 Task: Look for space in Vinh, Vietnam from 12th July, 2023 to 16th July, 2023 for 8 adults in price range Rs.10000 to Rs.16000. Place can be private room with 8 bedrooms having 8 beds and 8 bathrooms. Property type can be house, flat, guest house. Amenities needed are: wifi, TV, free parkinig on premises, gym, breakfast. Booking option can be shelf check-in. Required host language is English.
Action: Mouse moved to (499, 111)
Screenshot: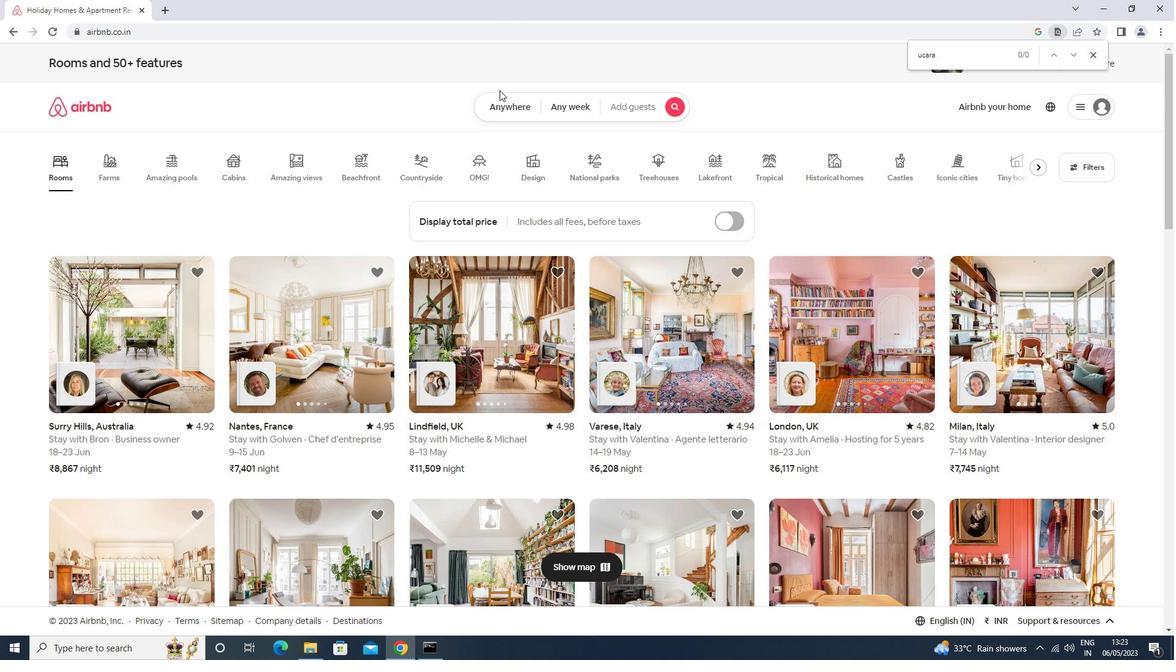 
Action: Mouse pressed left at (499, 111)
Screenshot: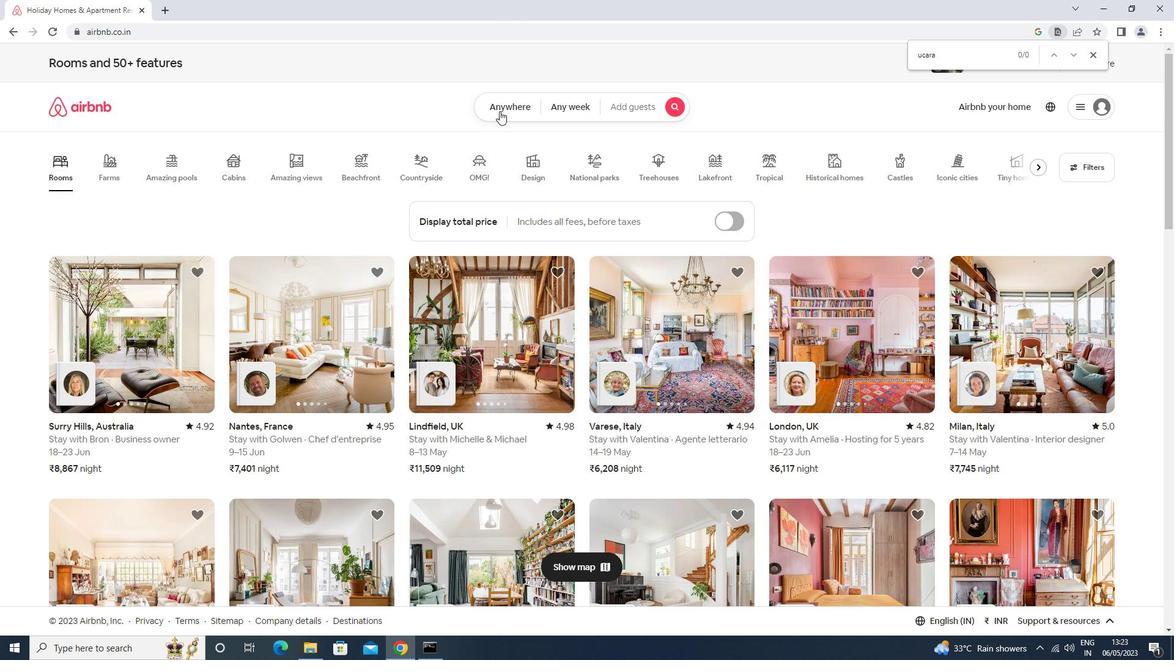 
Action: Mouse moved to (390, 163)
Screenshot: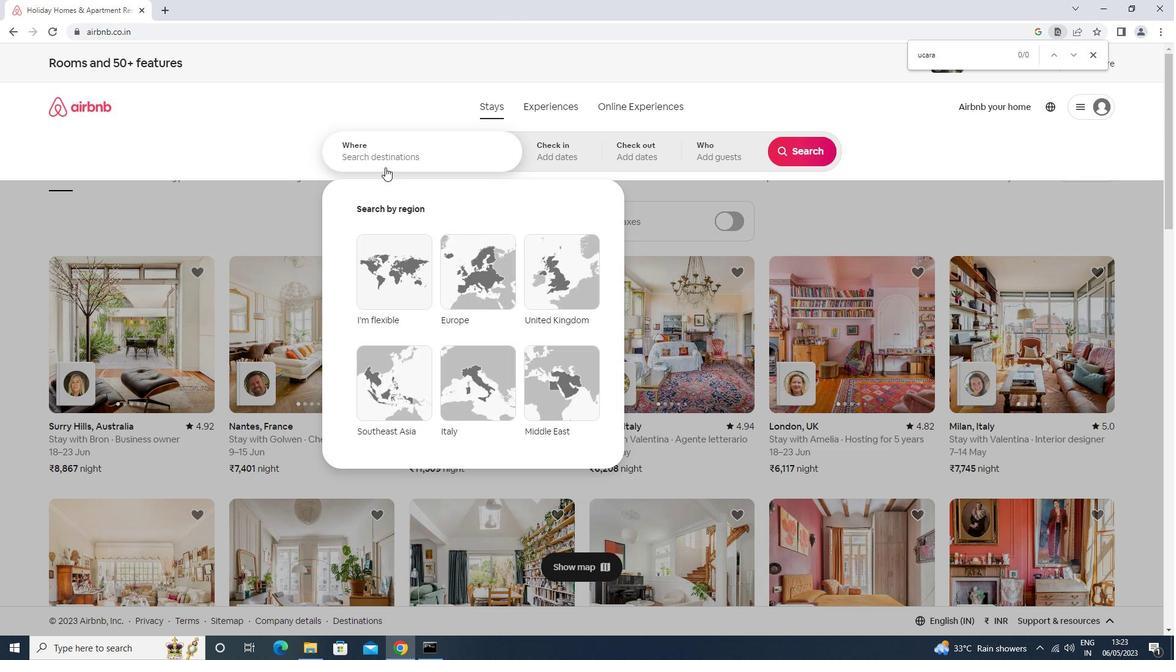 
Action: Mouse pressed left at (390, 163)
Screenshot: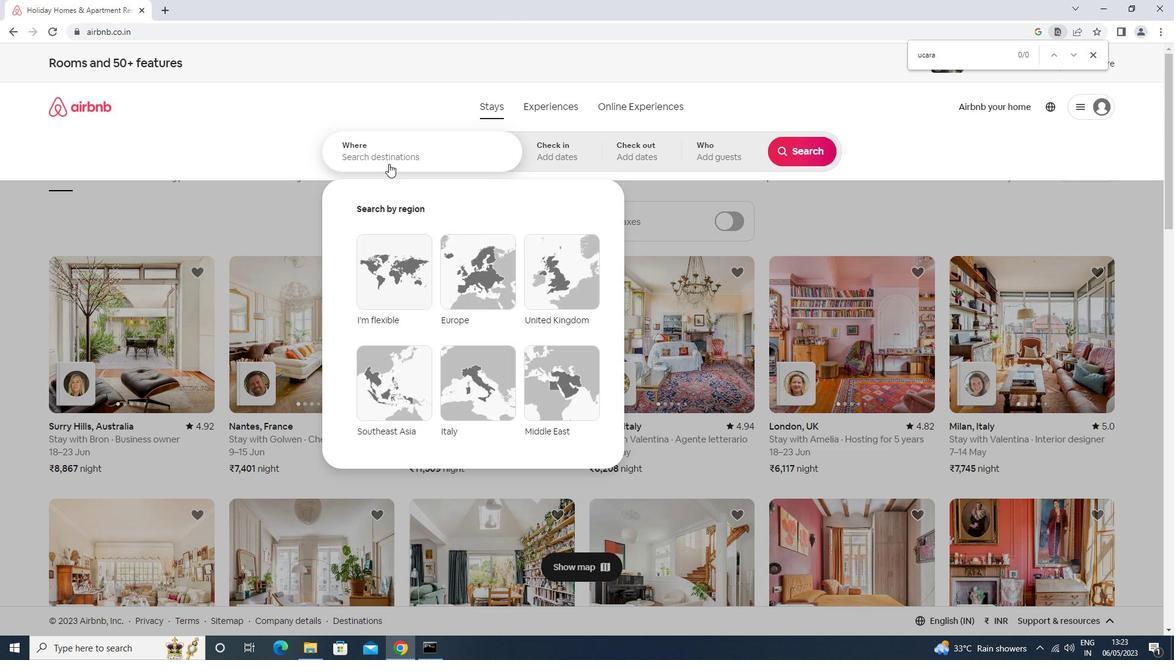 
Action: Key pressed <Key.shift>VINH<Key.space><Key.shift>VINH<Key.down><Key.enter>
Screenshot: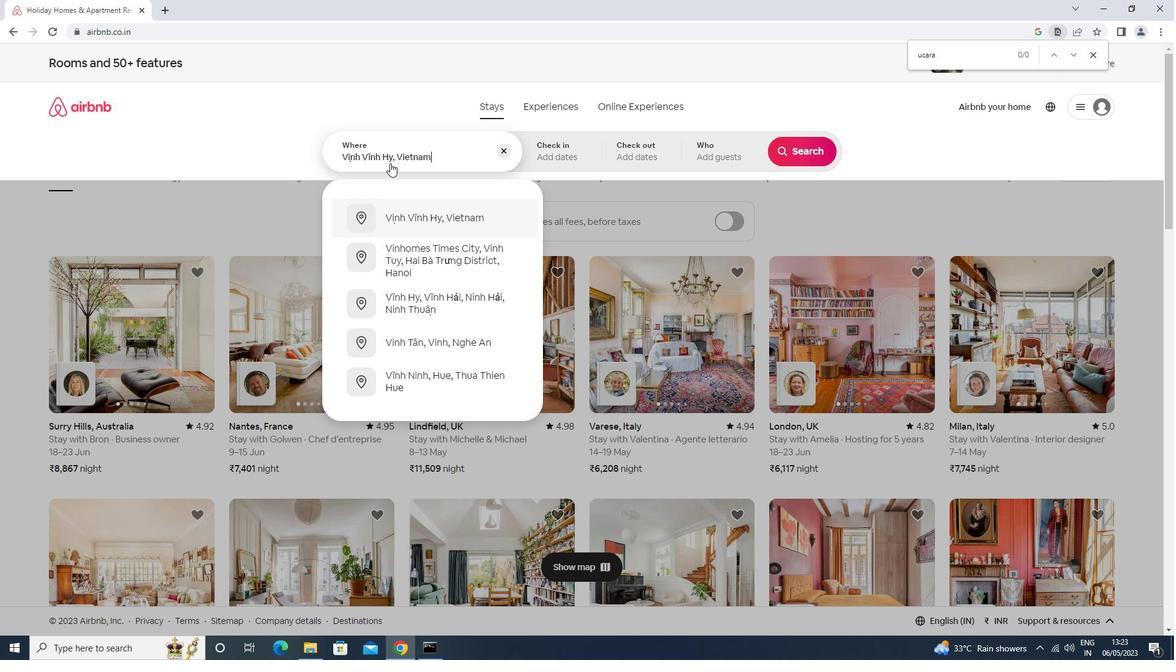 
Action: Mouse moved to (807, 250)
Screenshot: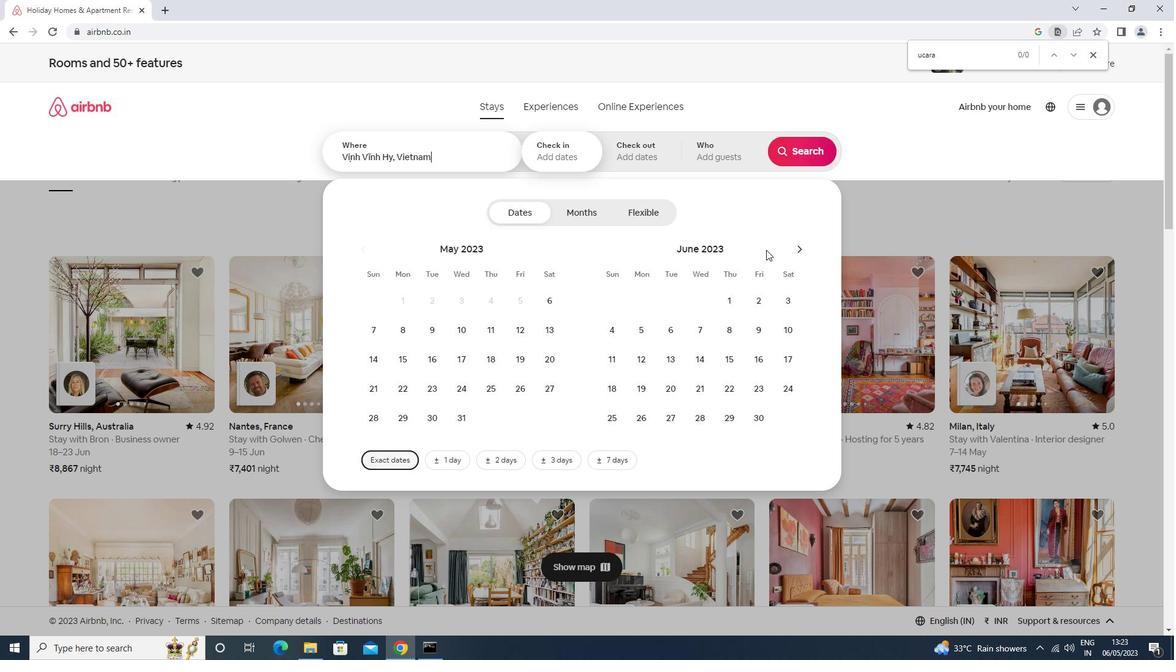 
Action: Mouse pressed left at (807, 250)
Screenshot: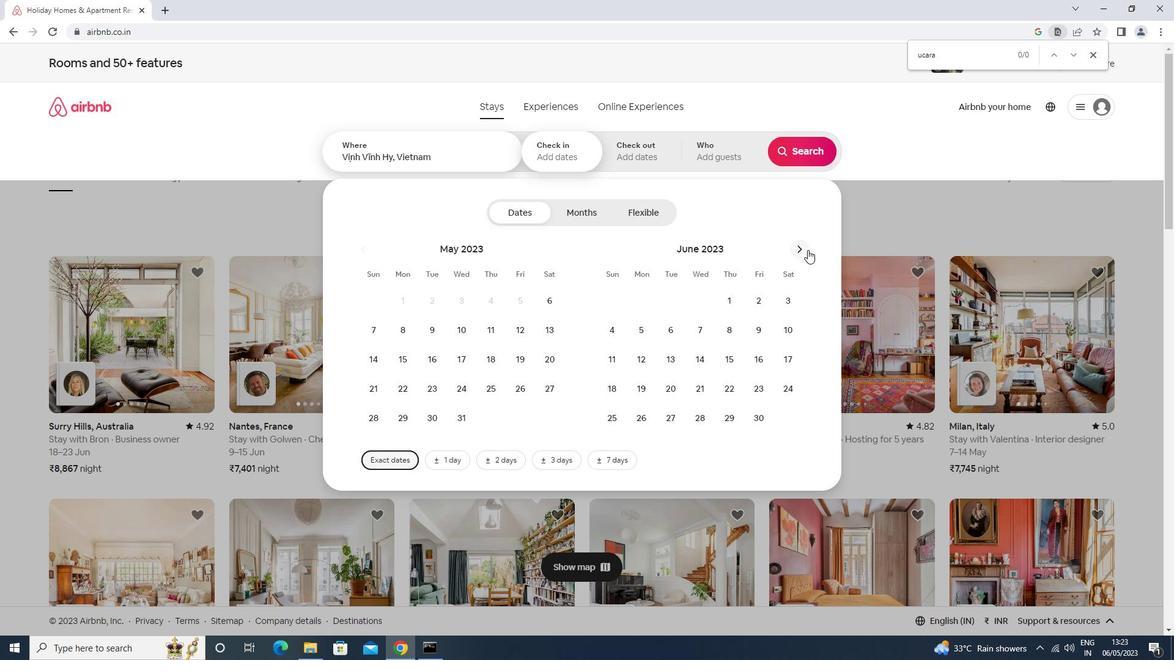 
Action: Mouse moved to (700, 358)
Screenshot: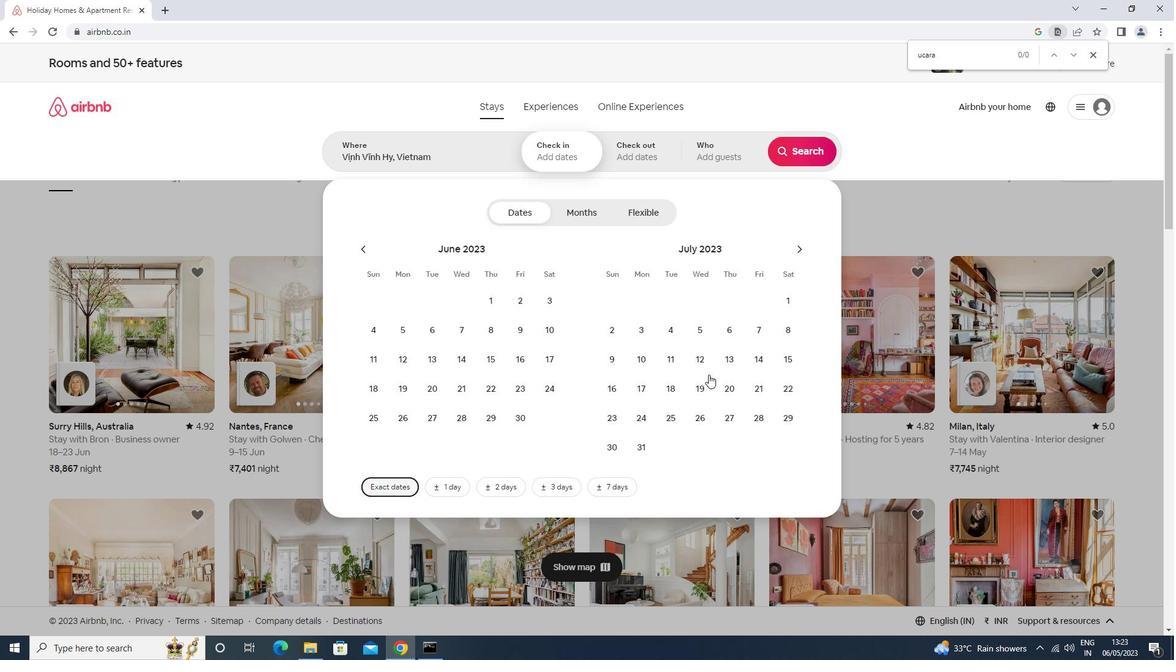 
Action: Mouse pressed left at (700, 358)
Screenshot: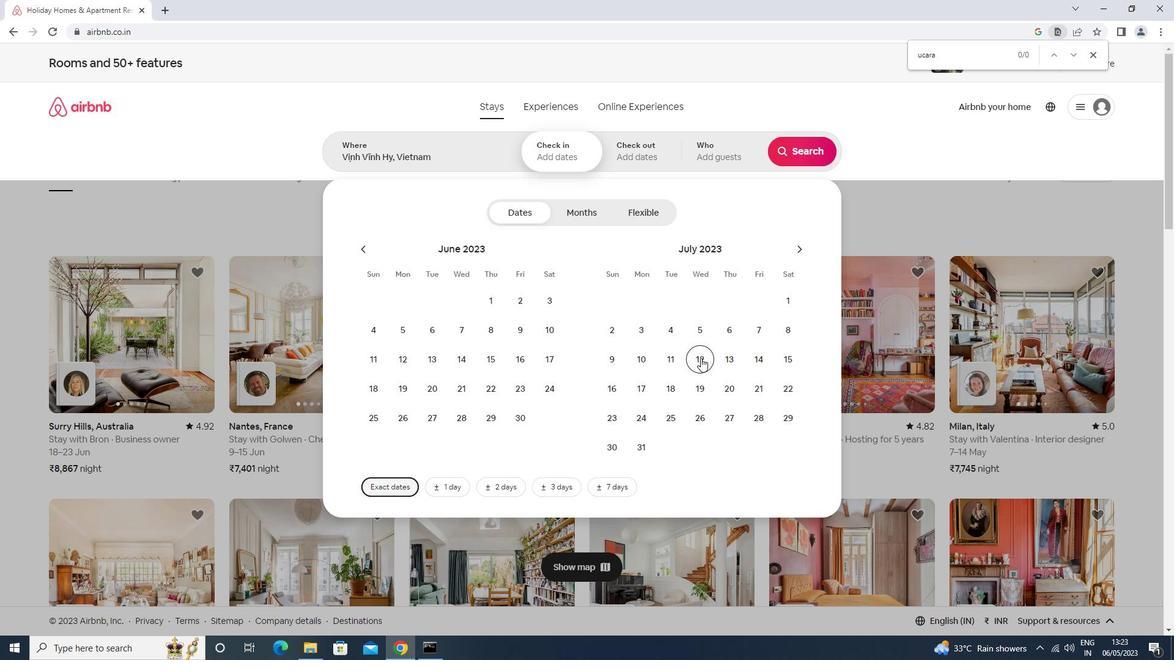 
Action: Mouse moved to (603, 391)
Screenshot: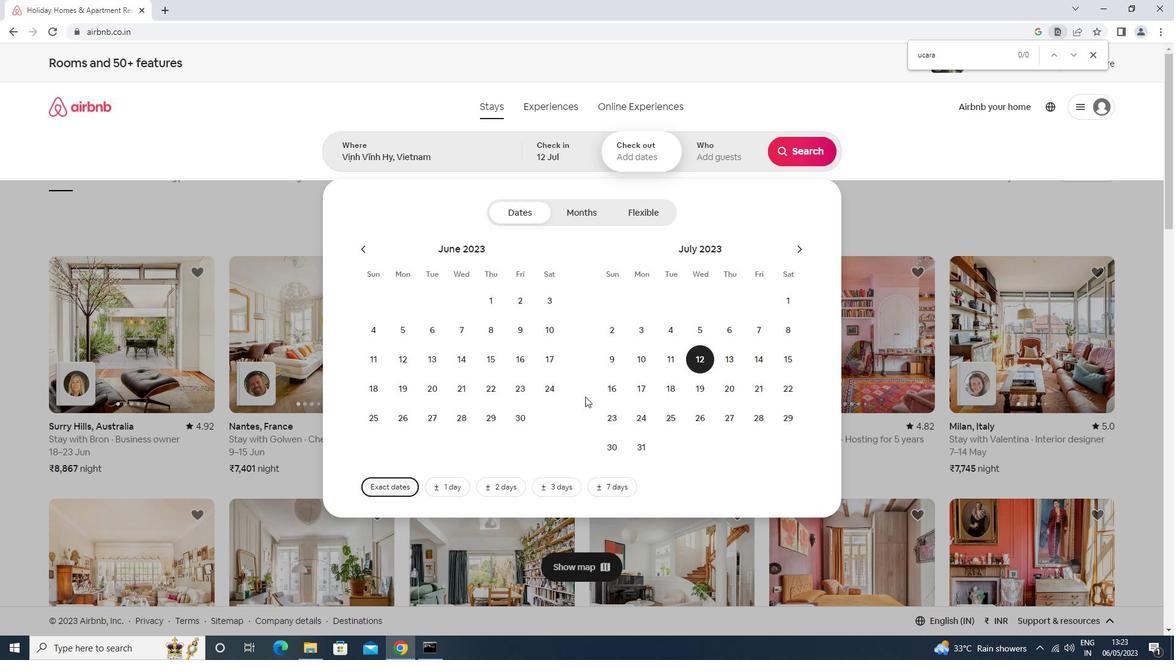 
Action: Mouse pressed left at (603, 391)
Screenshot: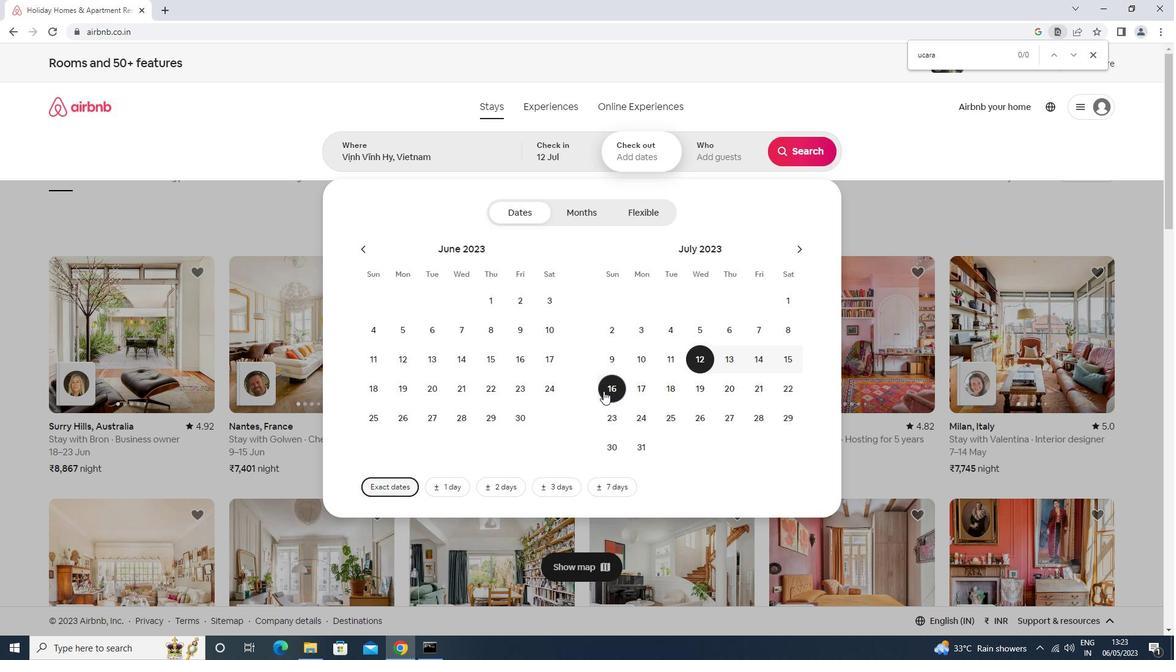 
Action: Mouse moved to (708, 150)
Screenshot: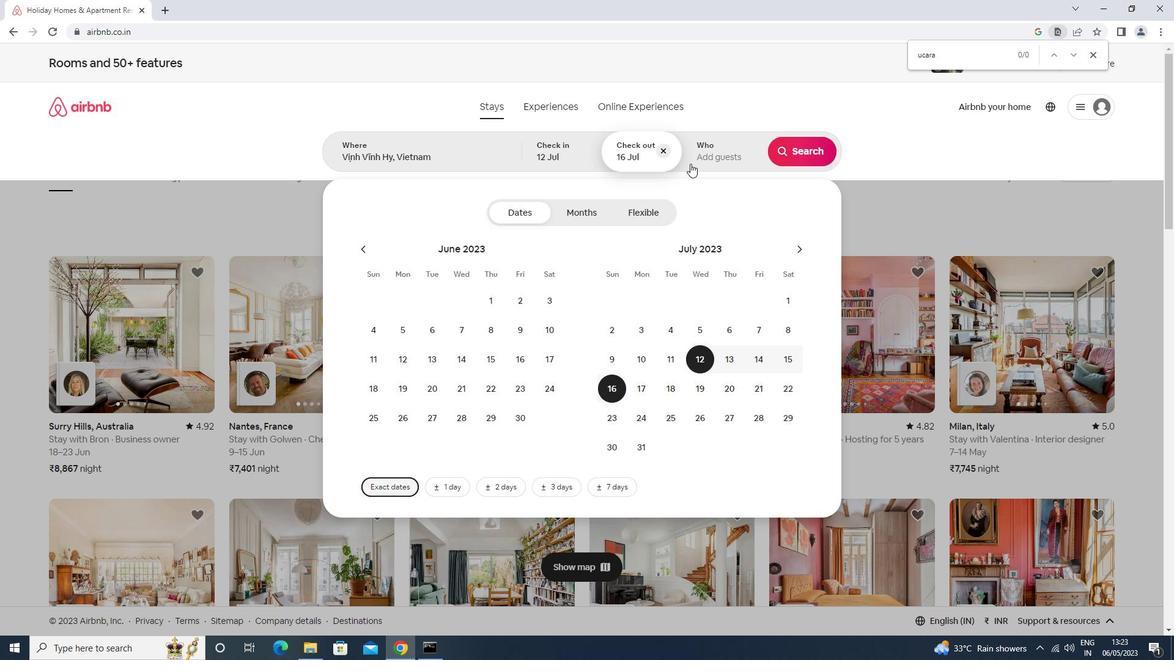 
Action: Mouse pressed left at (708, 150)
Screenshot: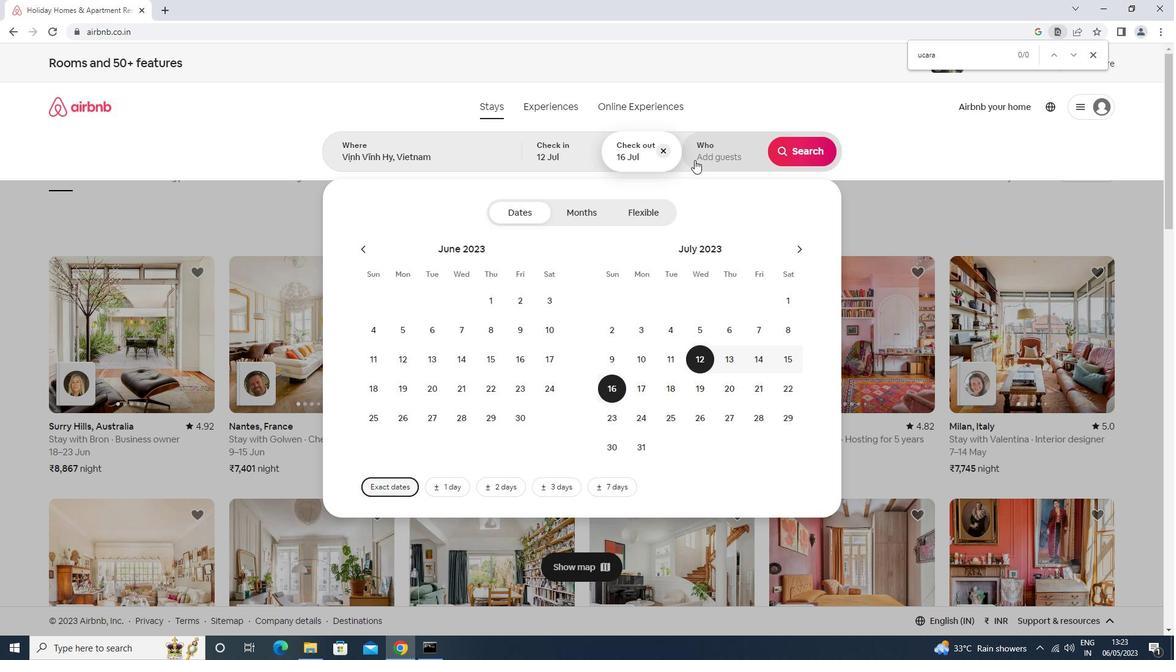 
Action: Mouse moved to (801, 215)
Screenshot: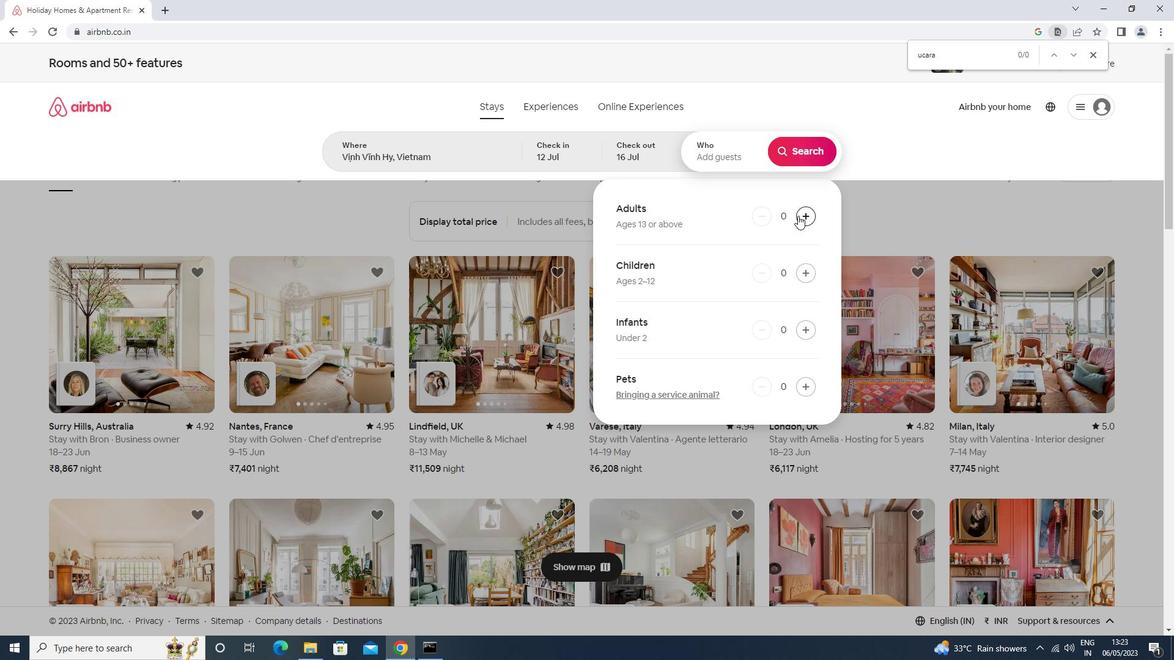 
Action: Mouse pressed left at (801, 215)
Screenshot: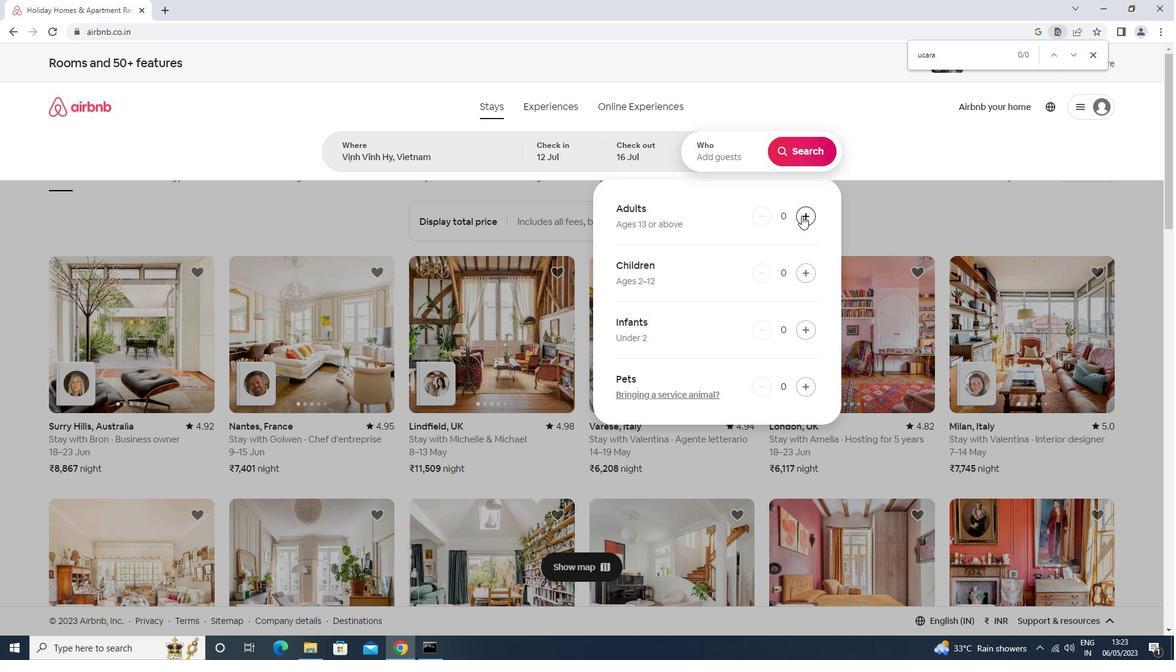 
Action: Mouse pressed left at (801, 215)
Screenshot: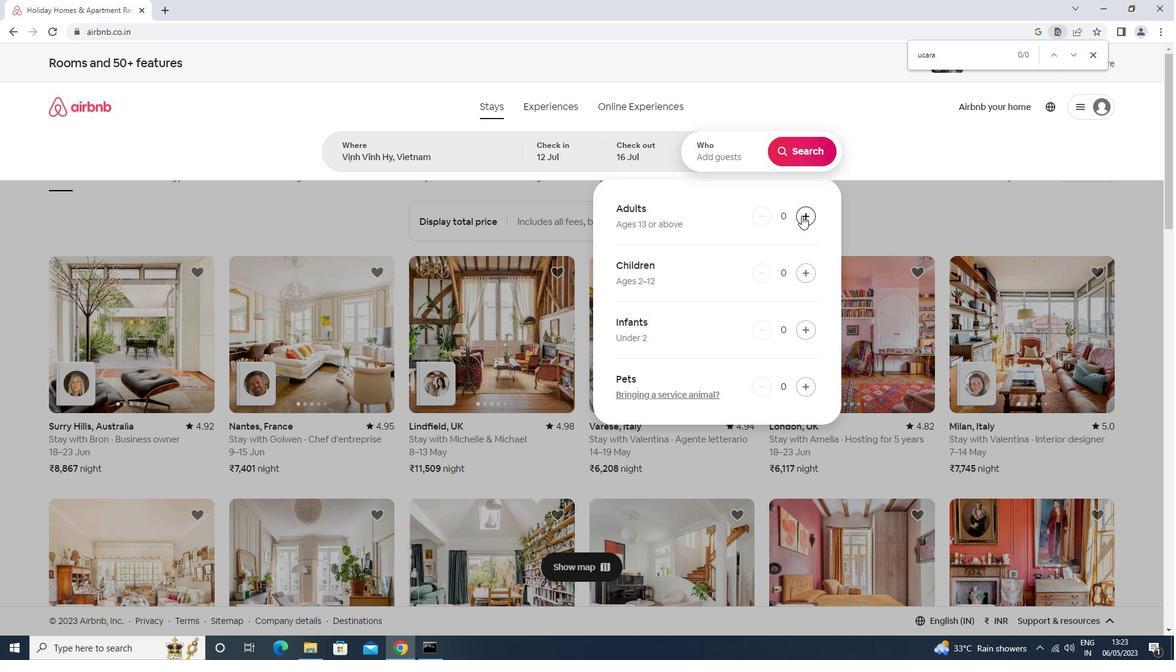 
Action: Mouse pressed left at (801, 215)
Screenshot: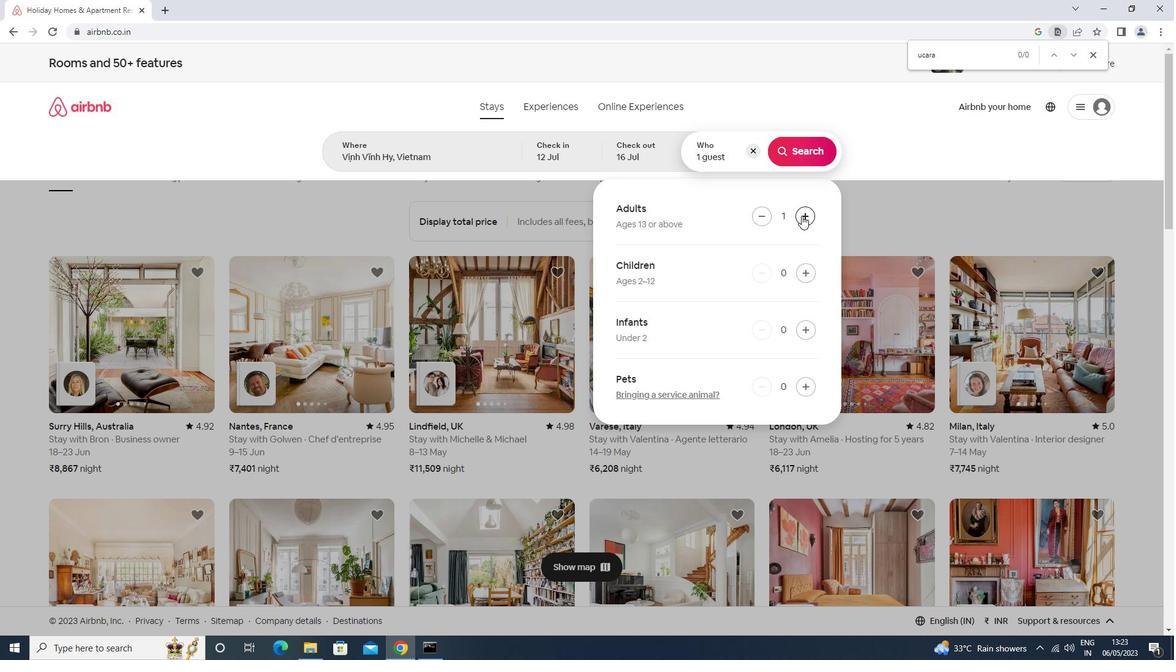 
Action: Mouse pressed left at (801, 215)
Screenshot: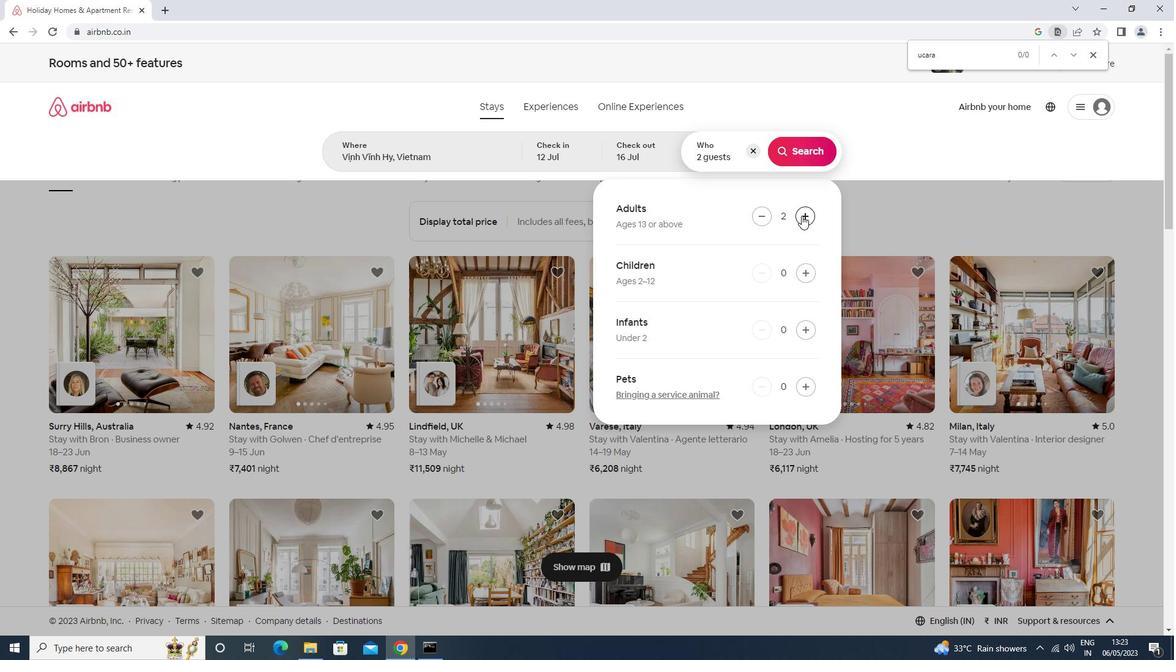 
Action: Mouse pressed left at (801, 215)
Screenshot: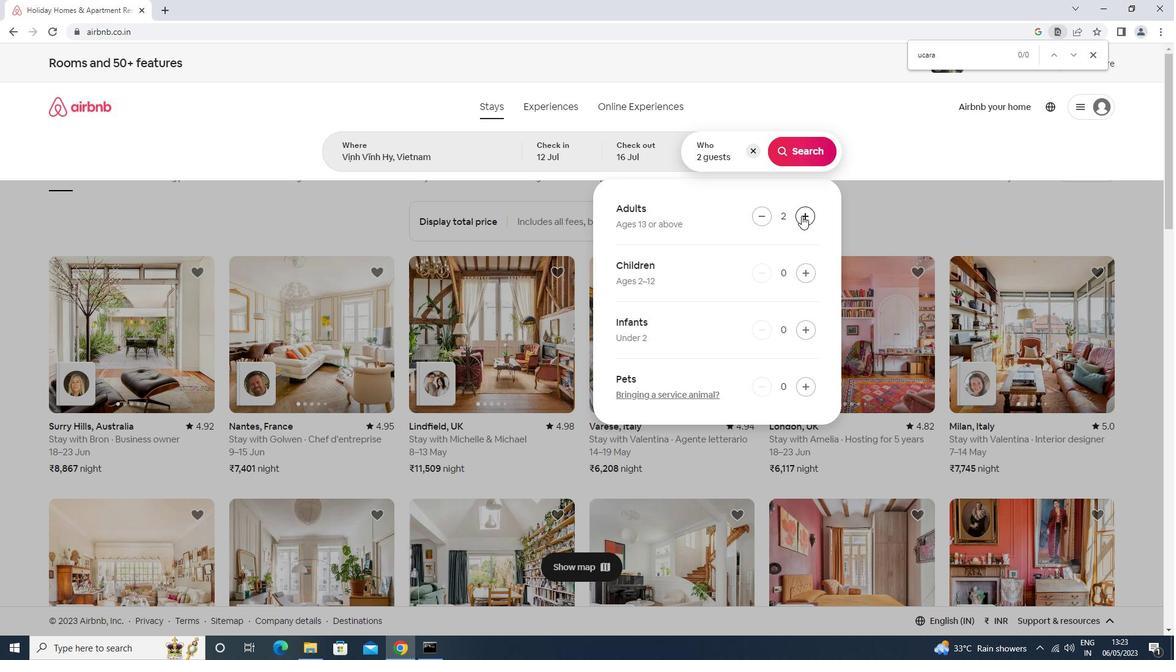 
Action: Mouse pressed left at (801, 215)
Screenshot: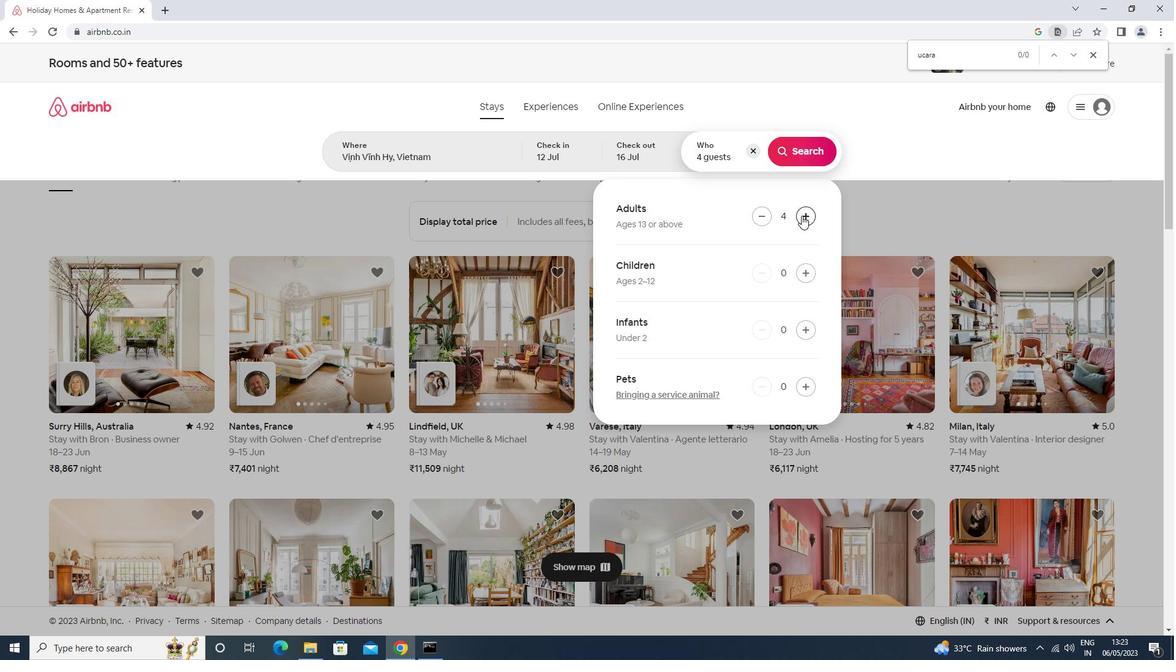 
Action: Mouse pressed left at (801, 215)
Screenshot: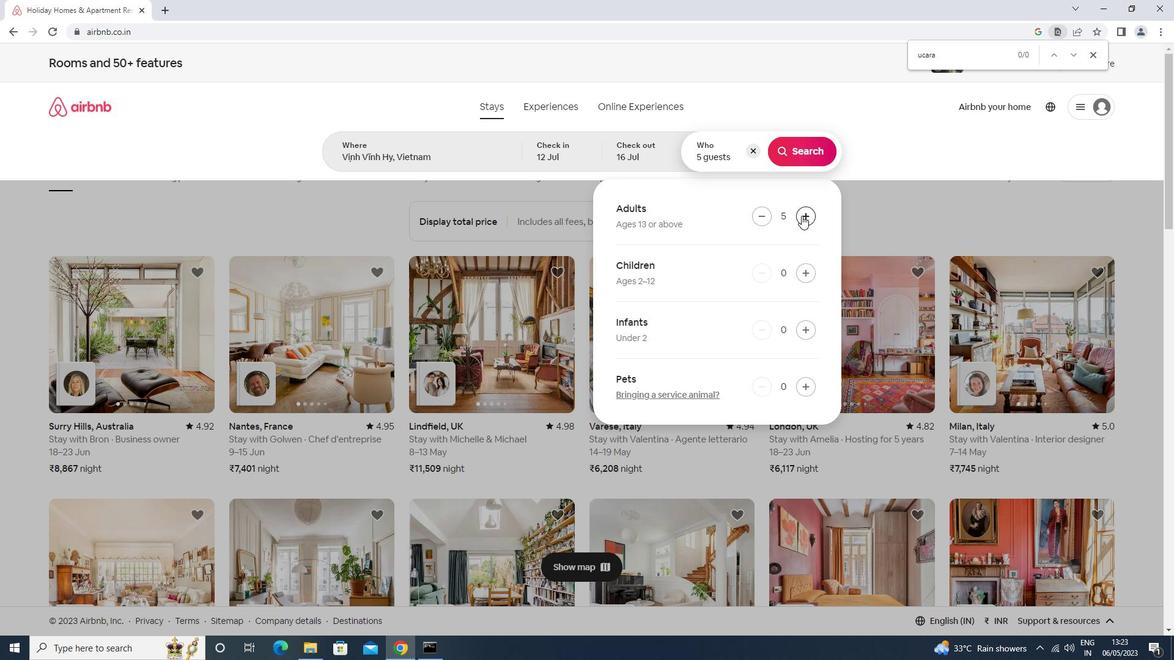
Action: Mouse pressed left at (801, 215)
Screenshot: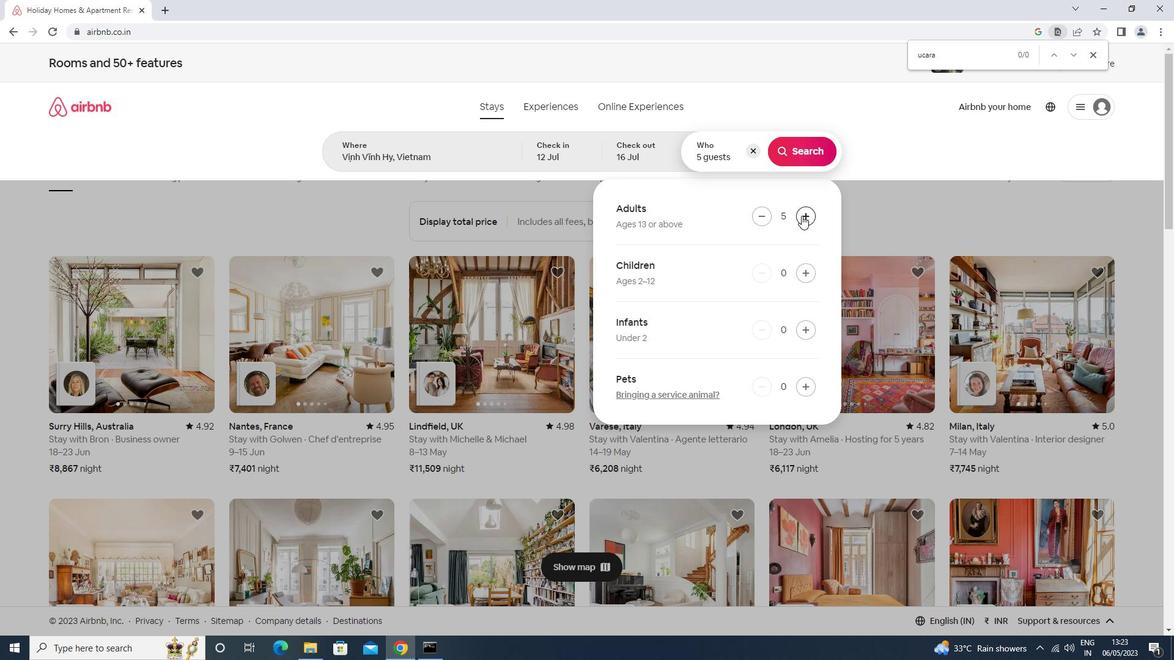 
Action: Mouse moved to (801, 143)
Screenshot: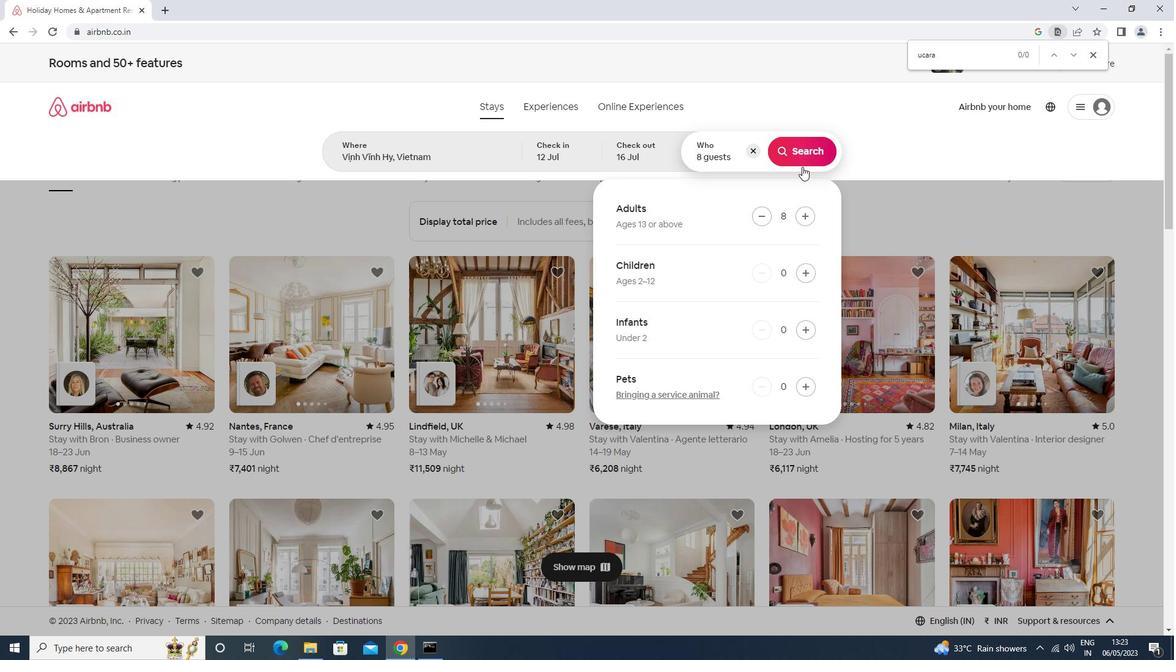 
Action: Mouse pressed left at (801, 143)
Screenshot: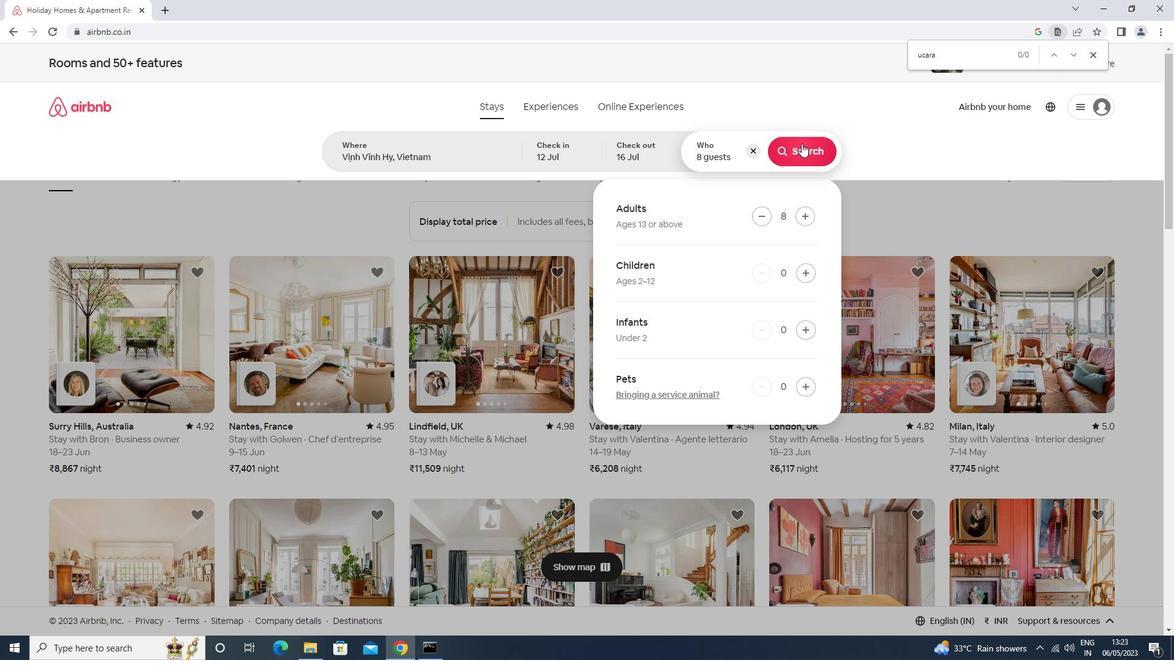 
Action: Mouse moved to (1121, 119)
Screenshot: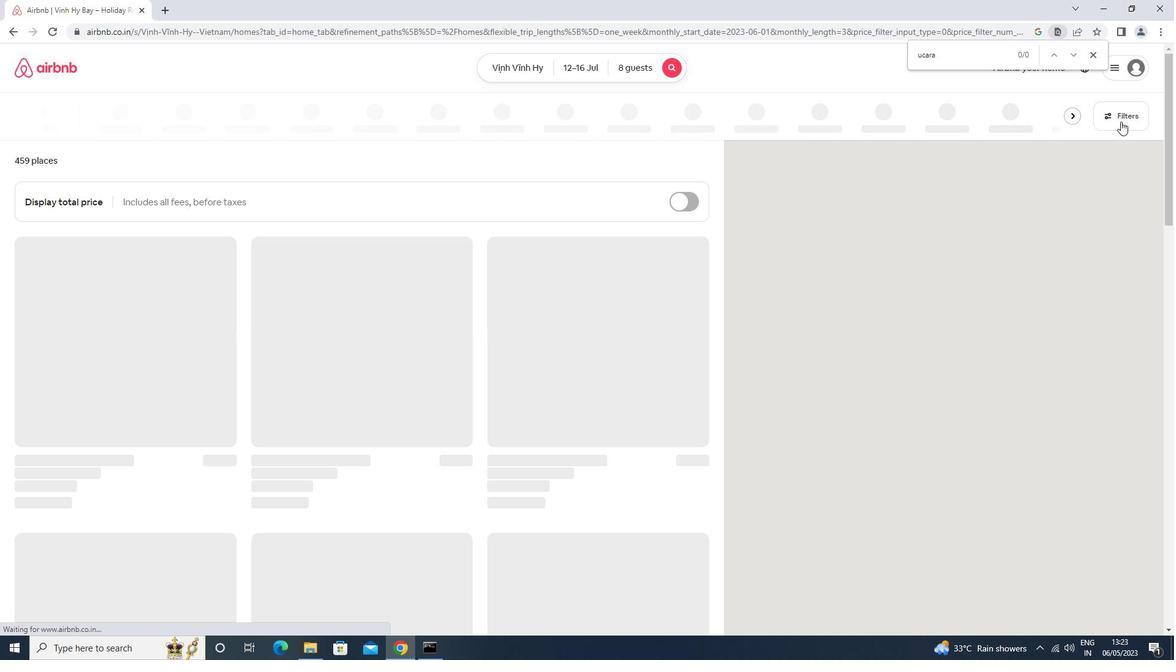 
Action: Mouse pressed left at (1121, 119)
Screenshot: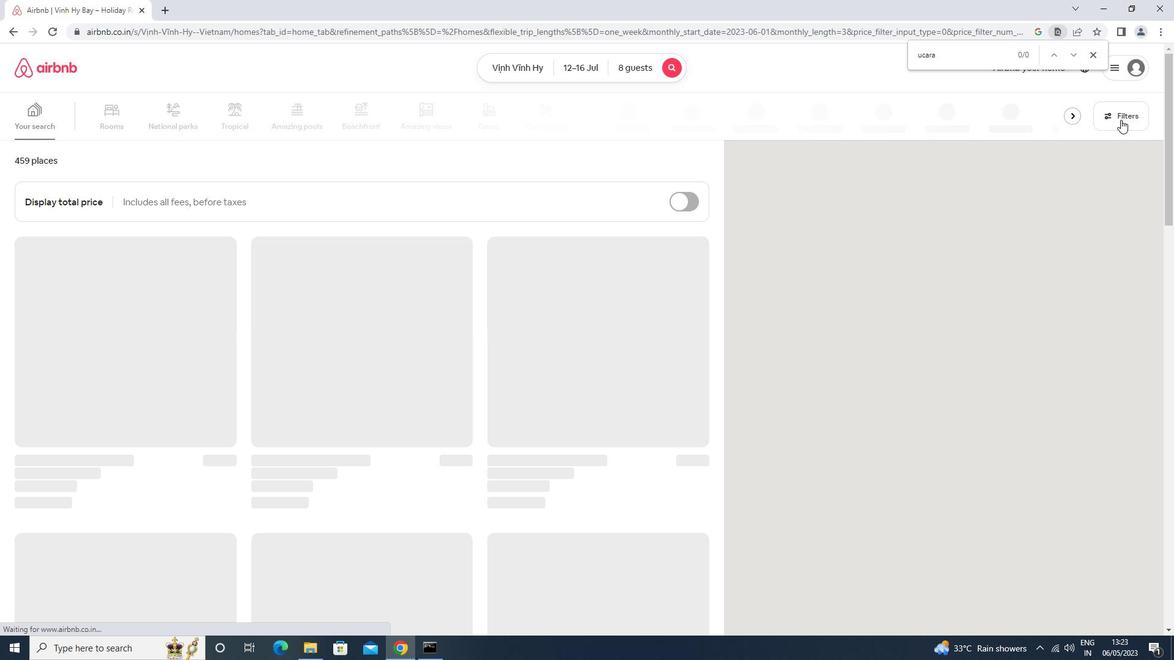
Action: Mouse moved to (473, 422)
Screenshot: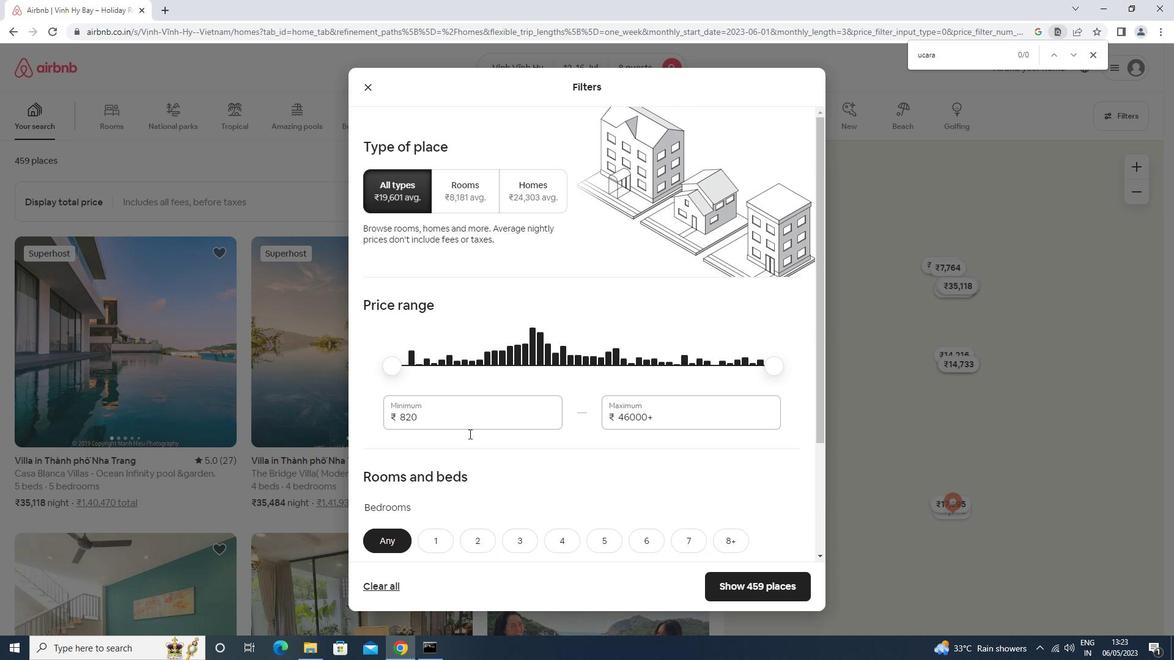 
Action: Mouse pressed left at (473, 422)
Screenshot: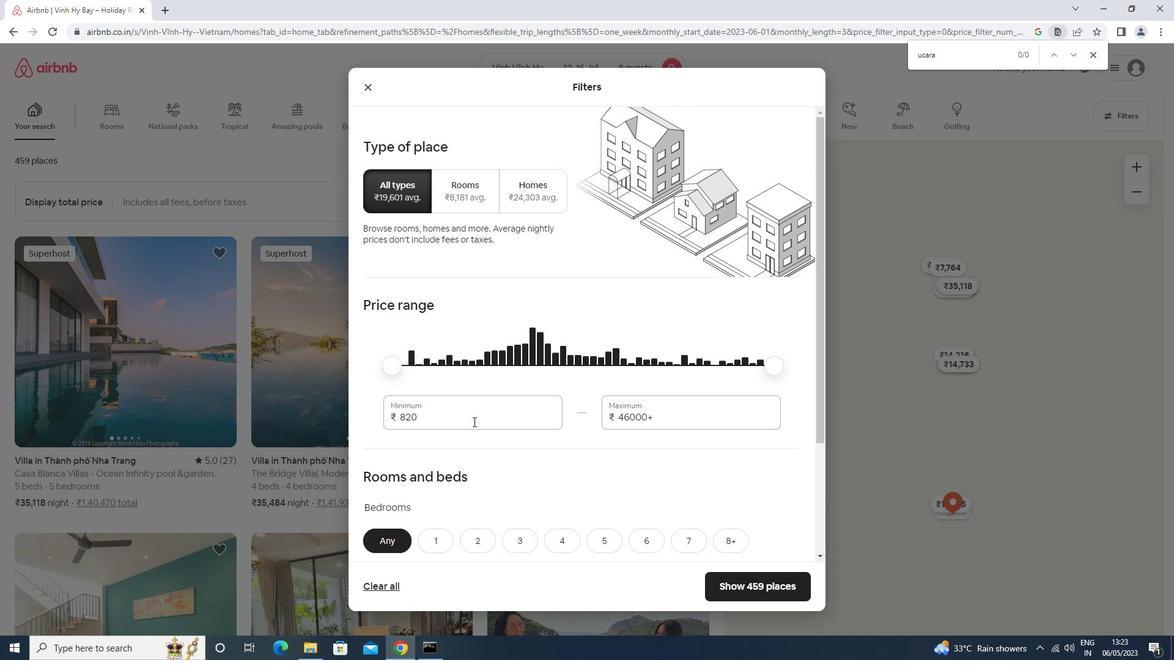 
Action: Key pressed <Key.backspace><Key.backspace><Key.backspace>10000<Key.tab>16000
Screenshot: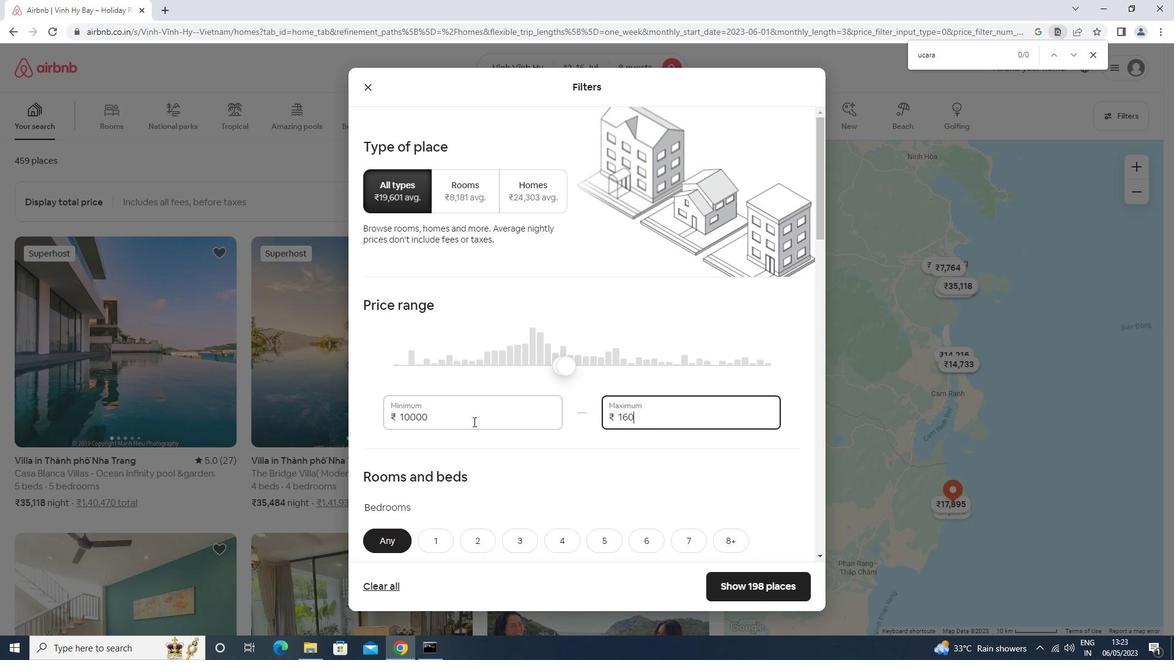 
Action: Mouse scrolled (473, 421) with delta (0, 0)
Screenshot: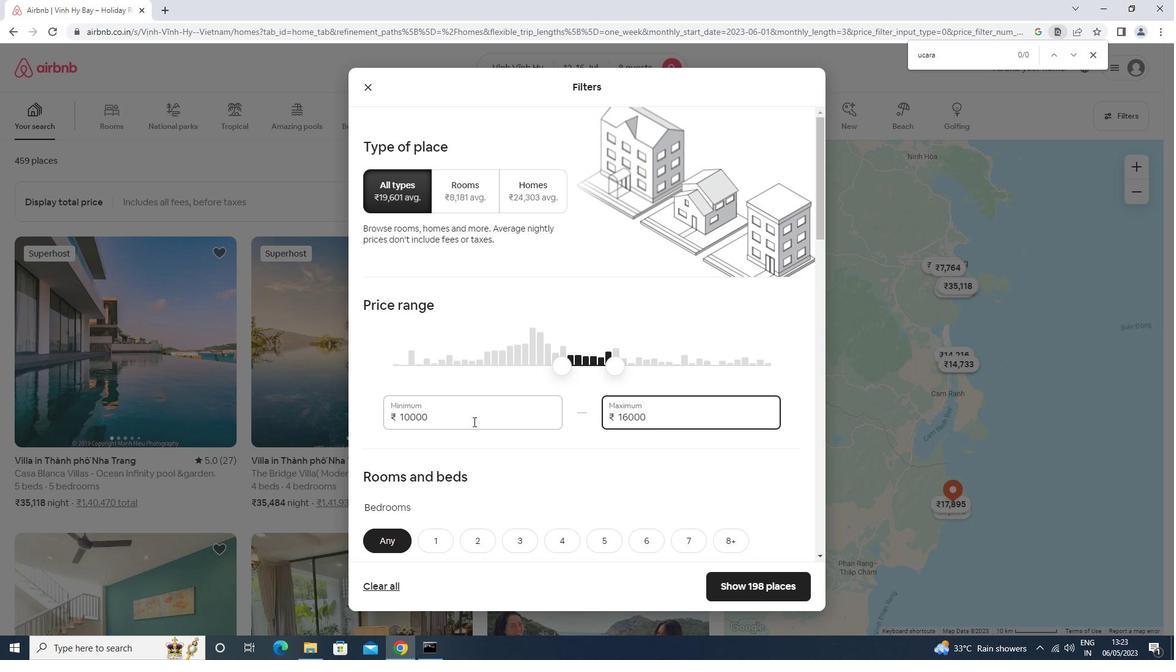 
Action: Mouse scrolled (473, 421) with delta (0, 0)
Screenshot: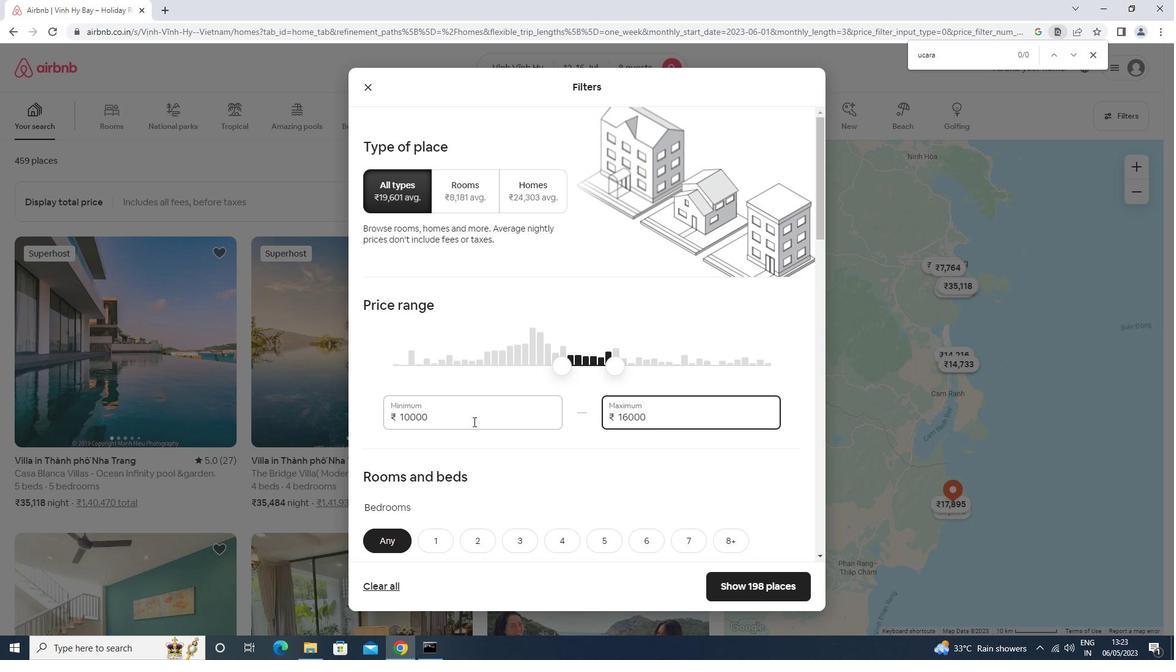 
Action: Mouse scrolled (473, 421) with delta (0, 0)
Screenshot: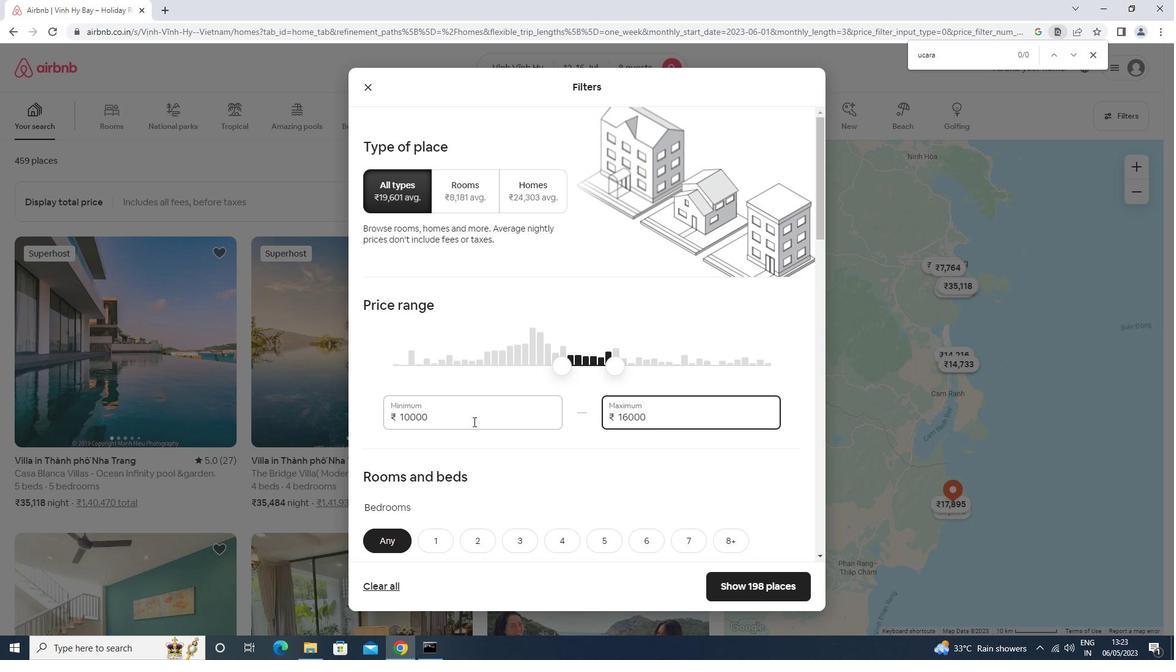 
Action: Mouse scrolled (473, 421) with delta (0, 0)
Screenshot: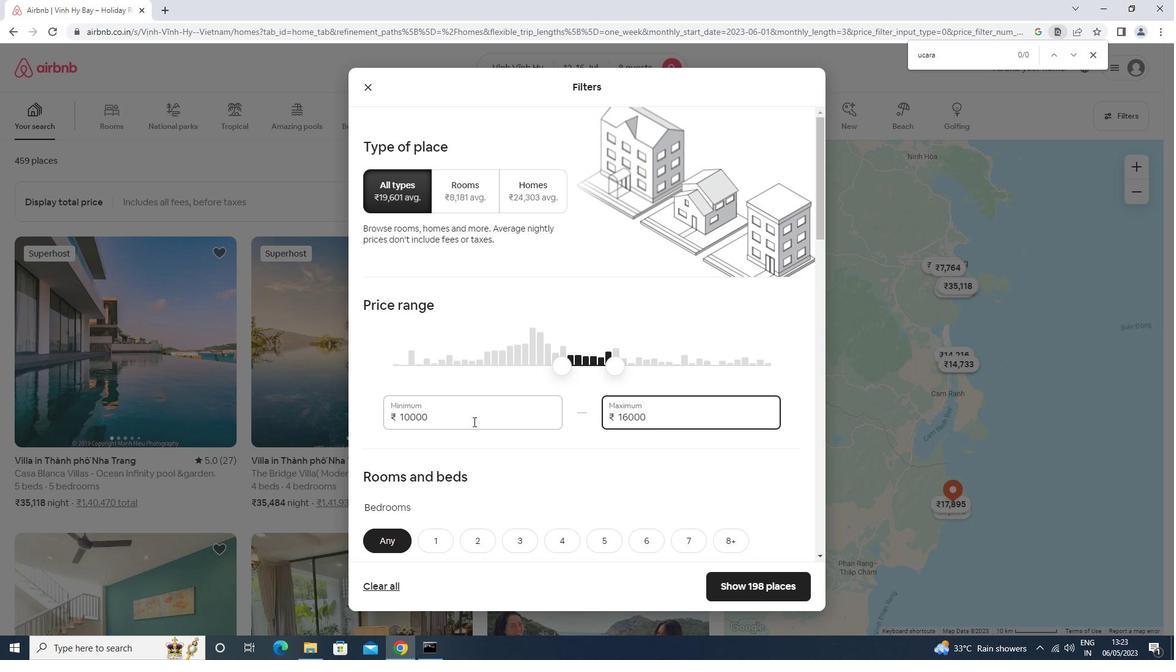 
Action: Mouse scrolled (473, 421) with delta (0, 0)
Screenshot: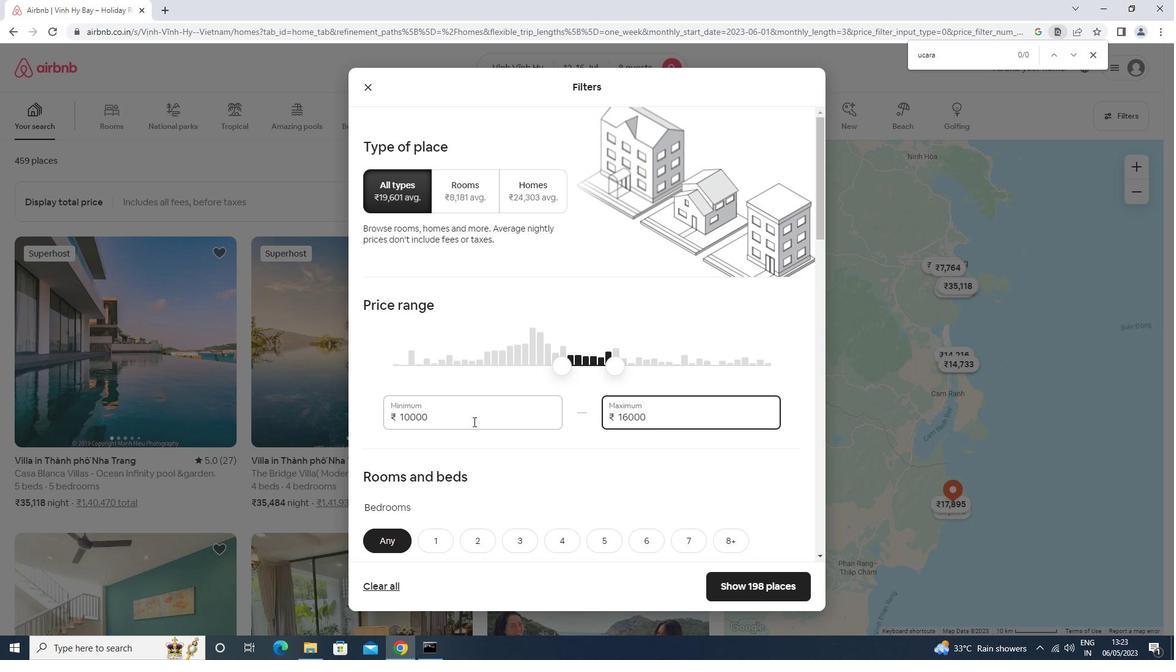 
Action: Mouse moved to (728, 236)
Screenshot: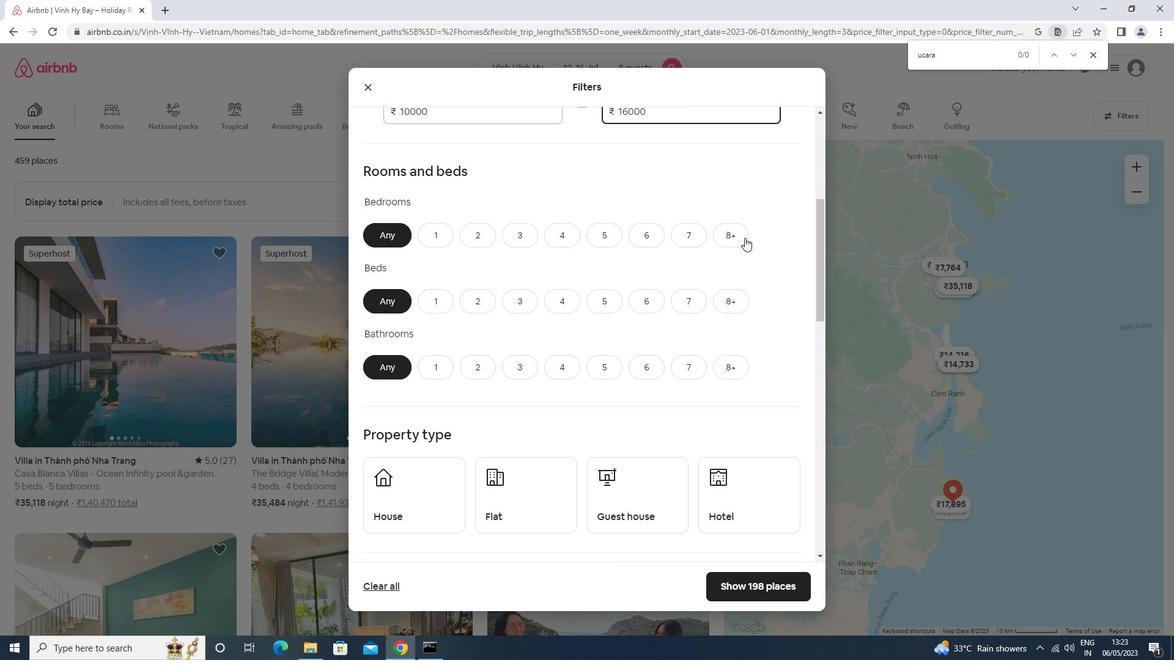 
Action: Mouse pressed left at (728, 236)
Screenshot: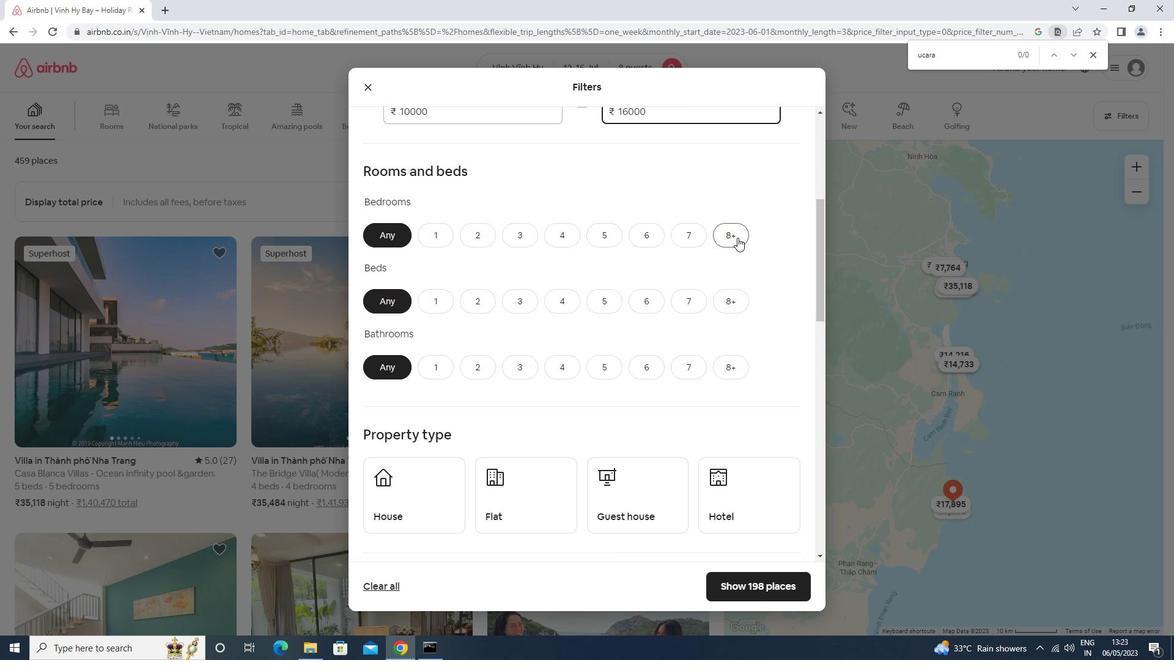 
Action: Mouse moved to (724, 300)
Screenshot: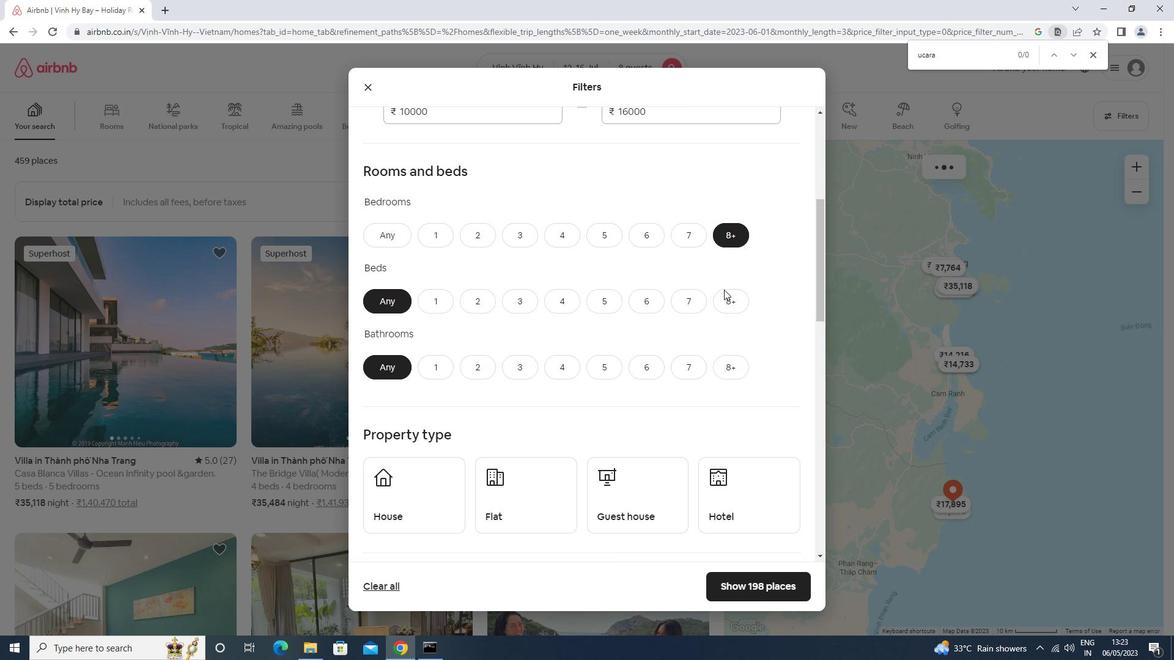 
Action: Mouse pressed left at (724, 300)
Screenshot: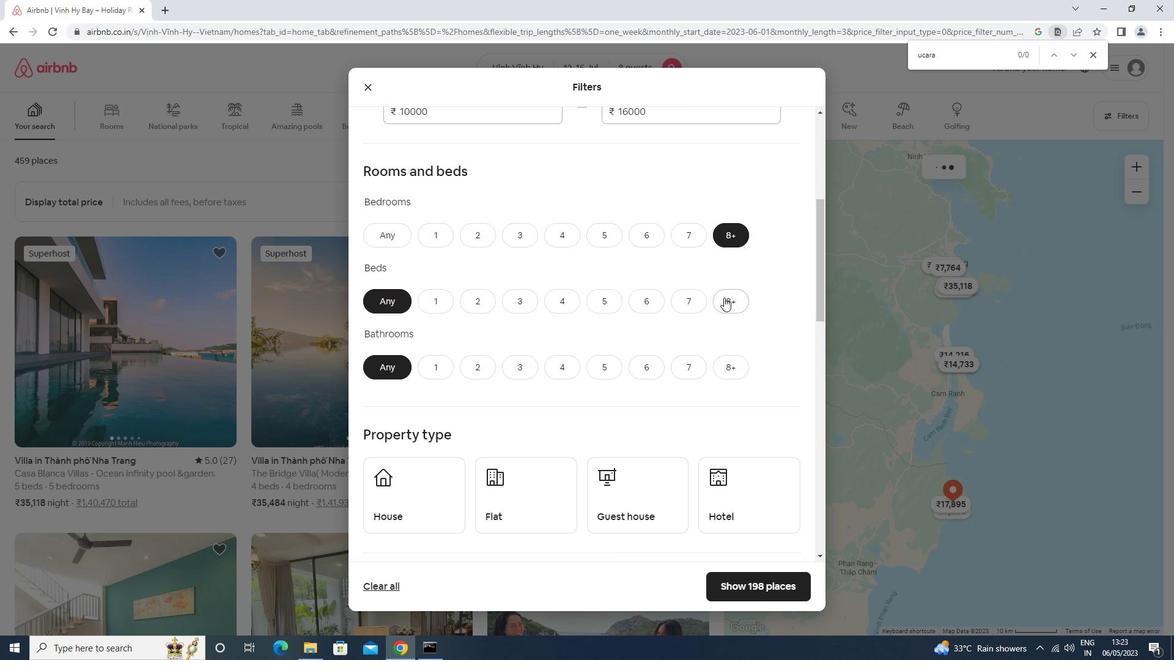 
Action: Mouse moved to (730, 373)
Screenshot: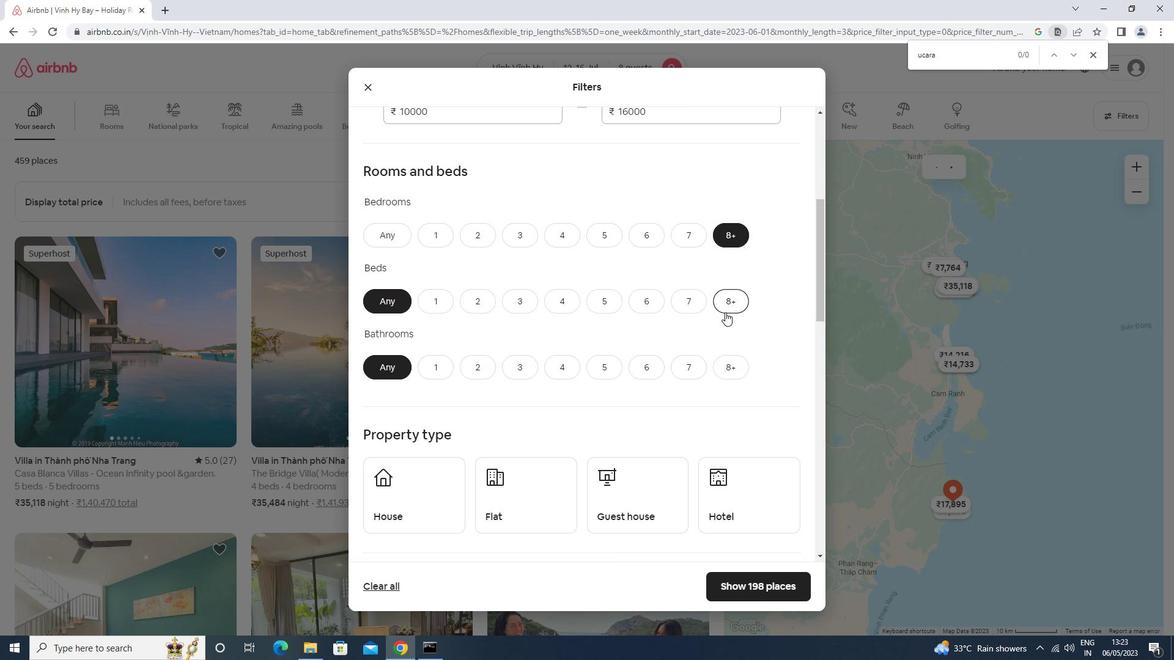 
Action: Mouse pressed left at (730, 373)
Screenshot: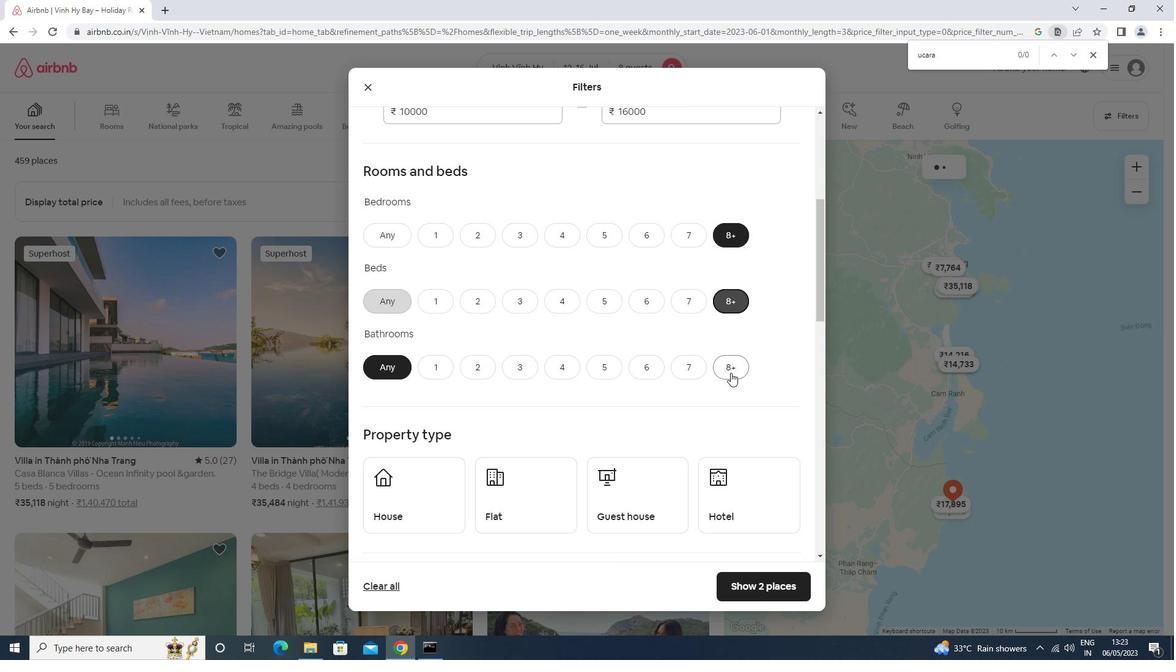 
Action: Mouse scrolled (730, 372) with delta (0, 0)
Screenshot: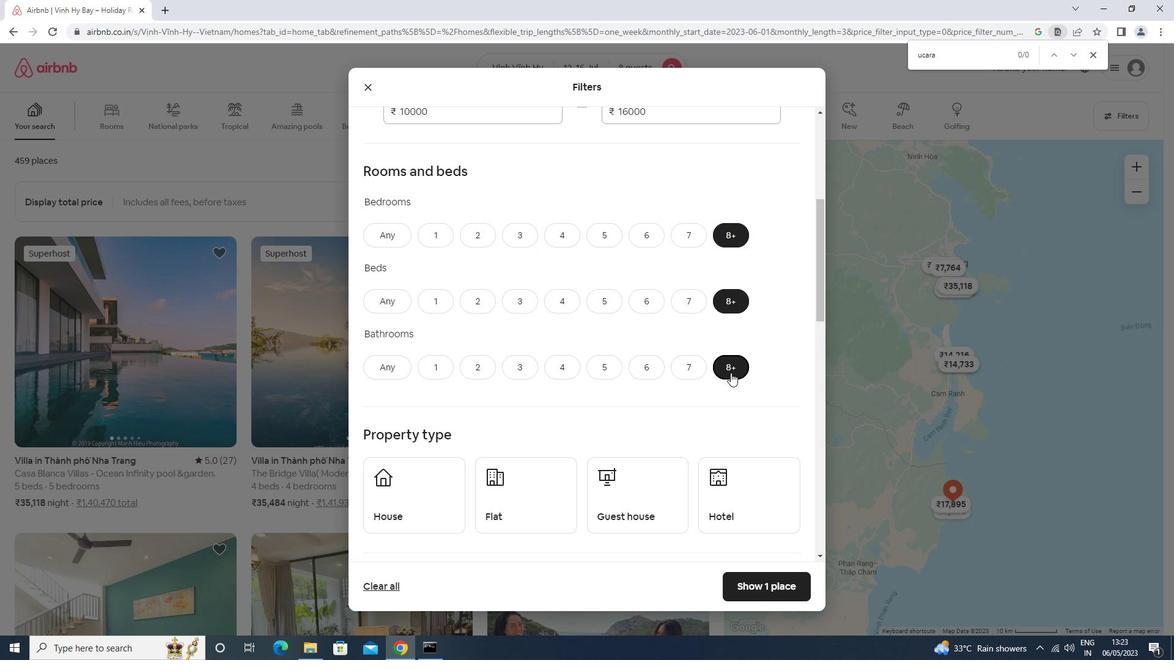 
Action: Mouse scrolled (730, 372) with delta (0, 0)
Screenshot: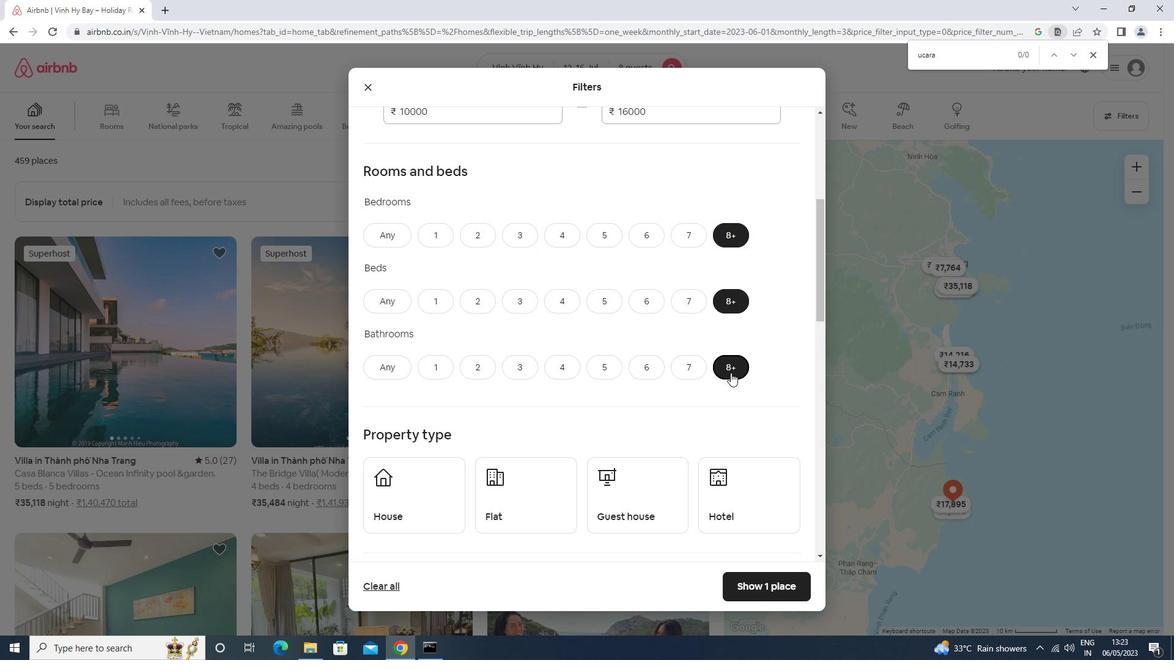 
Action: Mouse moved to (422, 386)
Screenshot: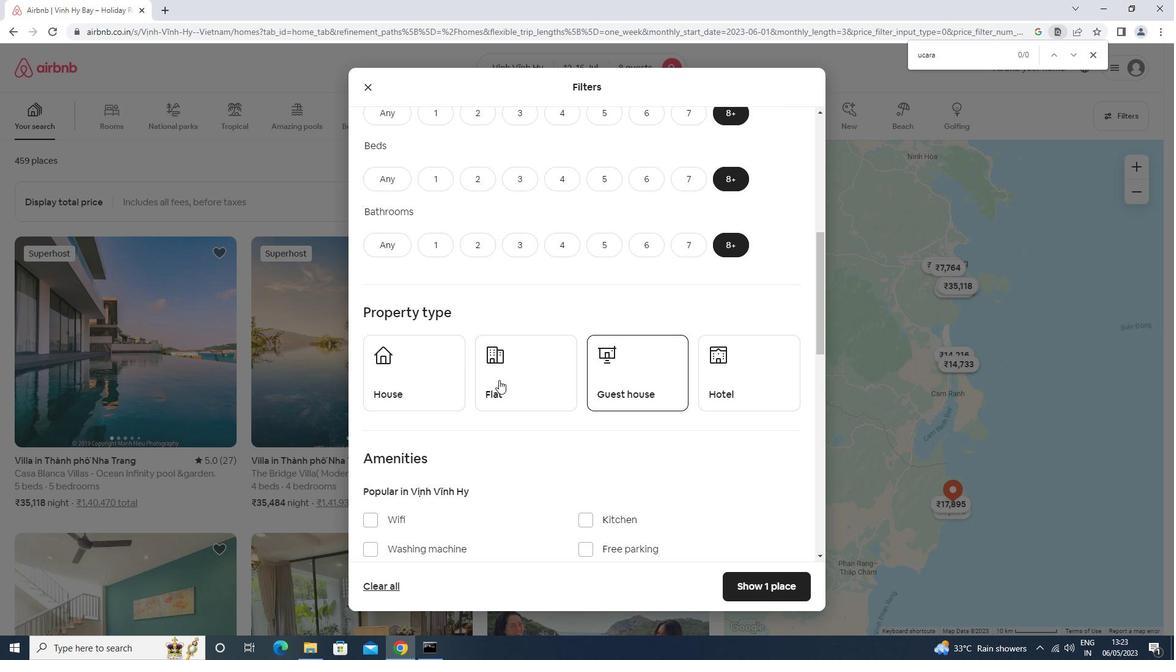 
Action: Mouse pressed left at (422, 386)
Screenshot: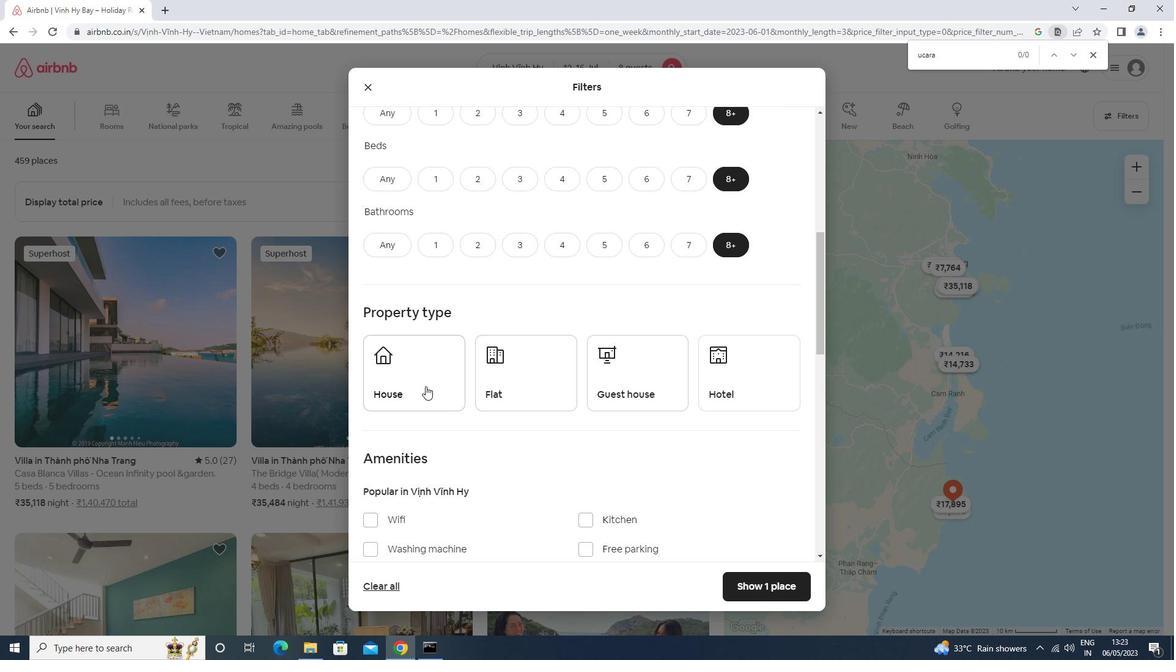 
Action: Mouse moved to (495, 379)
Screenshot: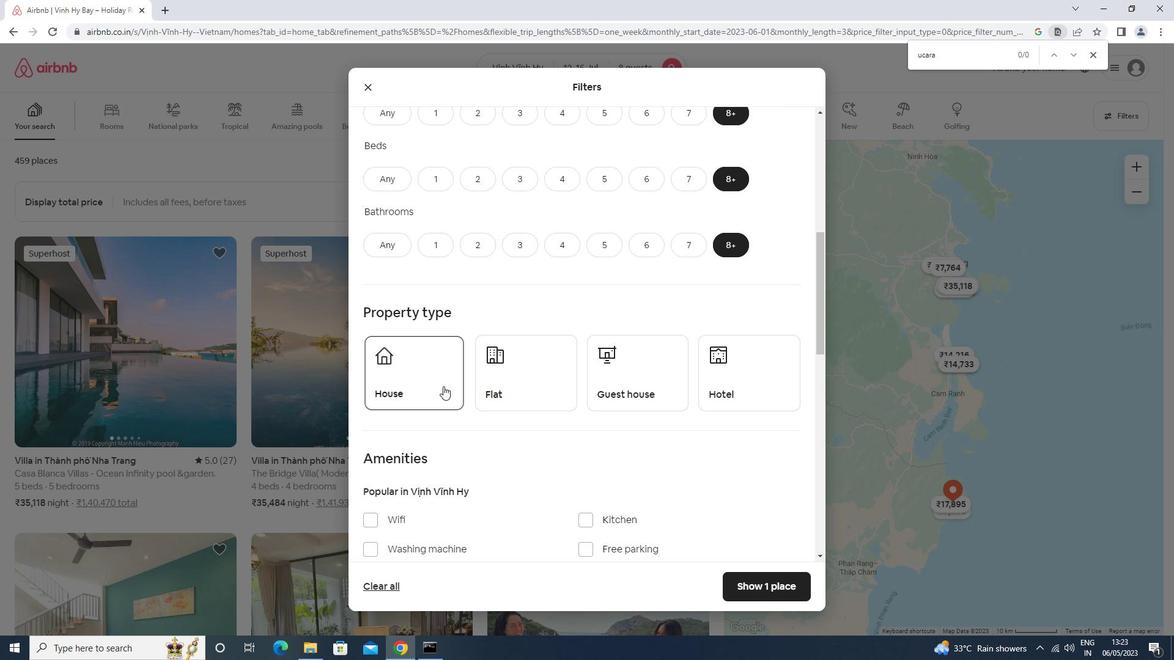 
Action: Mouse pressed left at (495, 379)
Screenshot: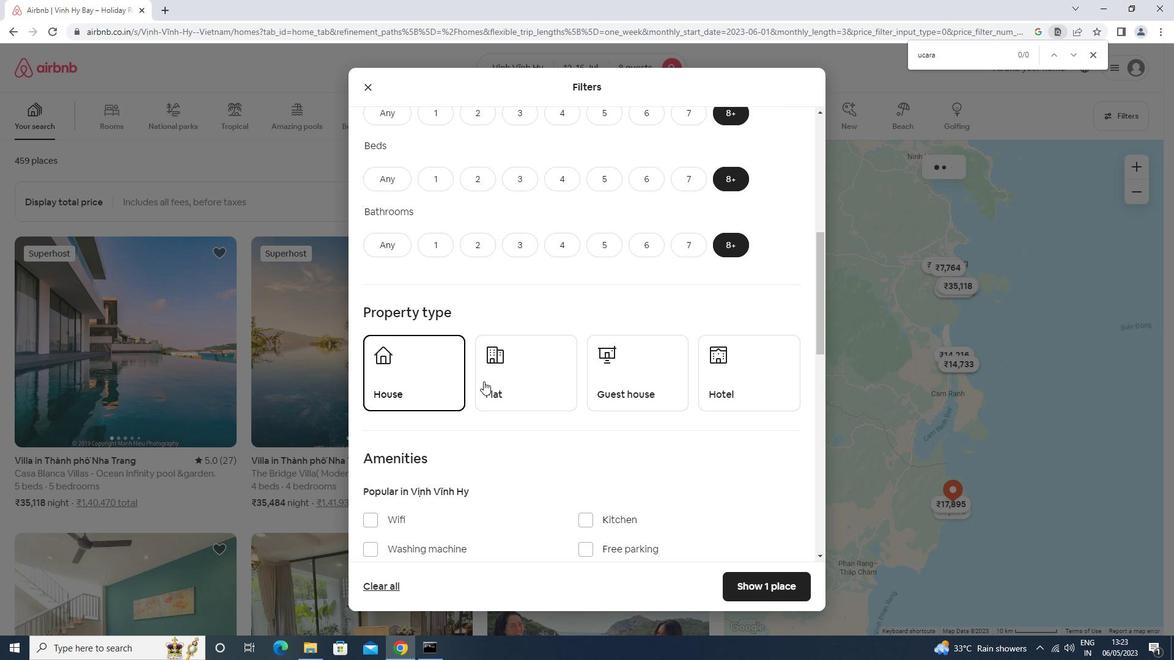 
Action: Mouse moved to (634, 378)
Screenshot: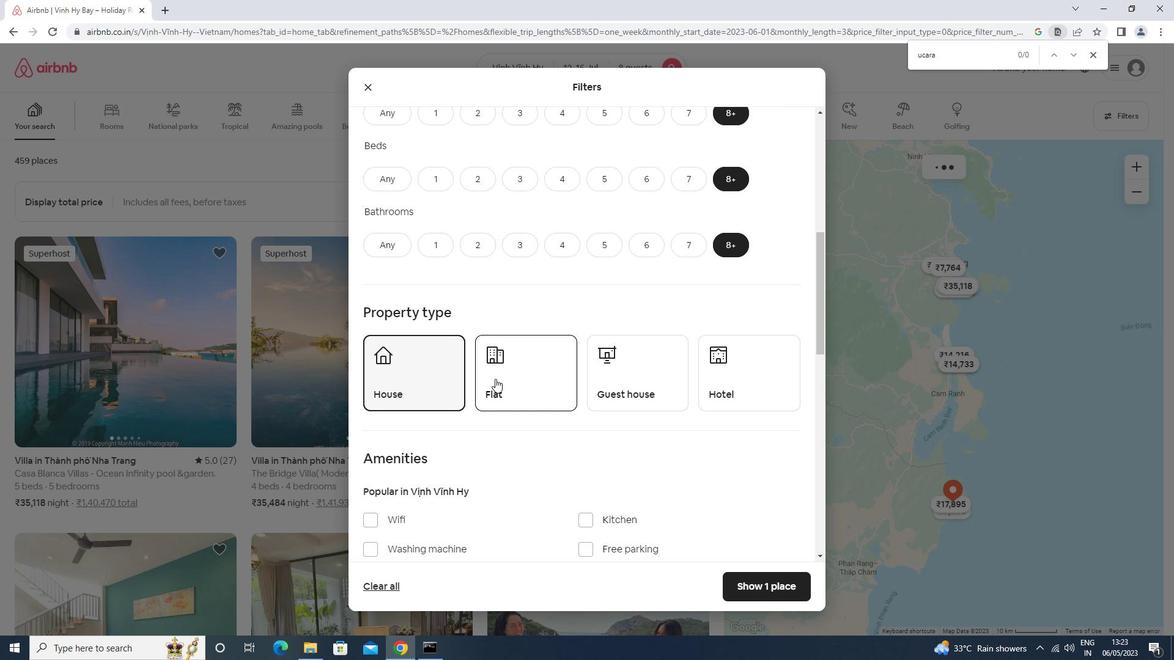 
Action: Mouse pressed left at (634, 378)
Screenshot: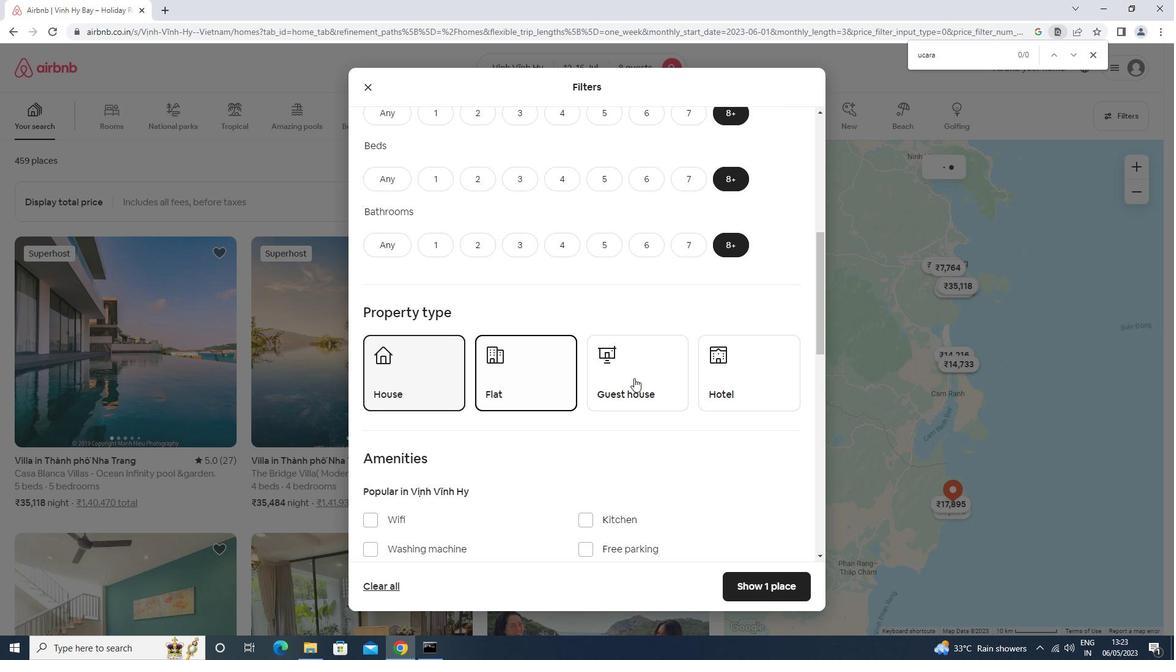 
Action: Mouse scrolled (634, 377) with delta (0, 0)
Screenshot: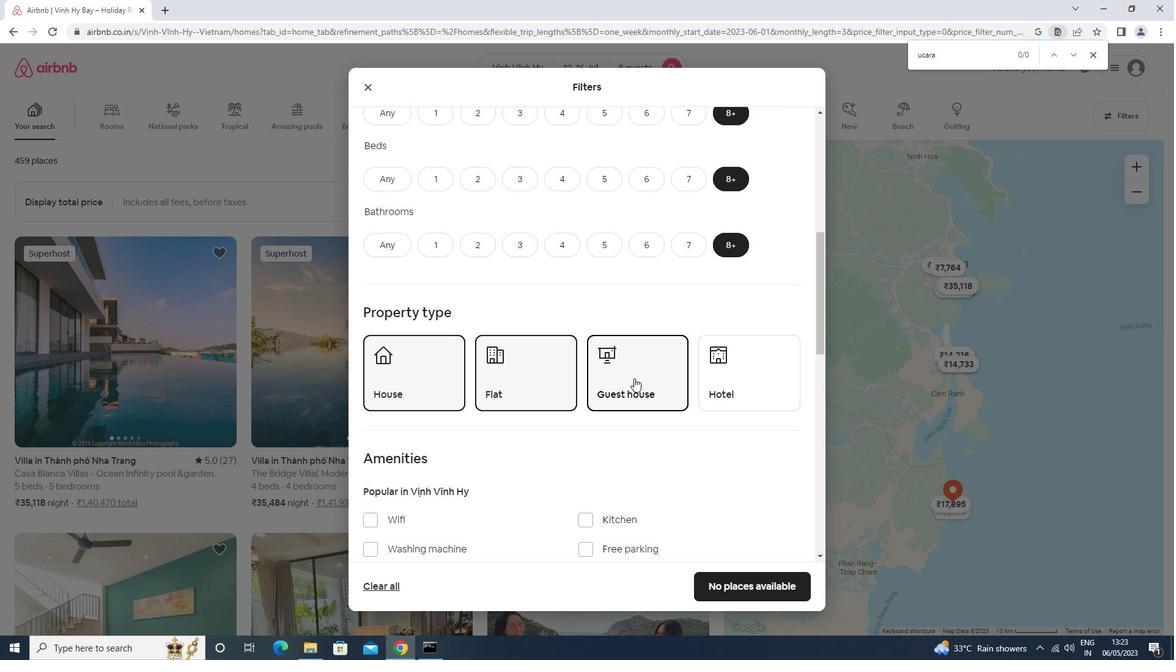 
Action: Mouse scrolled (634, 377) with delta (0, 0)
Screenshot: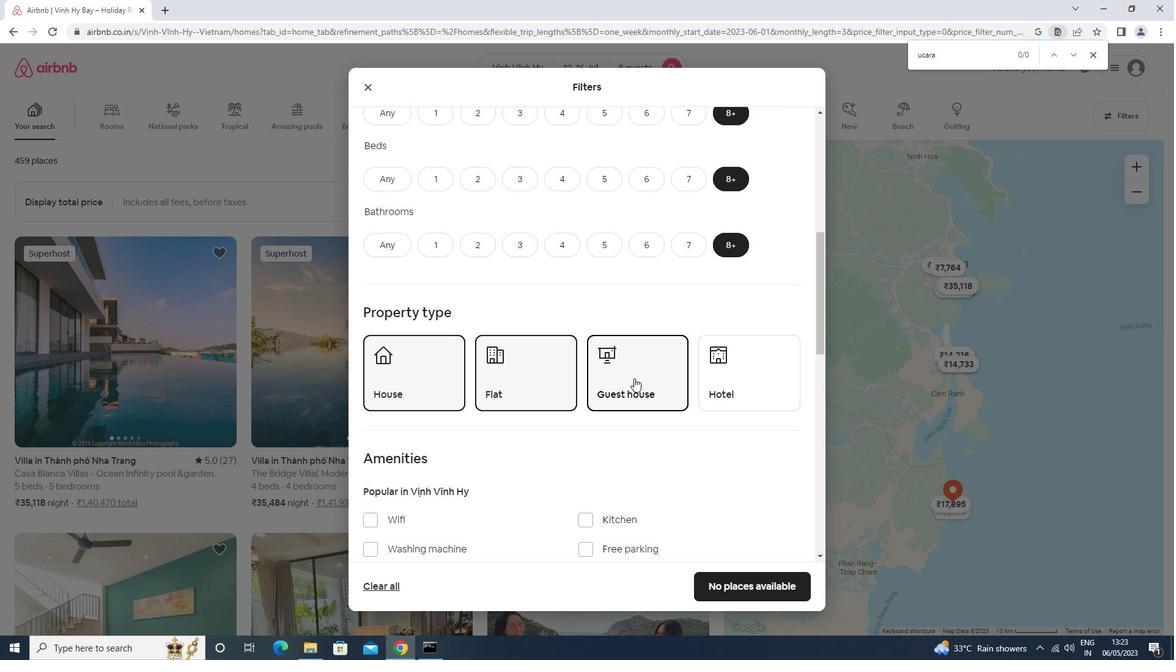 
Action: Mouse moved to (410, 392)
Screenshot: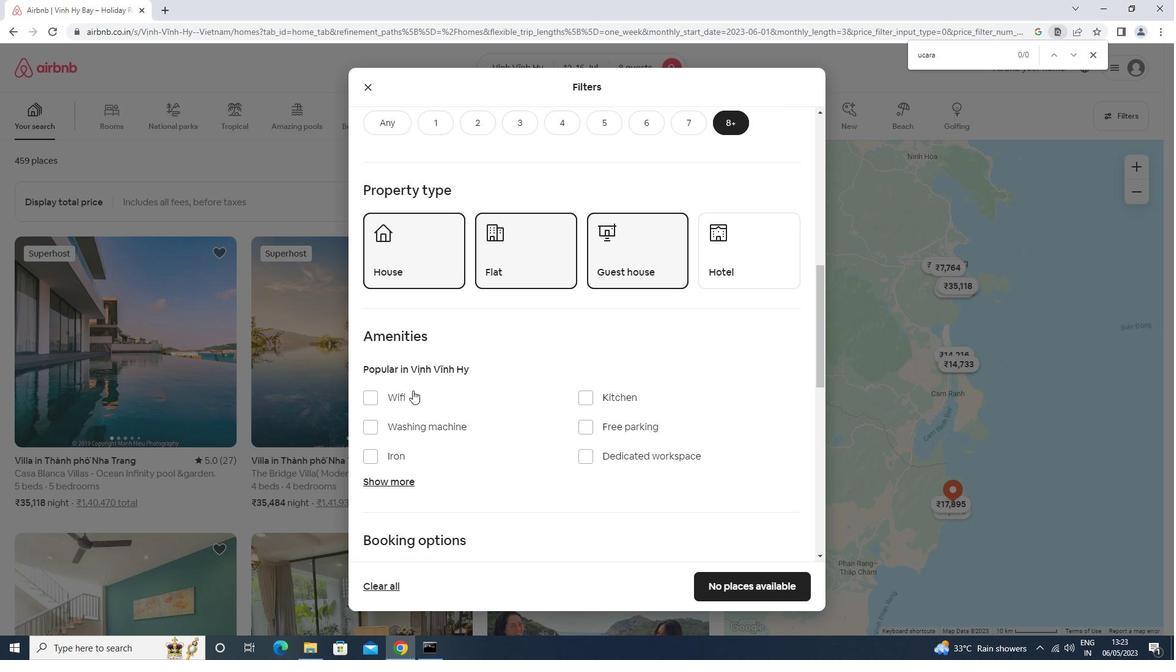 
Action: Mouse pressed left at (410, 392)
Screenshot: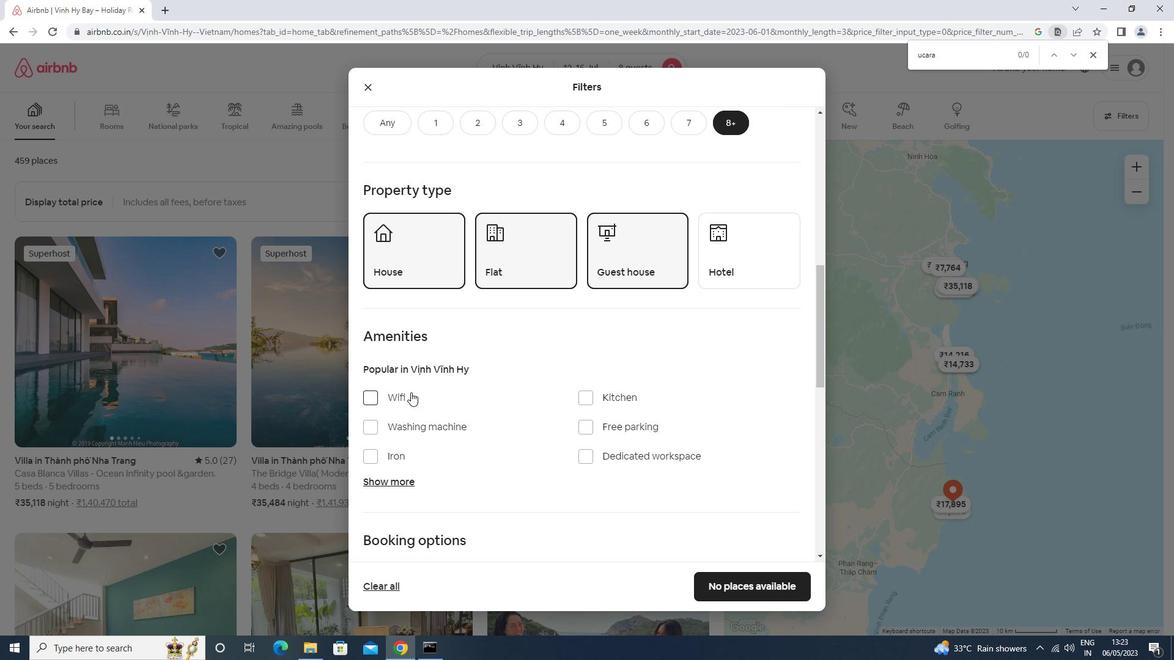 
Action: Mouse scrolled (410, 392) with delta (0, 0)
Screenshot: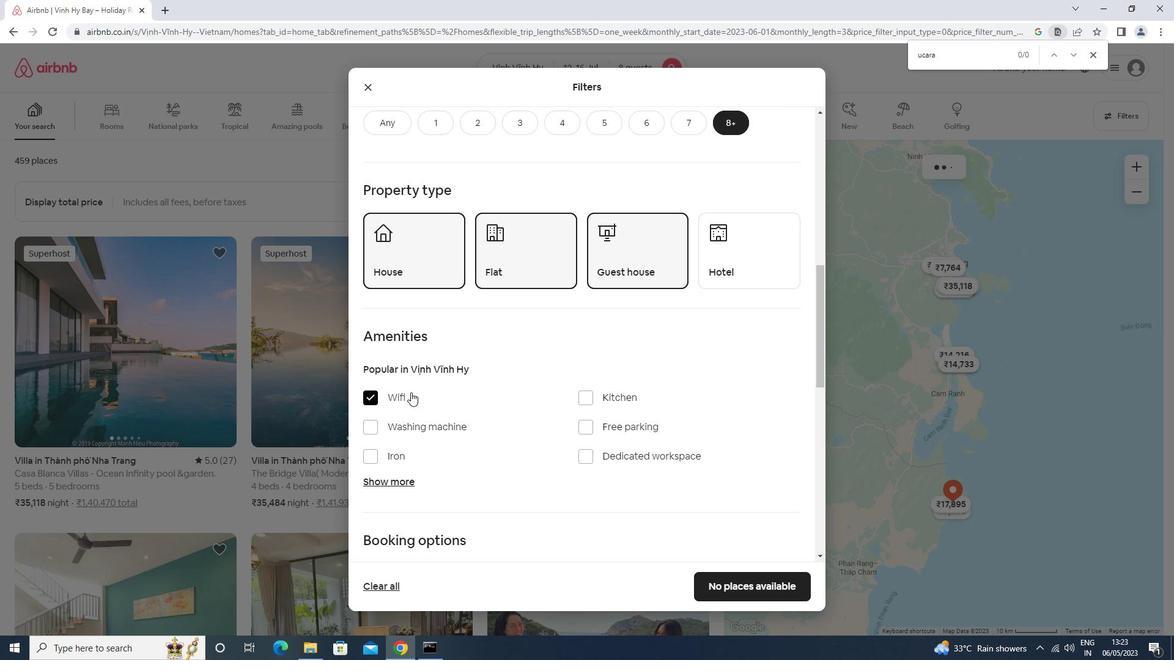 
Action: Mouse scrolled (410, 392) with delta (0, 0)
Screenshot: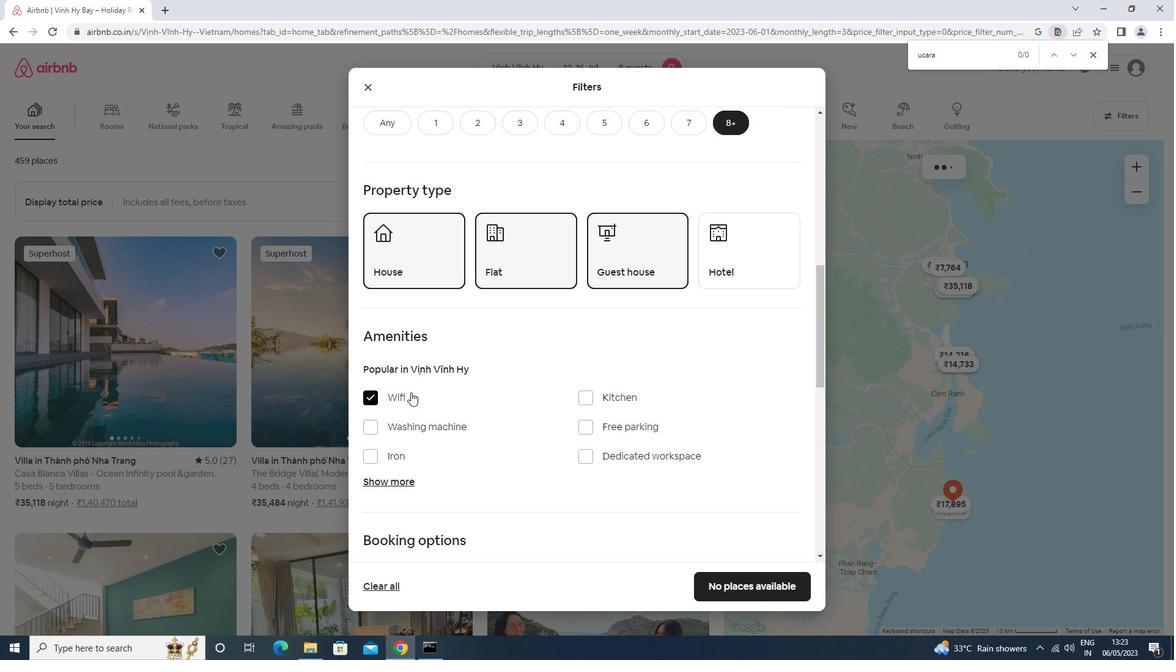 
Action: Mouse moved to (586, 304)
Screenshot: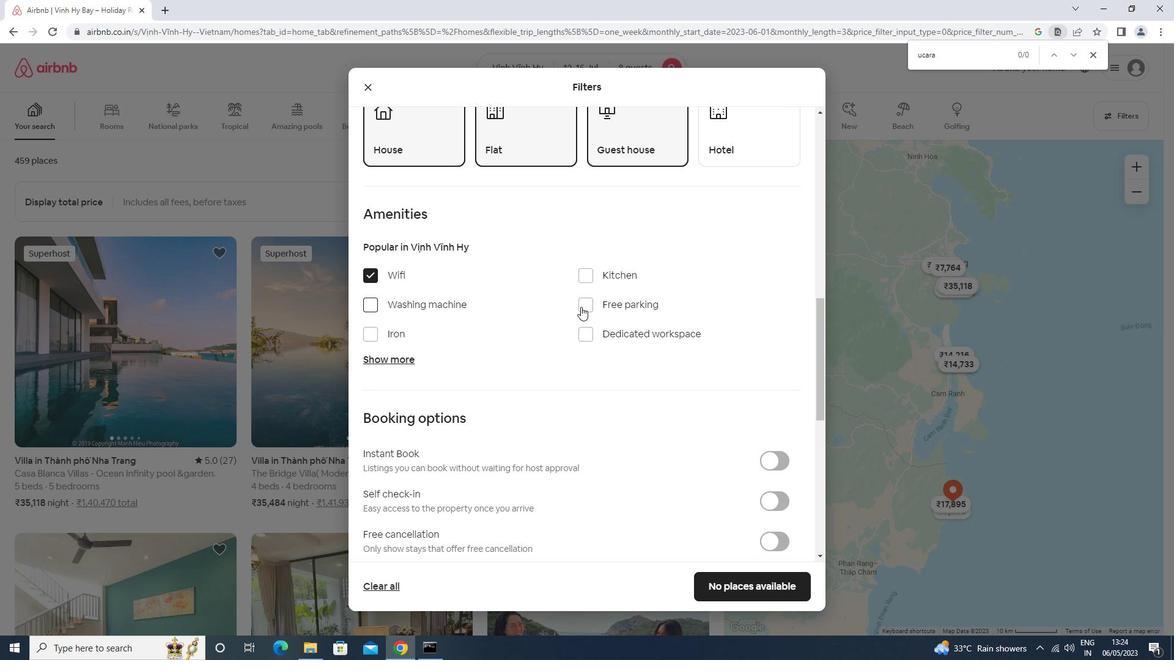 
Action: Mouse pressed left at (586, 304)
Screenshot: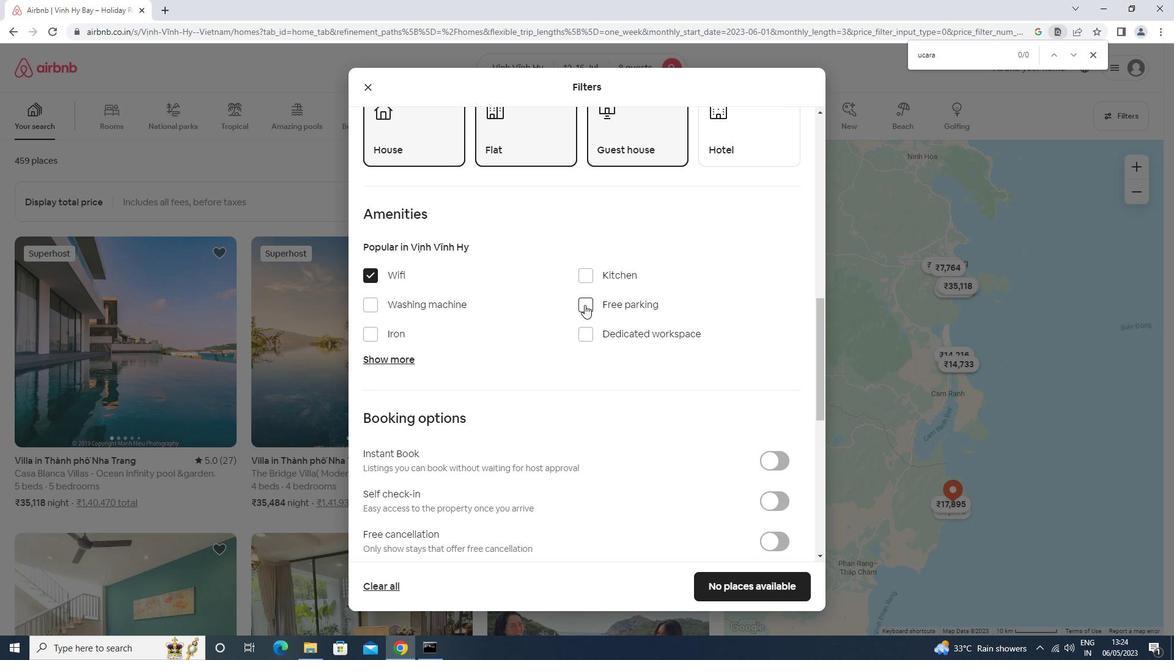 
Action: Mouse moved to (409, 355)
Screenshot: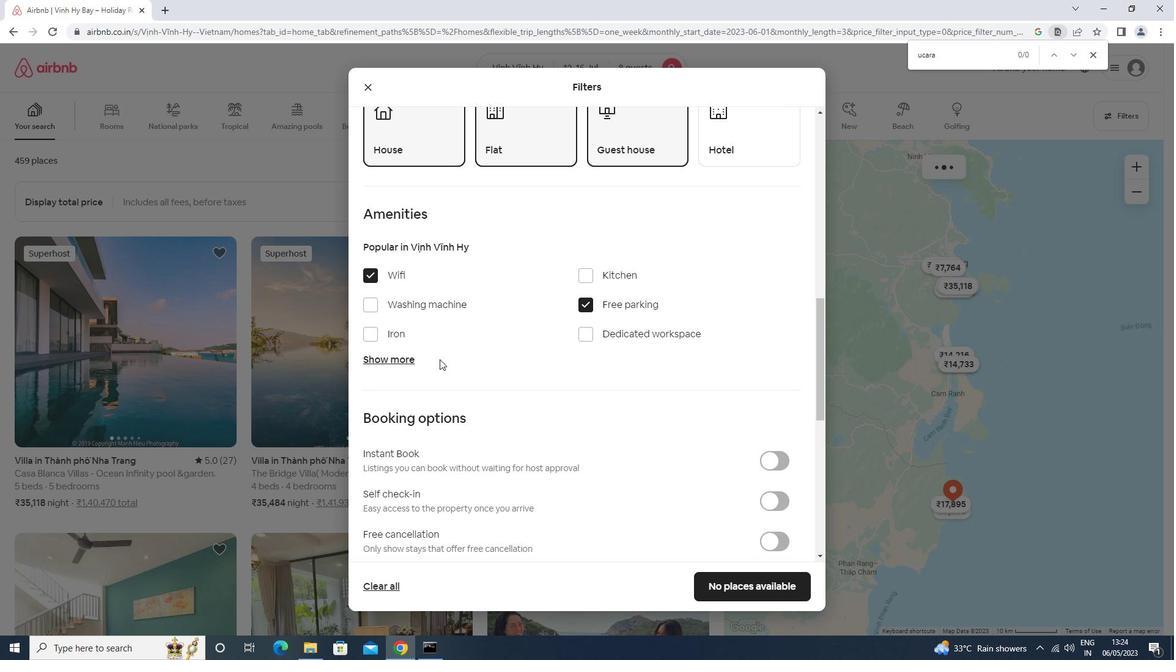 
Action: Mouse pressed left at (409, 355)
Screenshot: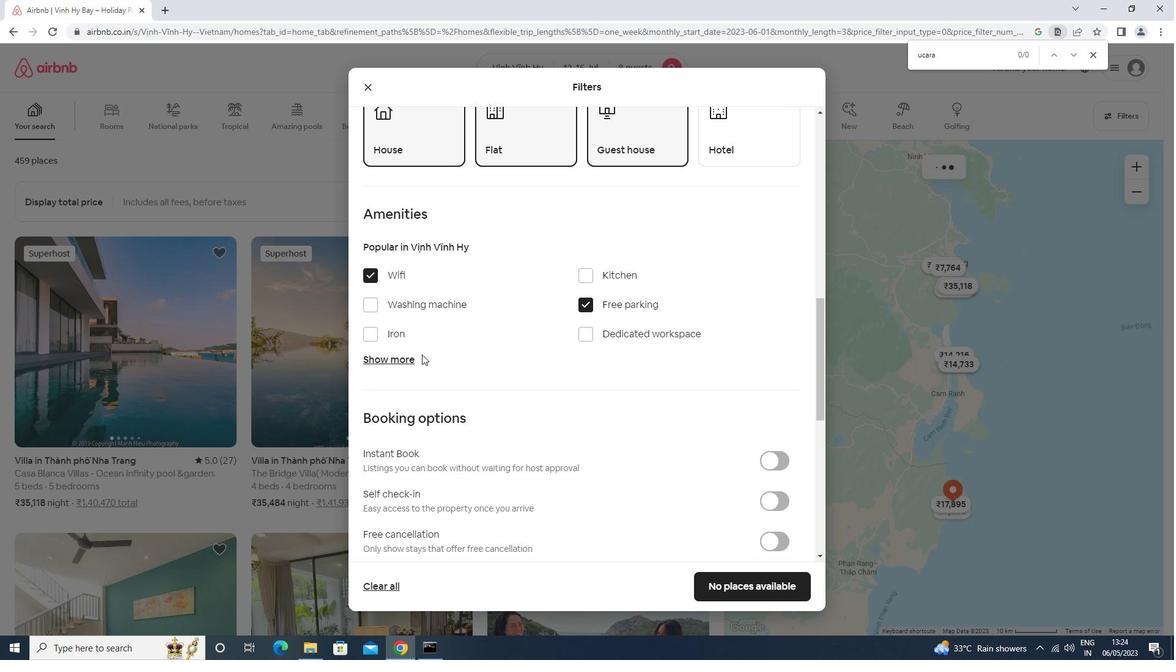 
Action: Mouse moved to (411, 351)
Screenshot: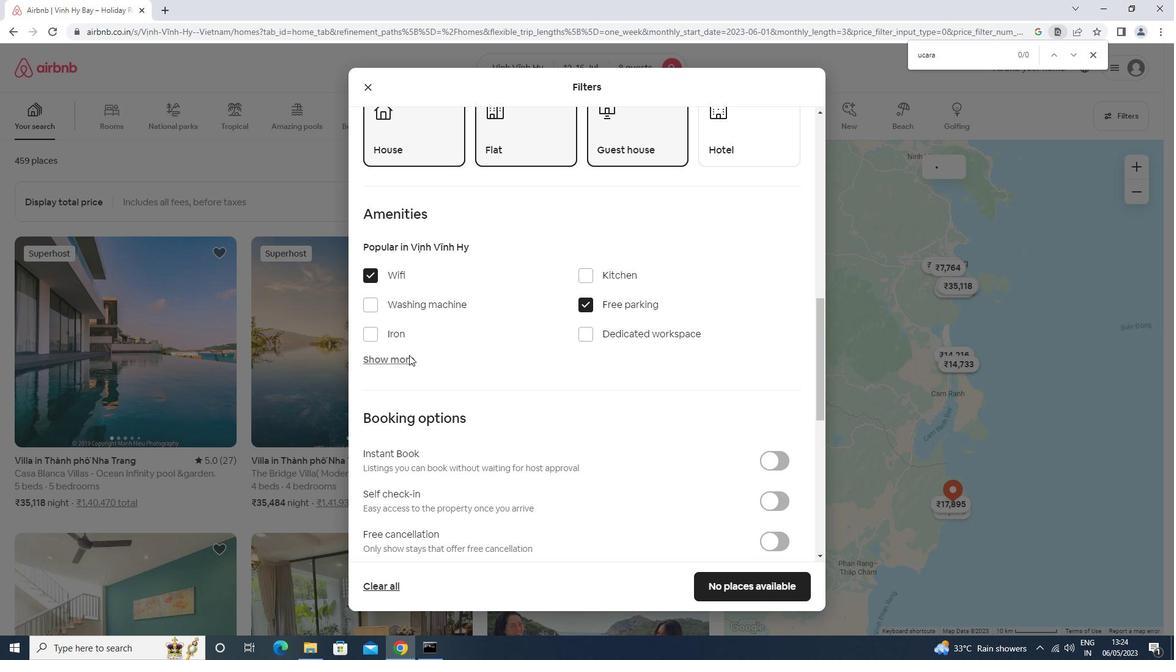 
Action: Mouse scrolled (411, 351) with delta (0, 0)
Screenshot: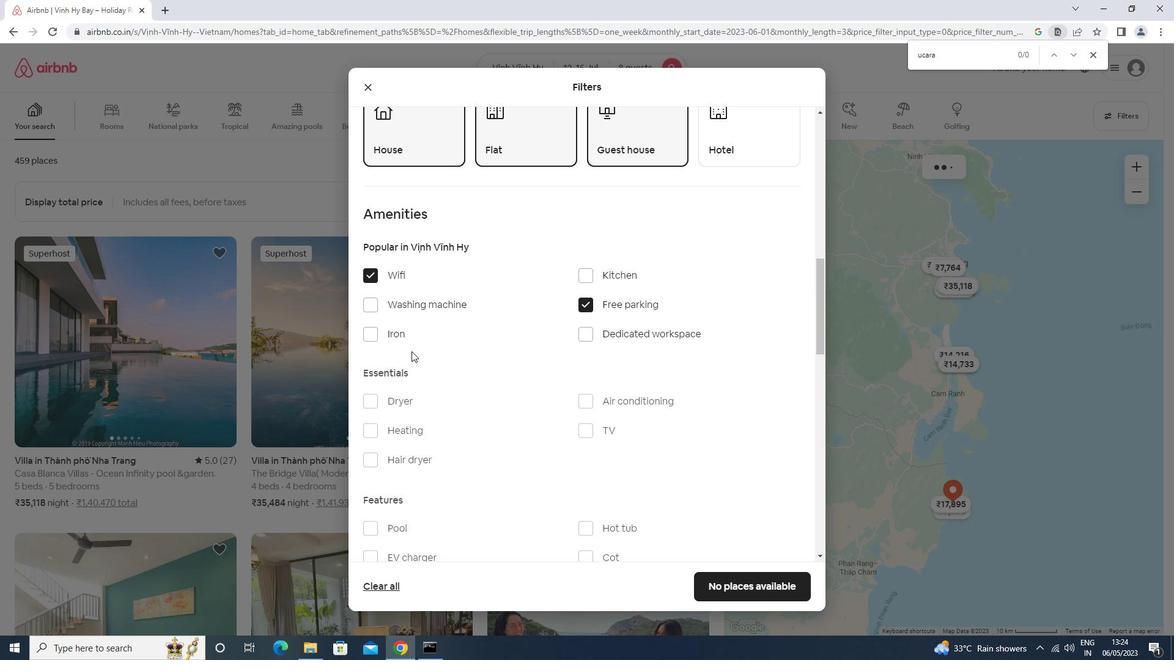 
Action: Mouse scrolled (411, 351) with delta (0, 0)
Screenshot: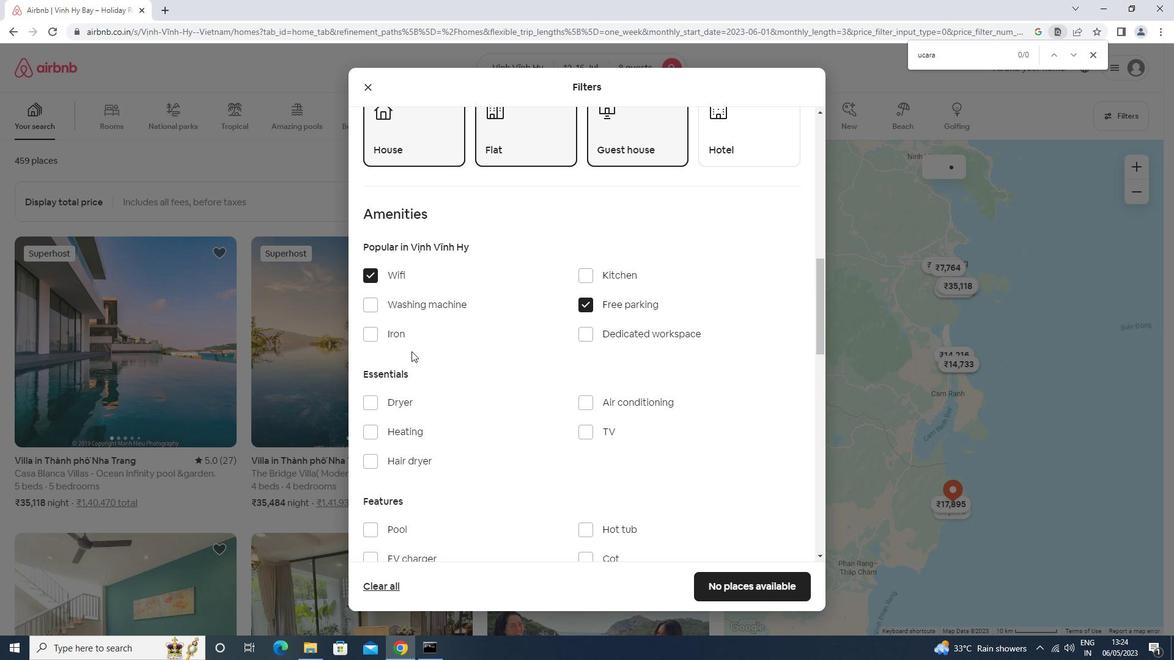 
Action: Mouse scrolled (411, 351) with delta (0, 0)
Screenshot: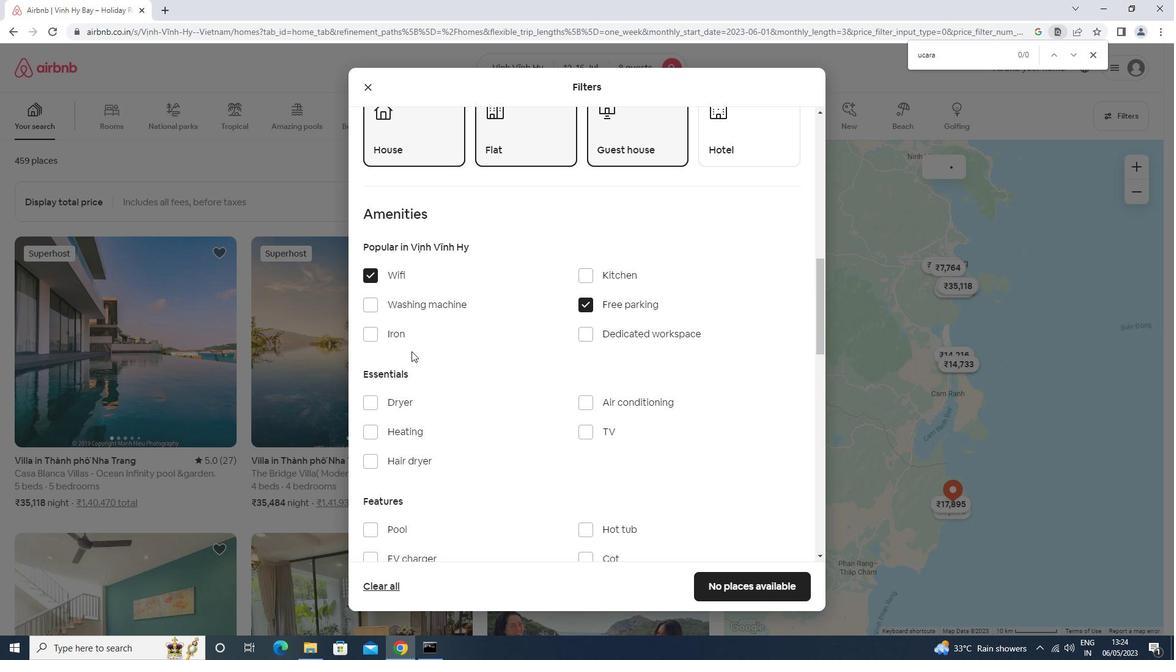 
Action: Mouse moved to (598, 251)
Screenshot: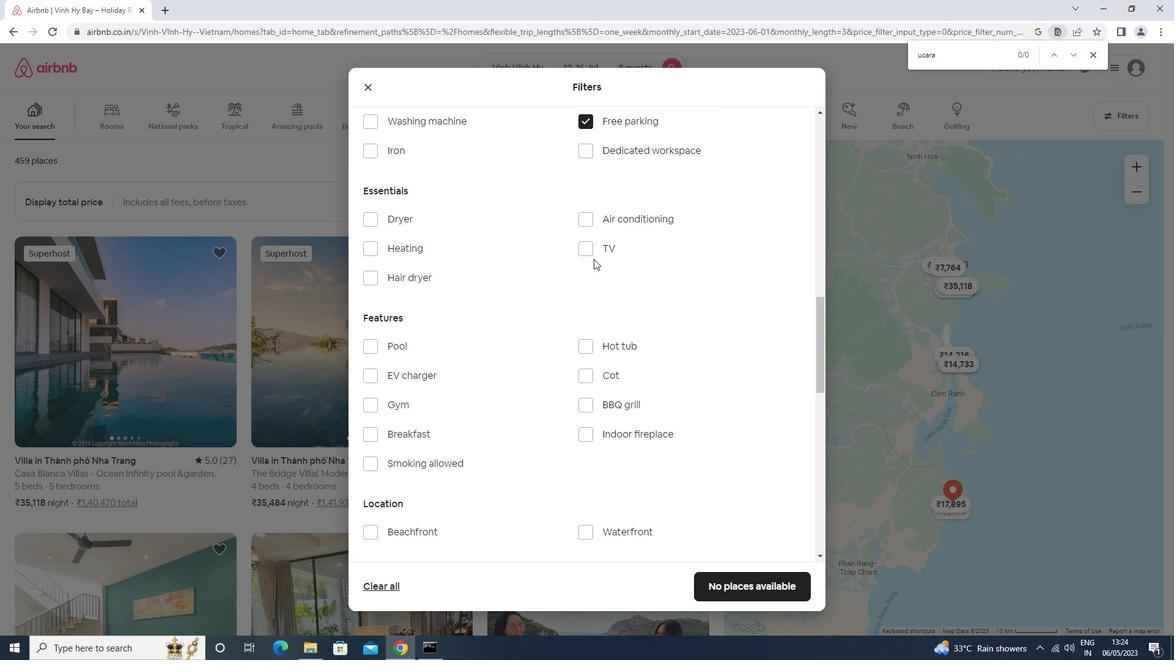 
Action: Mouse pressed left at (598, 251)
Screenshot: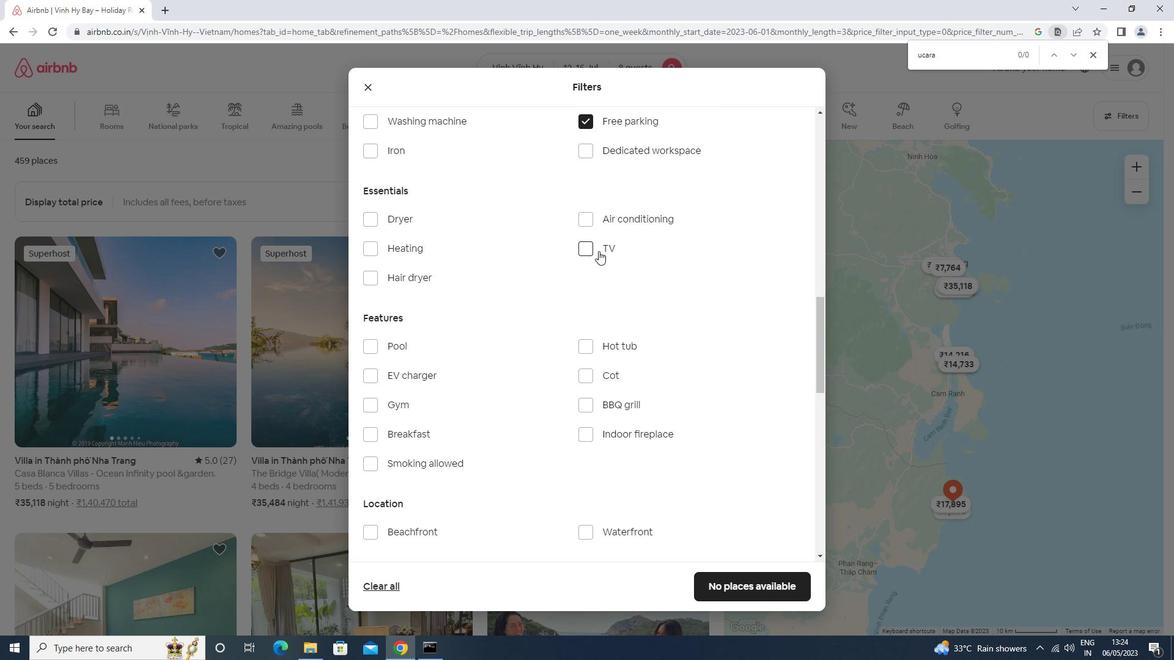 
Action: Mouse moved to (510, 319)
Screenshot: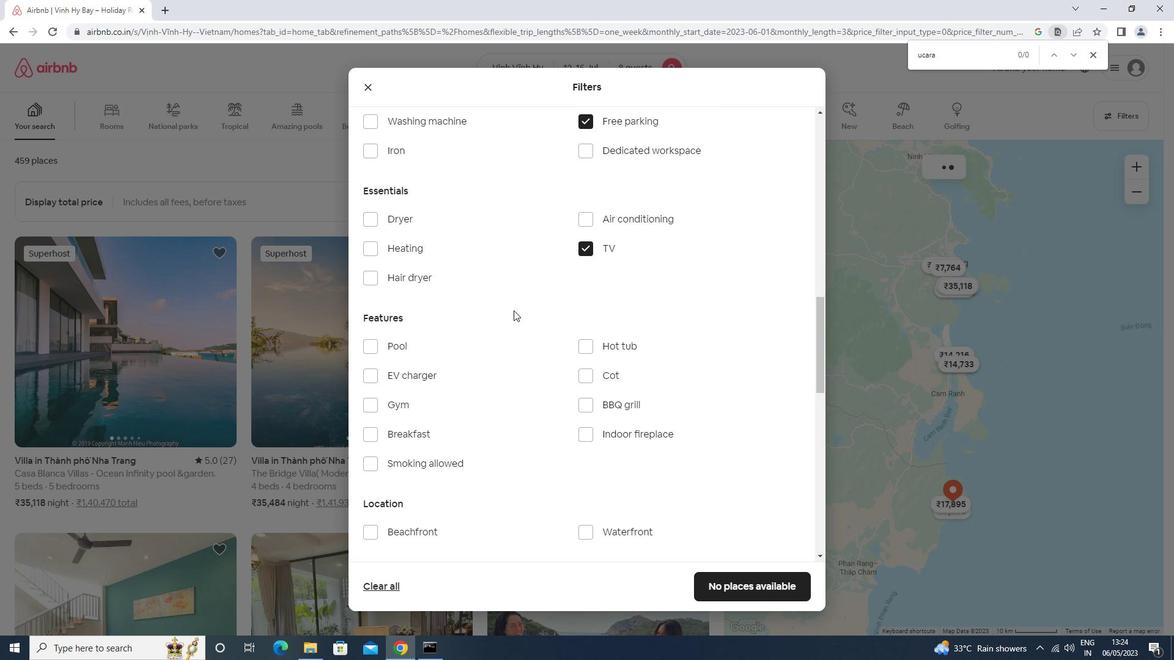 
Action: Mouse scrolled (510, 318) with delta (0, 0)
Screenshot: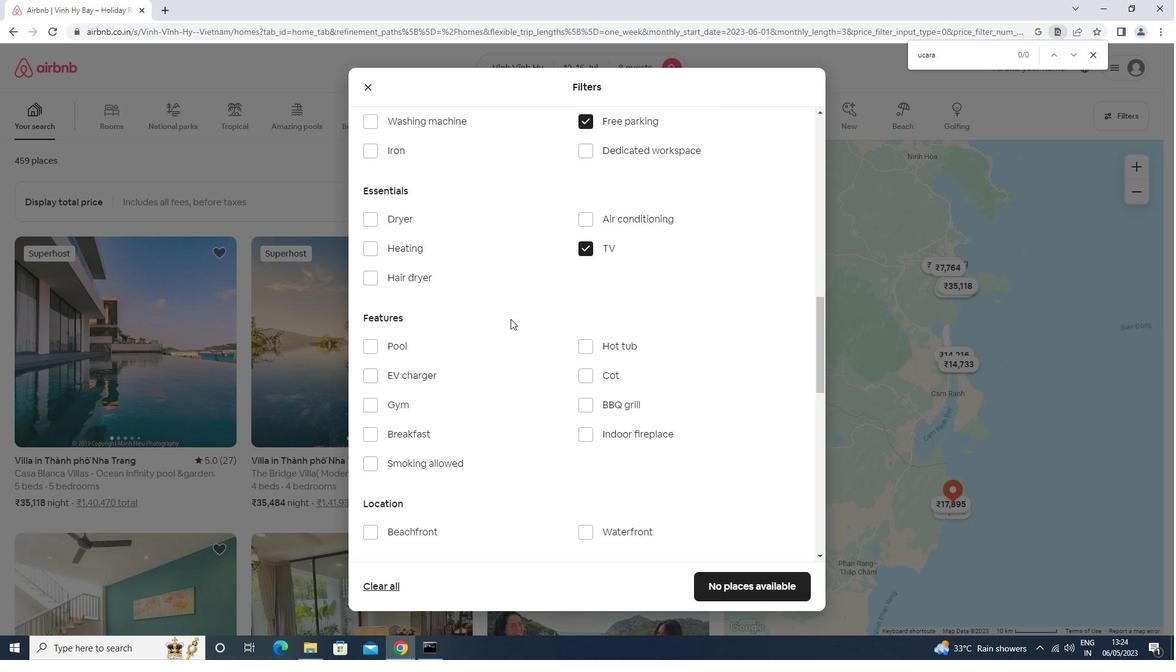
Action: Mouse scrolled (510, 318) with delta (0, 0)
Screenshot: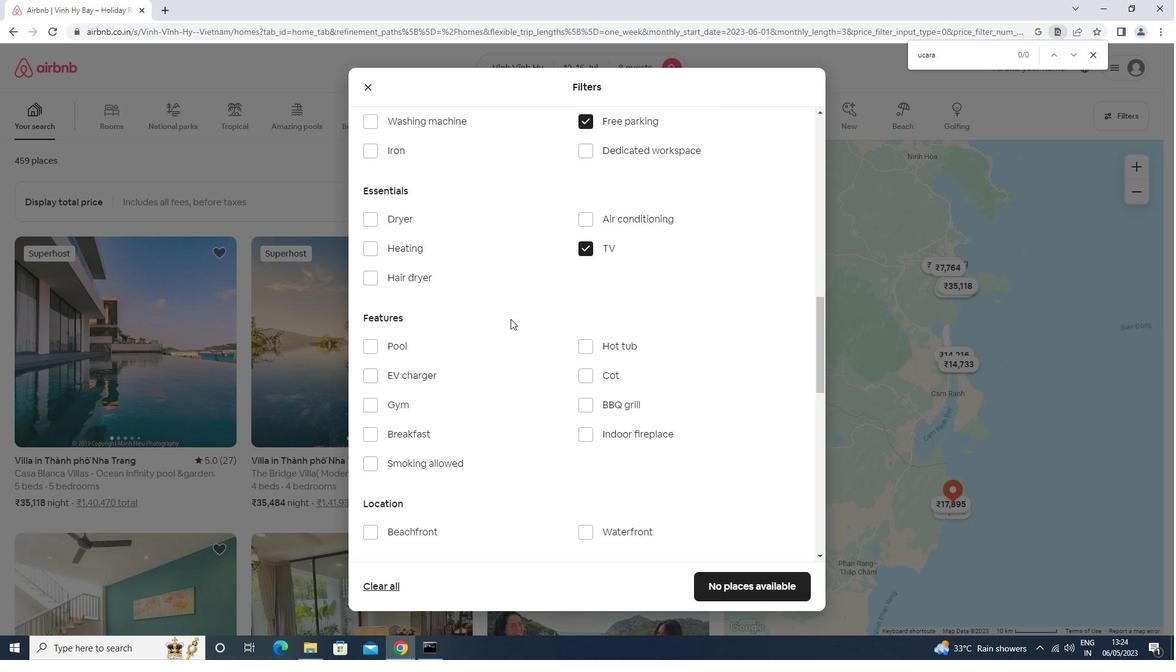 
Action: Mouse scrolled (510, 318) with delta (0, 0)
Screenshot: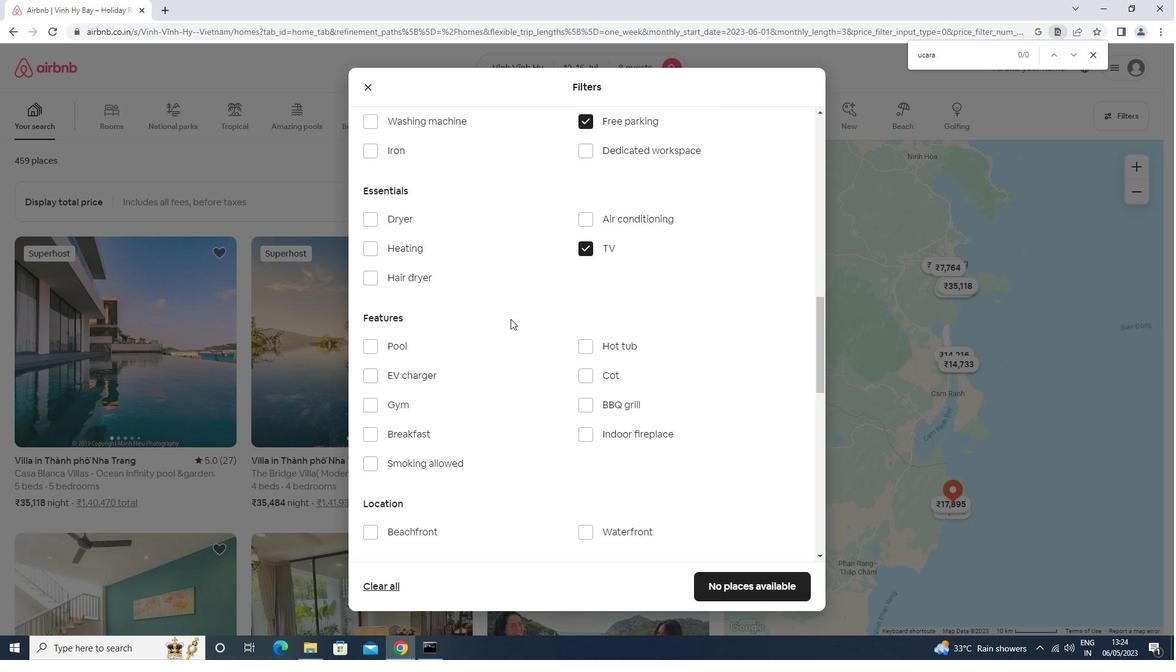 
Action: Mouse moved to (410, 217)
Screenshot: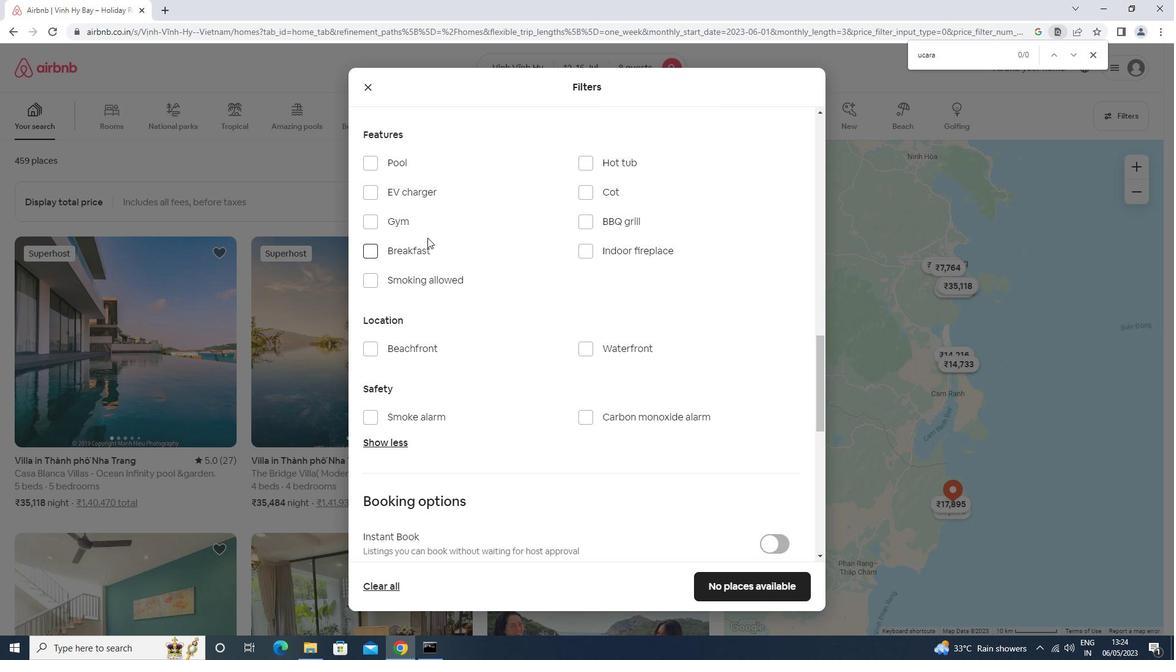 
Action: Mouse pressed left at (410, 217)
Screenshot: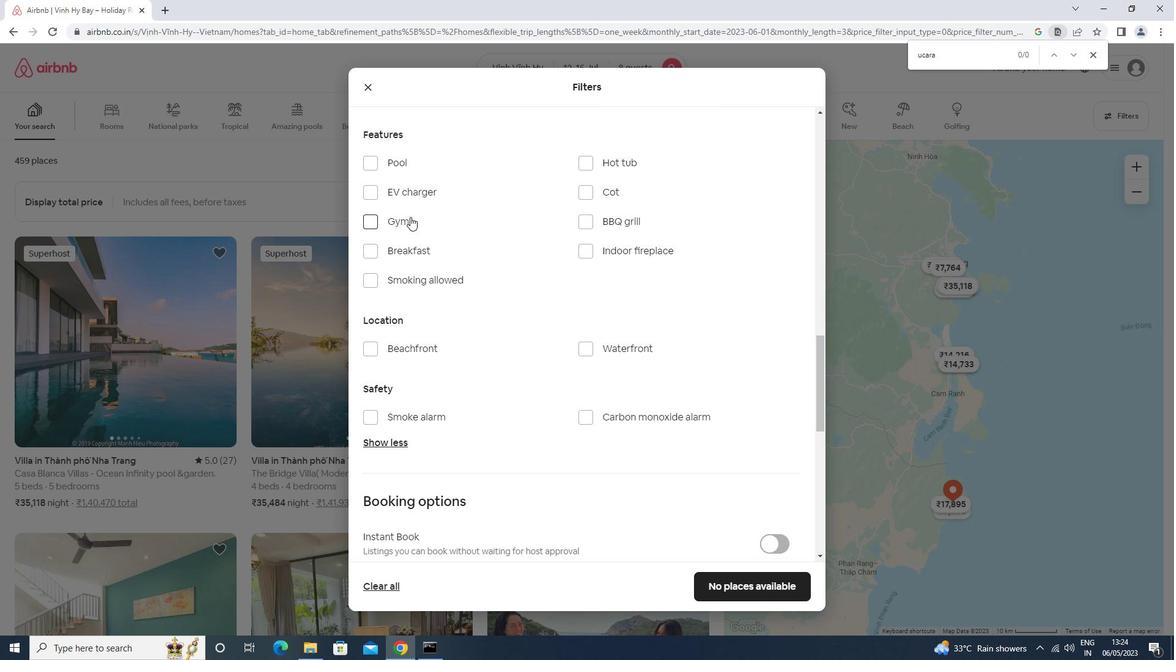 
Action: Mouse moved to (417, 251)
Screenshot: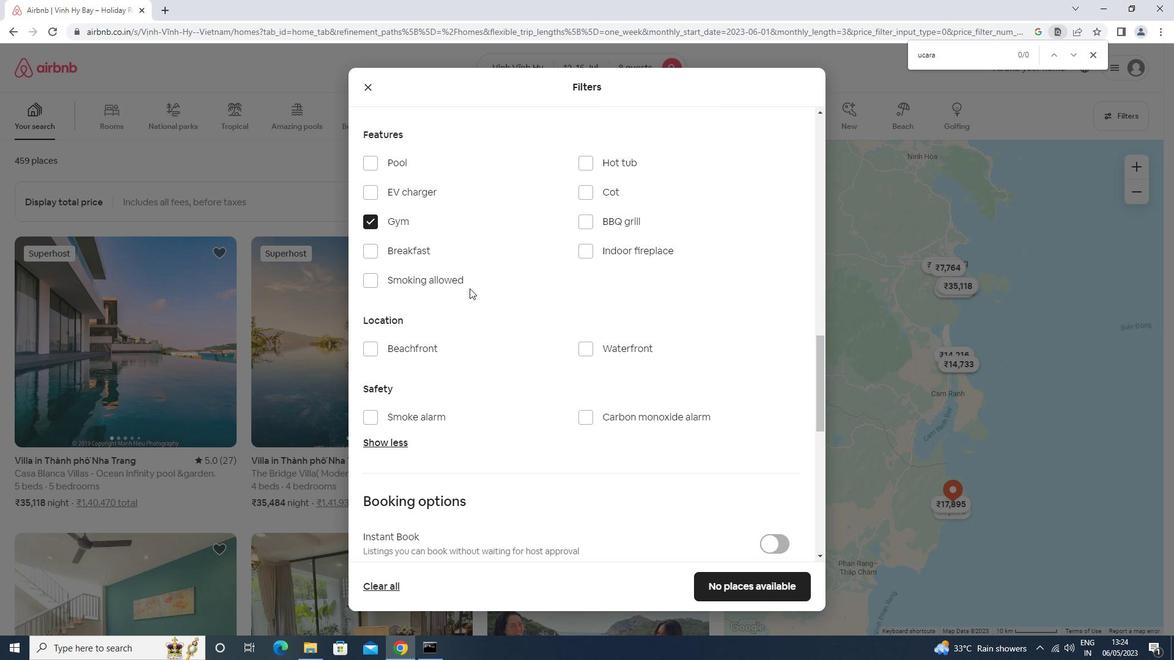 
Action: Mouse pressed left at (417, 251)
Screenshot: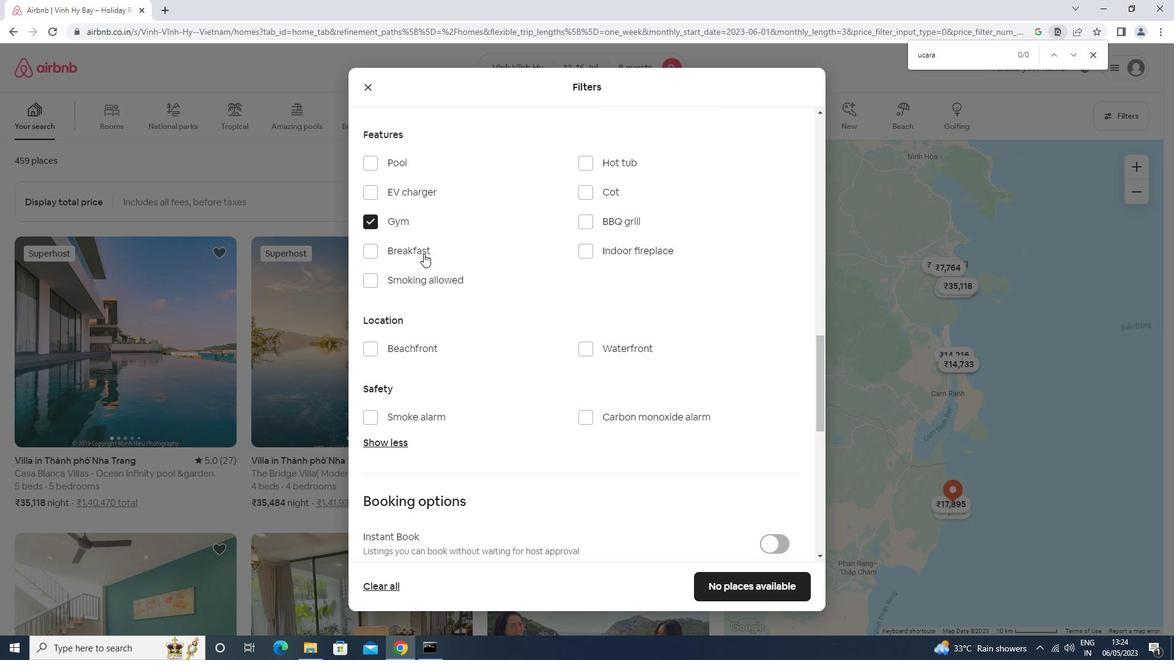 
Action: Mouse moved to (524, 414)
Screenshot: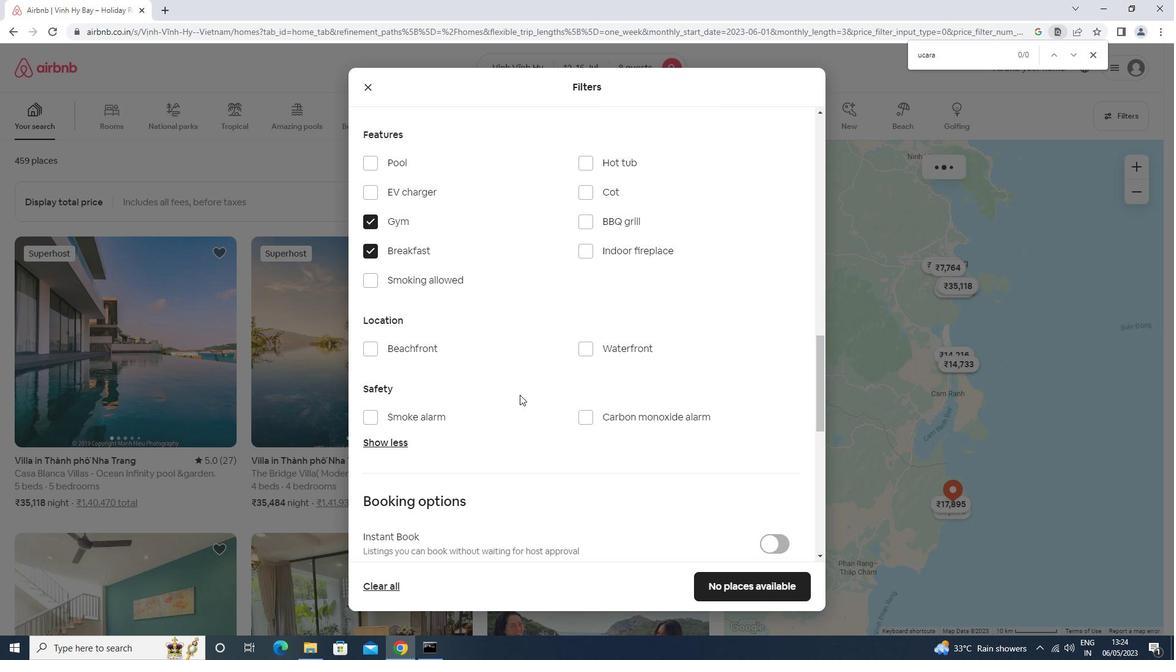 
Action: Mouse scrolled (524, 414) with delta (0, 0)
Screenshot: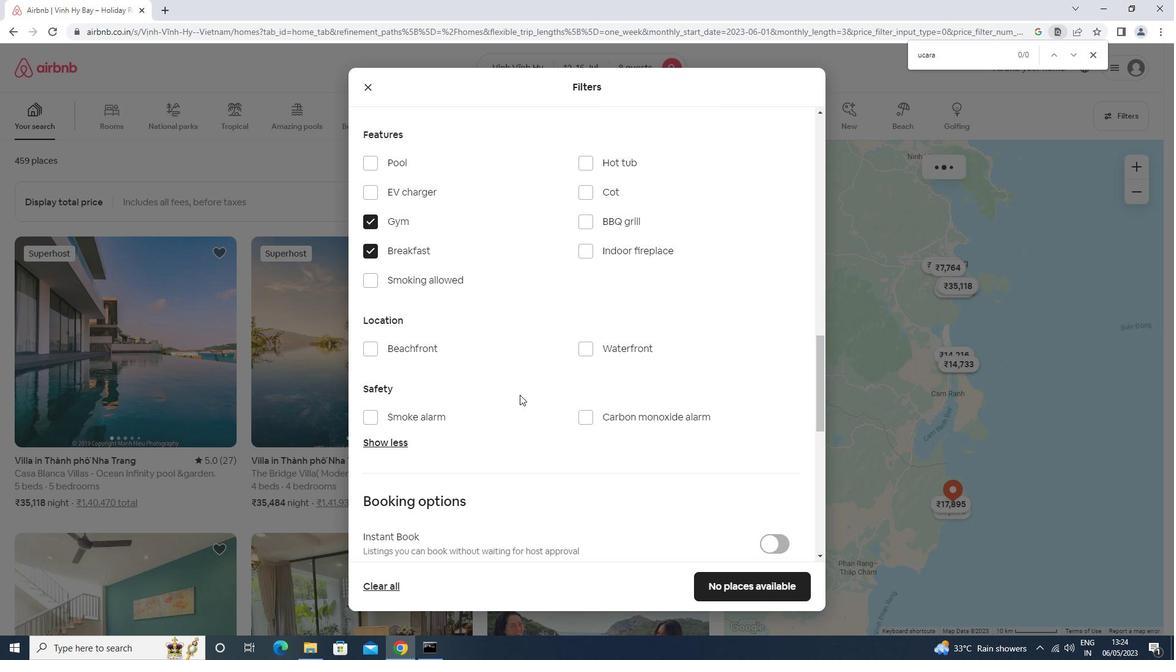 
Action: Mouse moved to (526, 417)
Screenshot: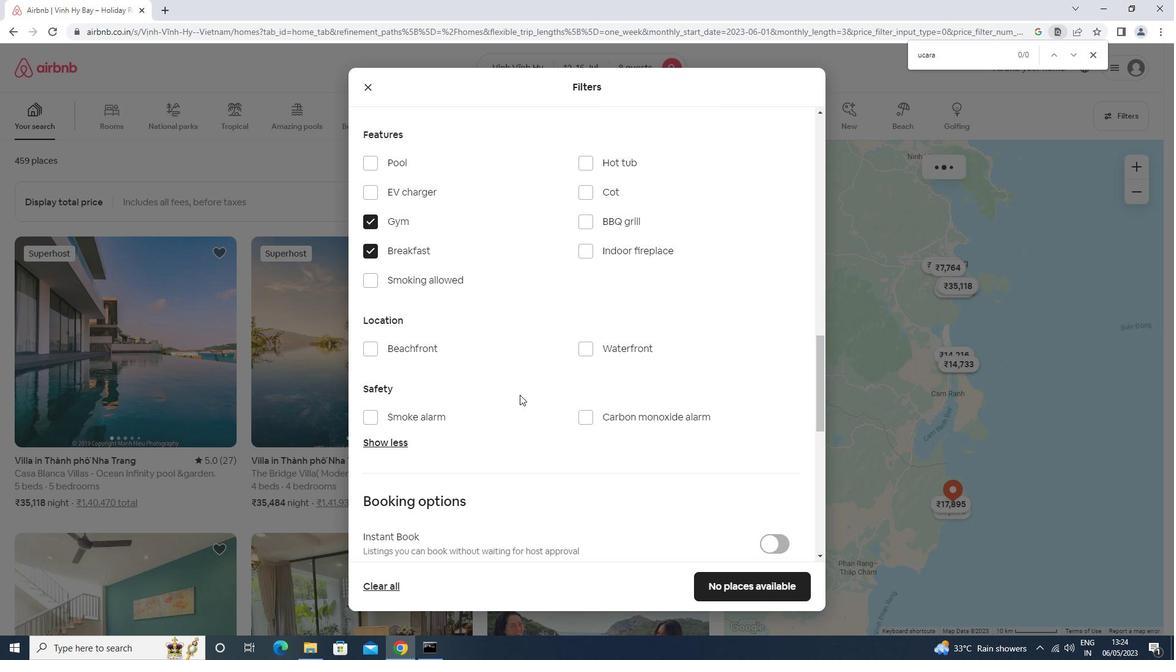 
Action: Mouse scrolled (526, 417) with delta (0, 0)
Screenshot: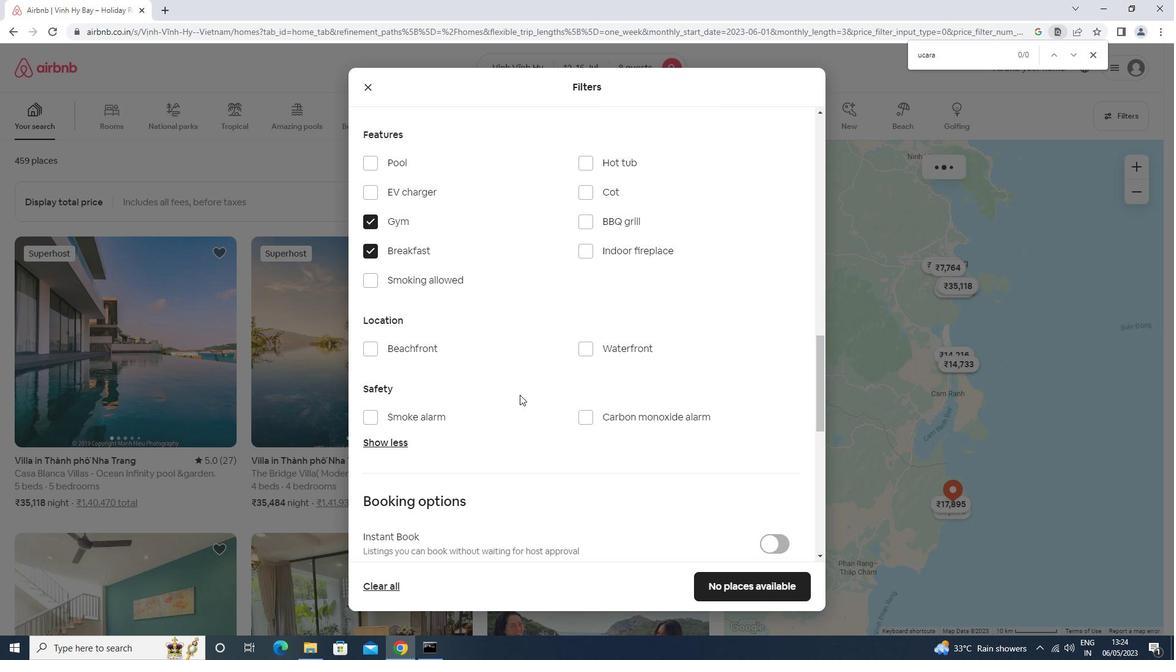 
Action: Mouse moved to (526, 418)
Screenshot: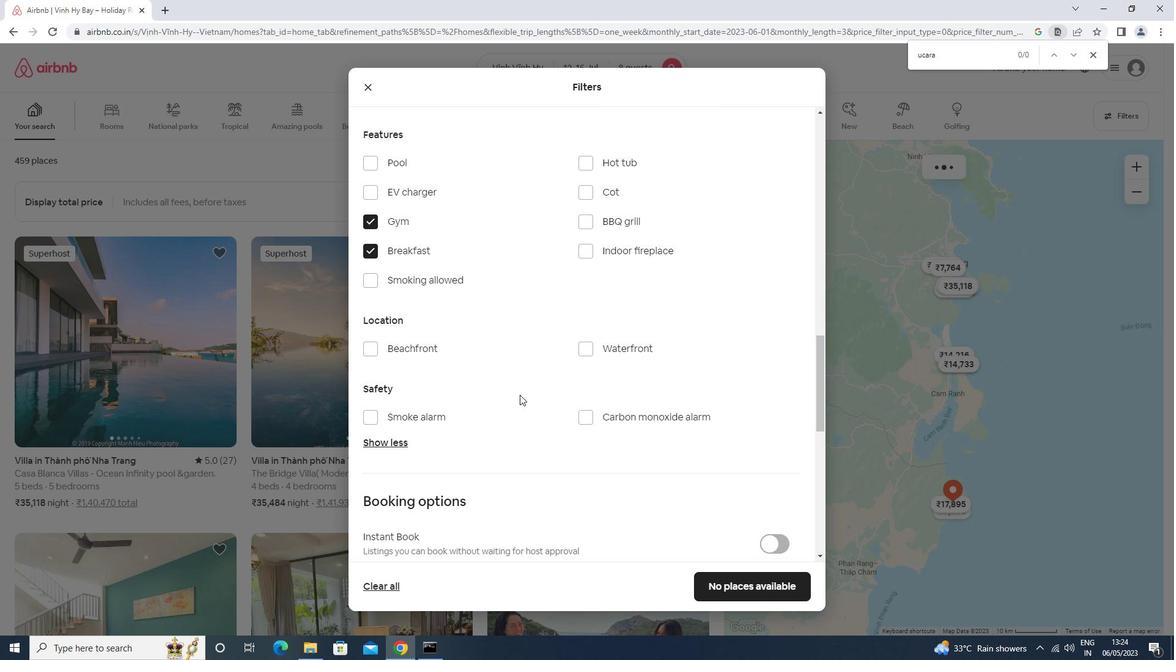 
Action: Mouse scrolled (526, 417) with delta (0, 0)
Screenshot: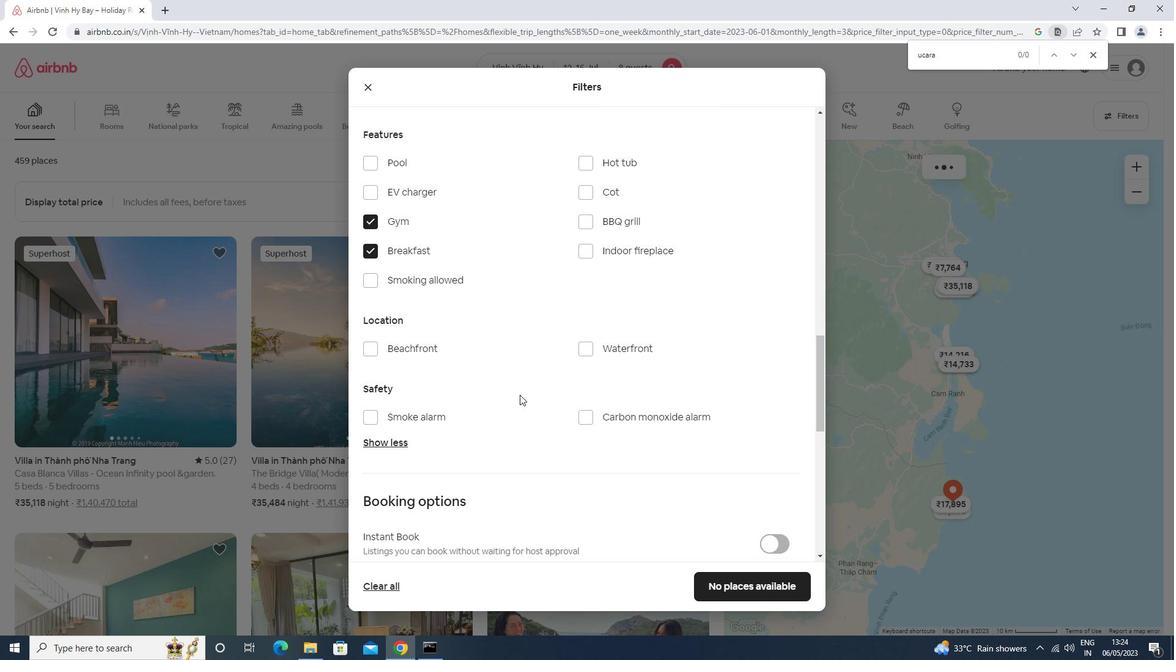 
Action: Mouse scrolled (526, 417) with delta (0, 0)
Screenshot: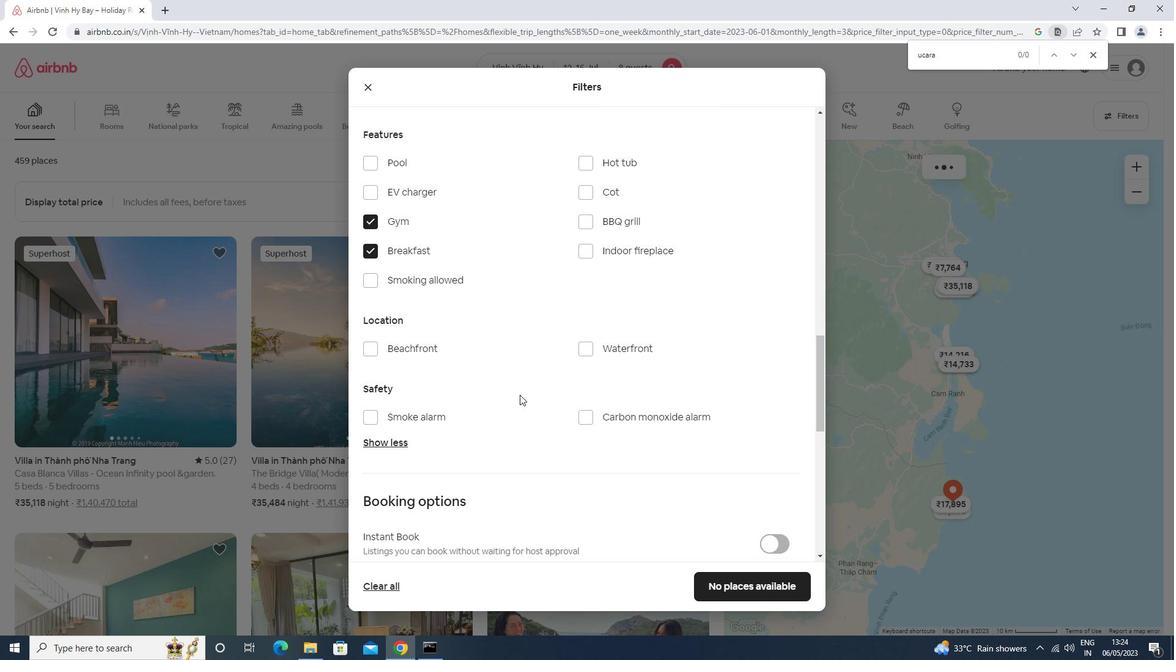 
Action: Mouse scrolled (526, 417) with delta (0, 0)
Screenshot: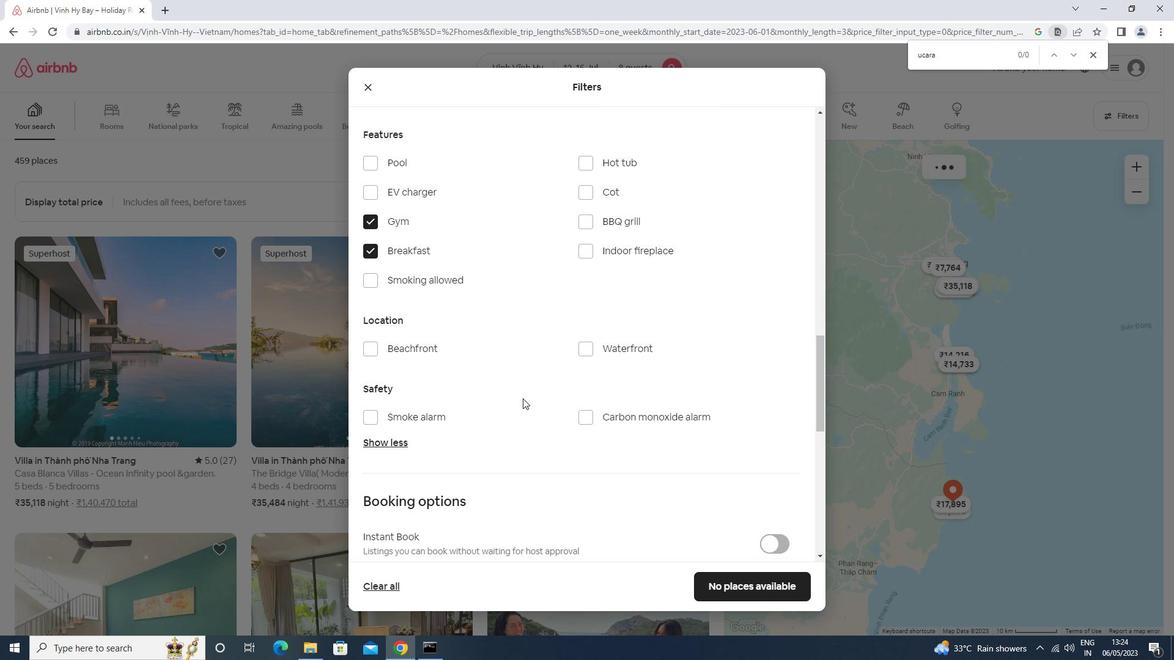 
Action: Mouse moved to (773, 279)
Screenshot: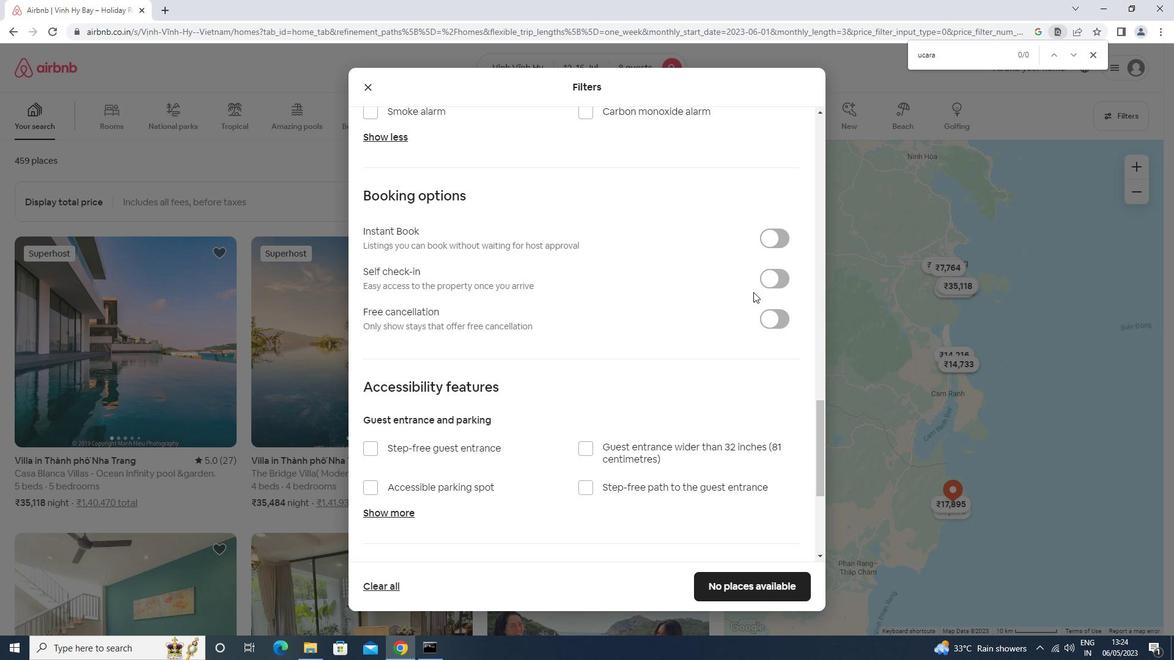 
Action: Mouse pressed left at (773, 279)
Screenshot: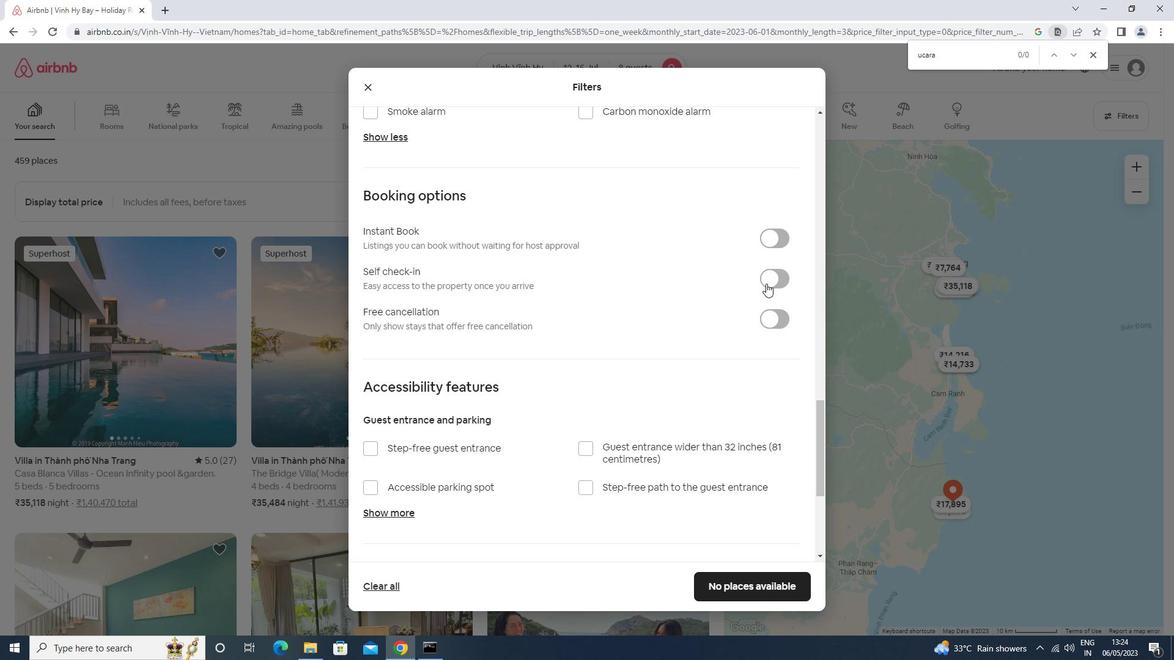 
Action: Mouse moved to (508, 447)
Screenshot: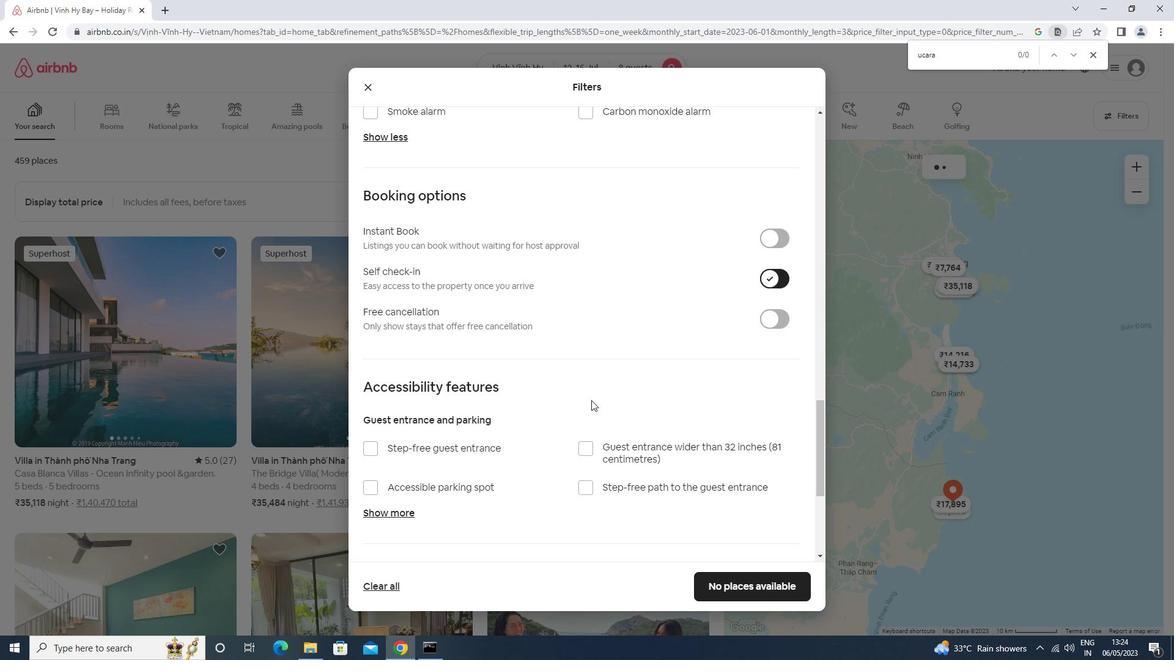 
Action: Mouse scrolled (508, 447) with delta (0, 0)
Screenshot: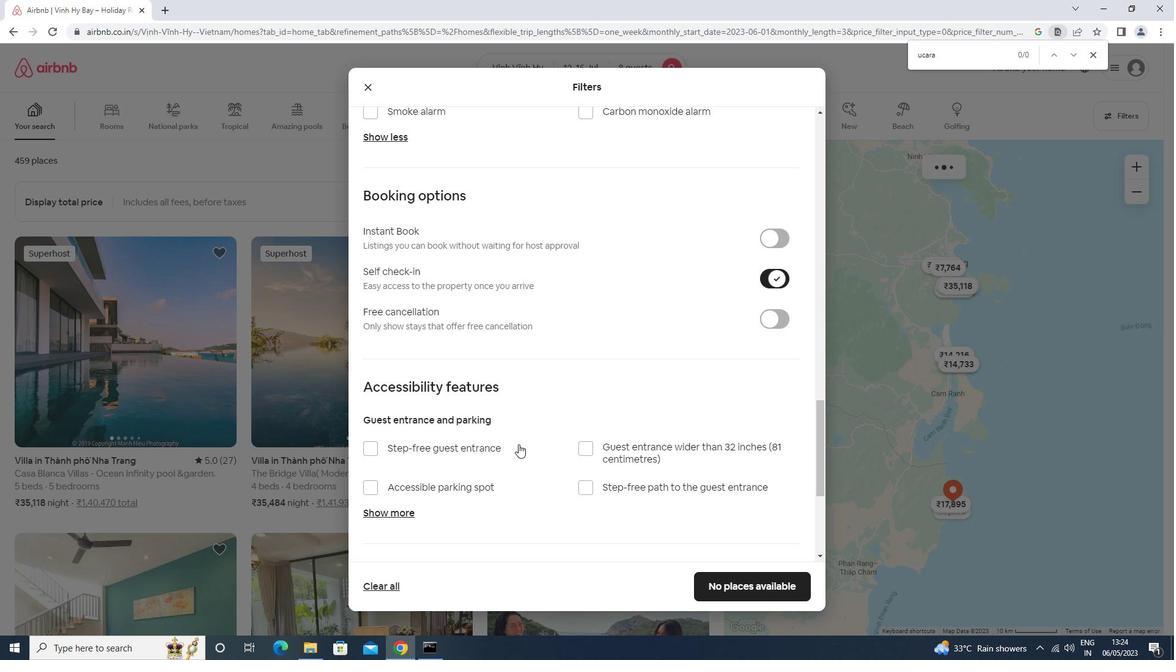 
Action: Mouse moved to (508, 448)
Screenshot: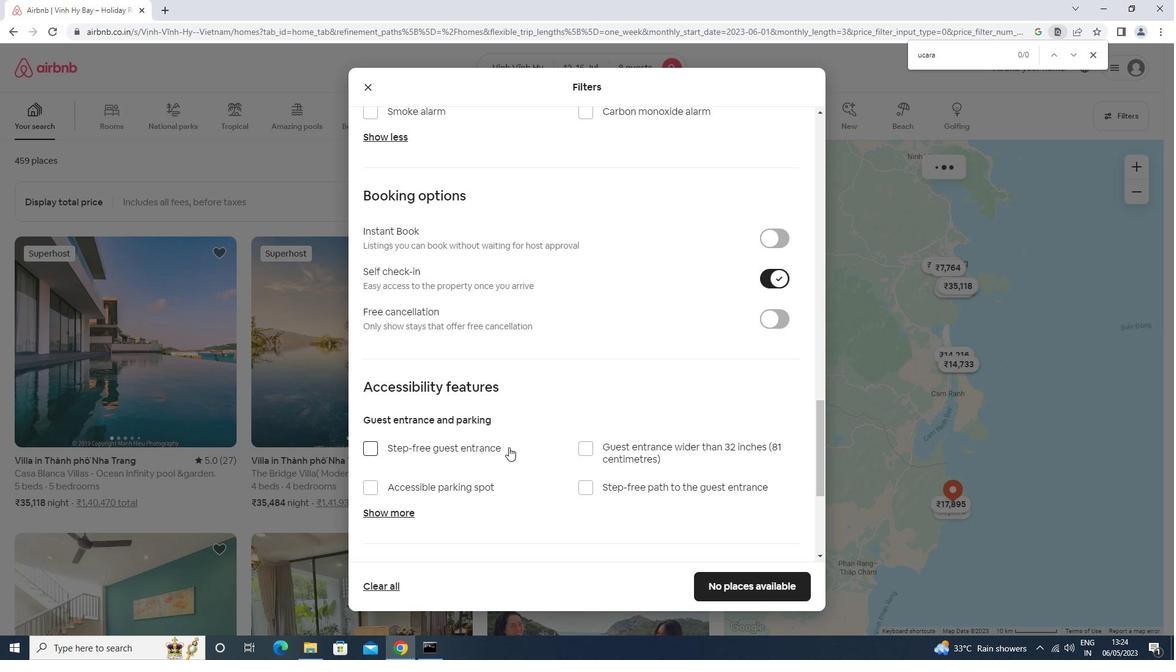 
Action: Mouse scrolled (508, 447) with delta (0, 0)
Screenshot: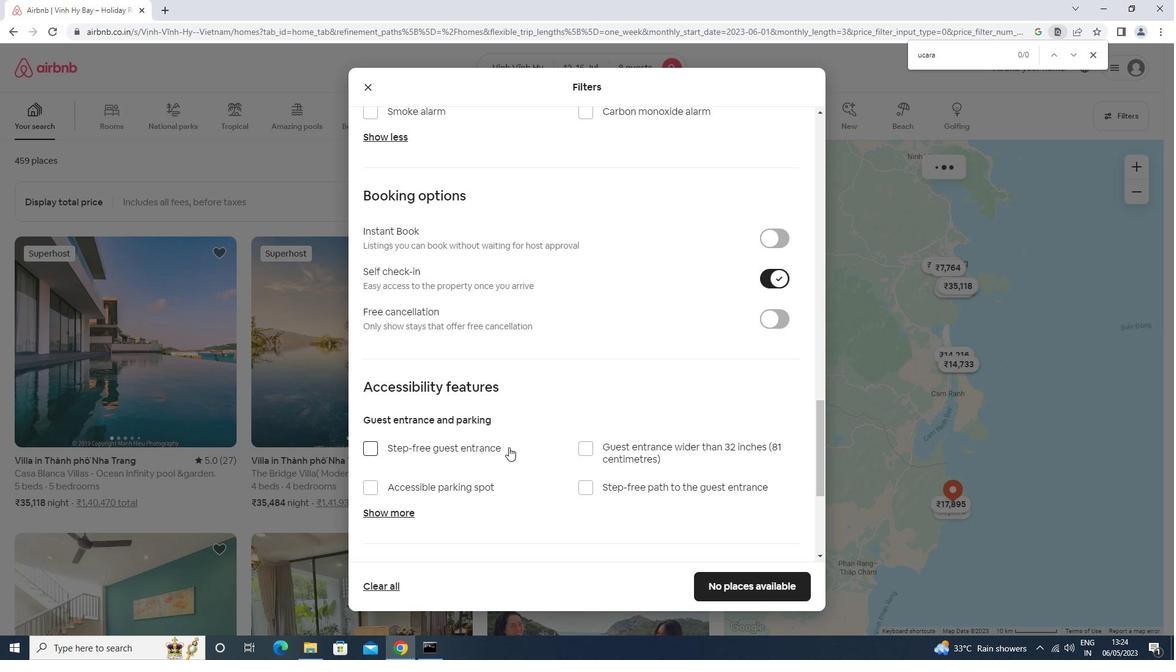 
Action: Mouse scrolled (508, 447) with delta (0, 0)
Screenshot: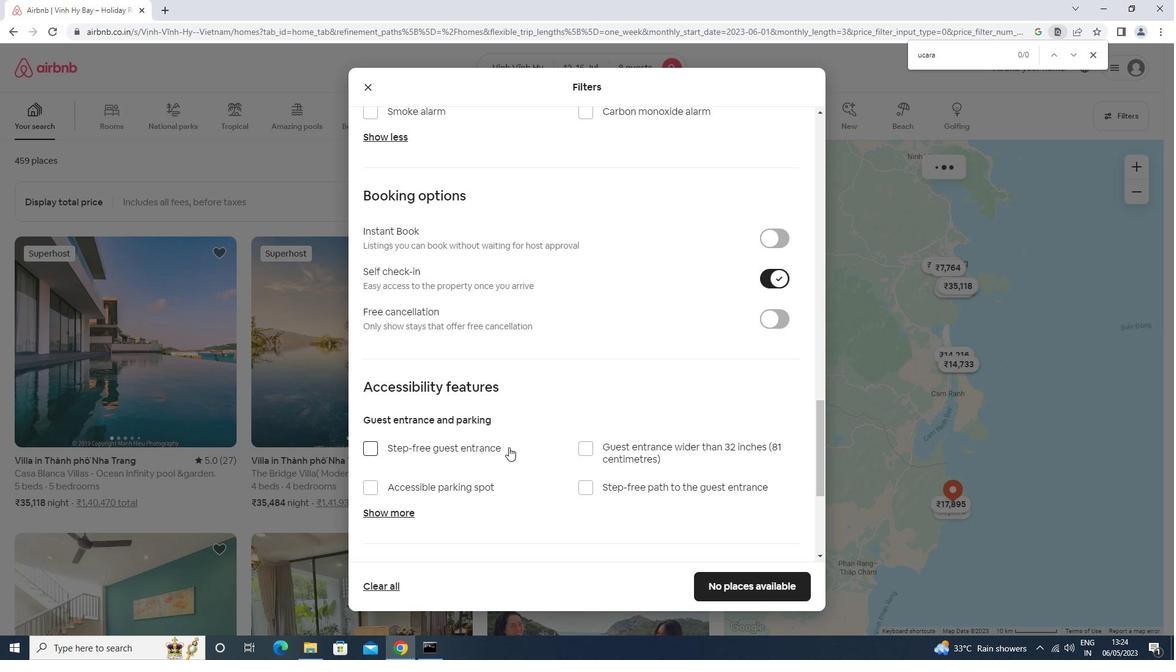 
Action: Mouse scrolled (508, 447) with delta (0, 0)
Screenshot: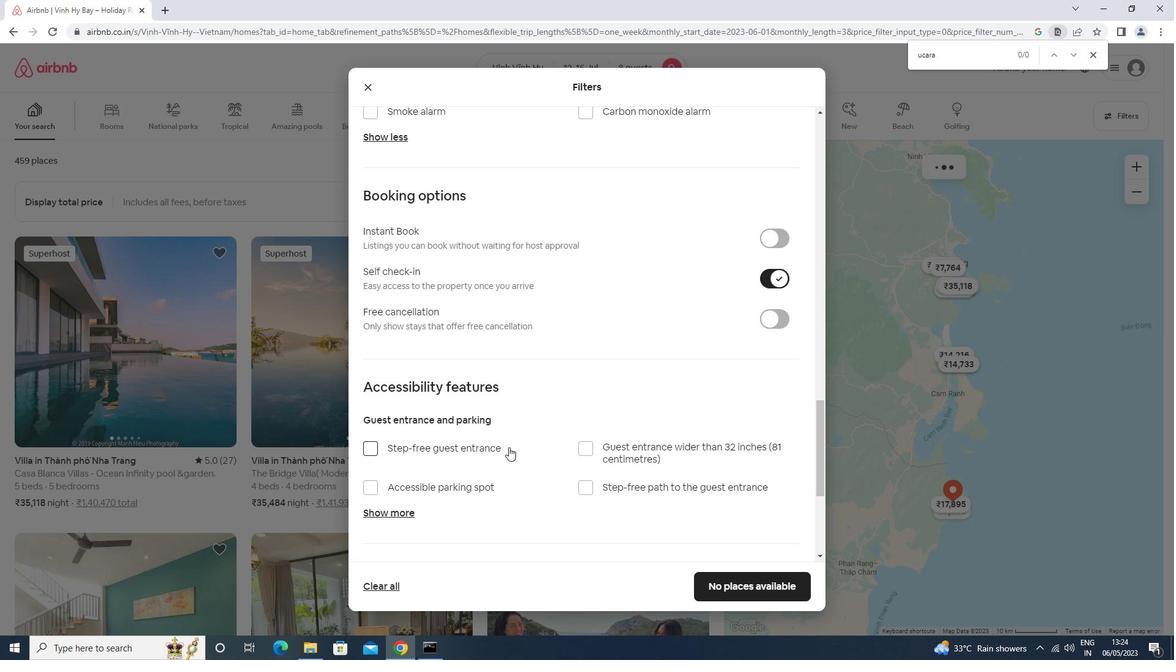 
Action: Mouse scrolled (508, 447) with delta (0, 0)
Screenshot: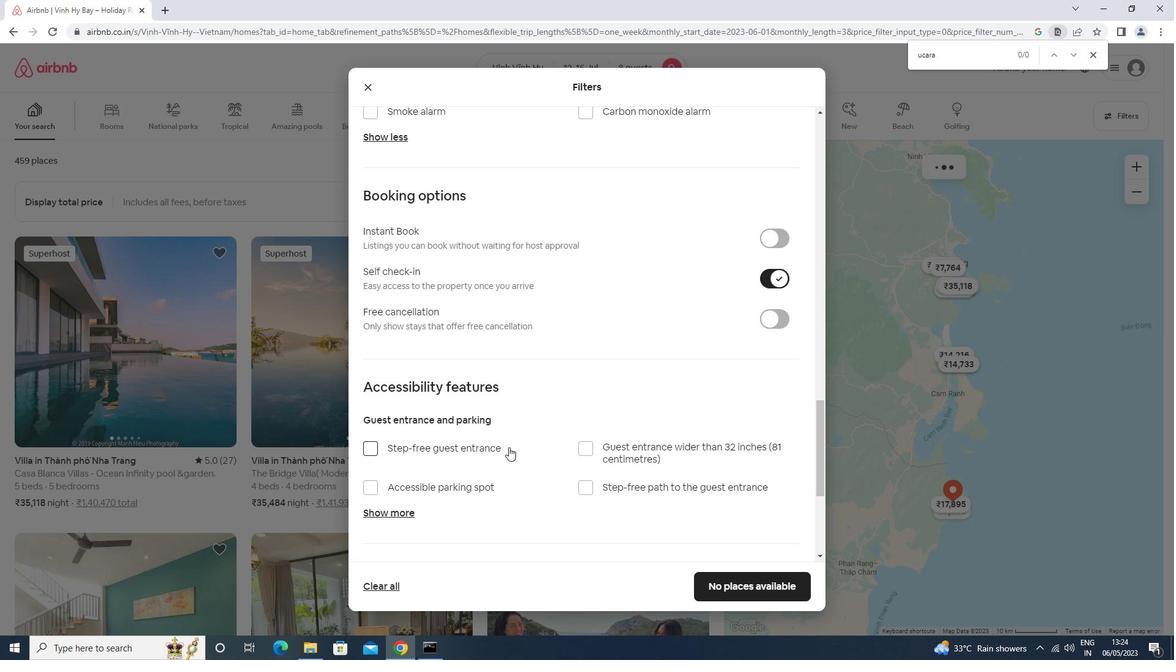 
Action: Mouse scrolled (508, 447) with delta (0, 0)
Screenshot: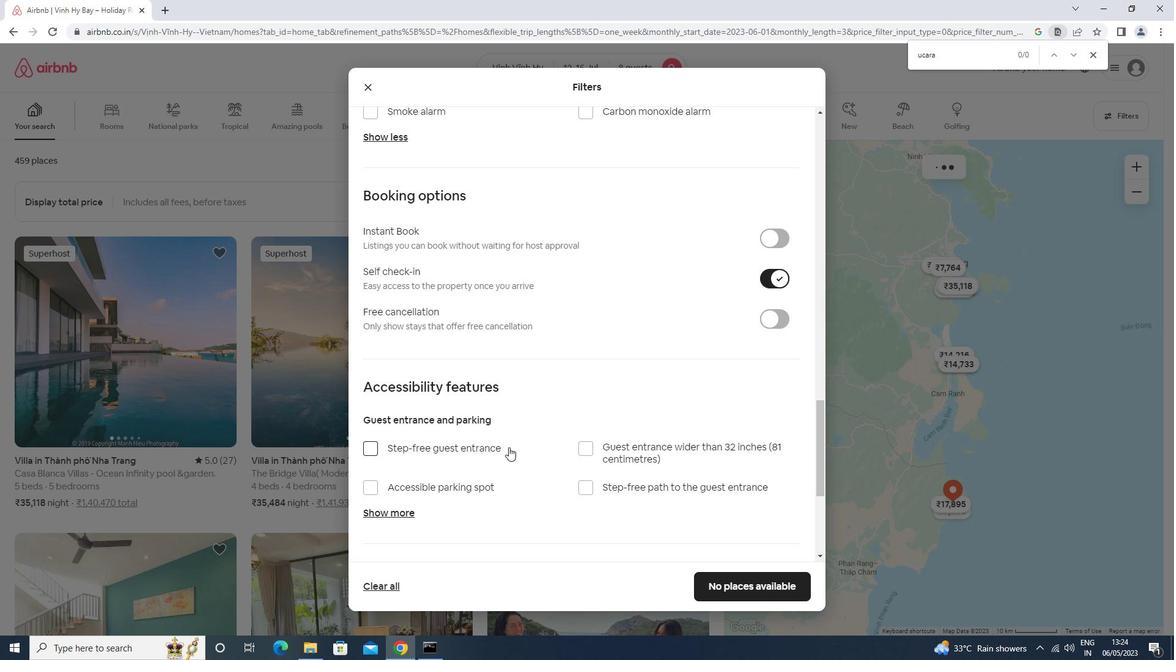 
Action: Mouse moved to (432, 473)
Screenshot: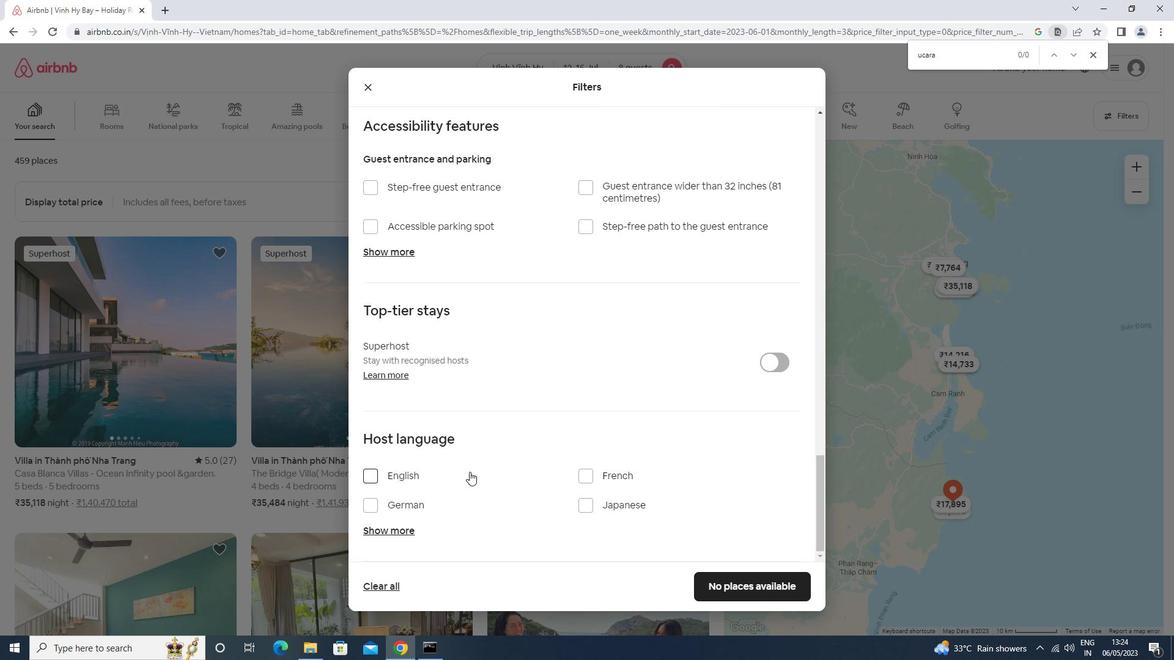 
Action: Mouse pressed left at (432, 473)
Screenshot: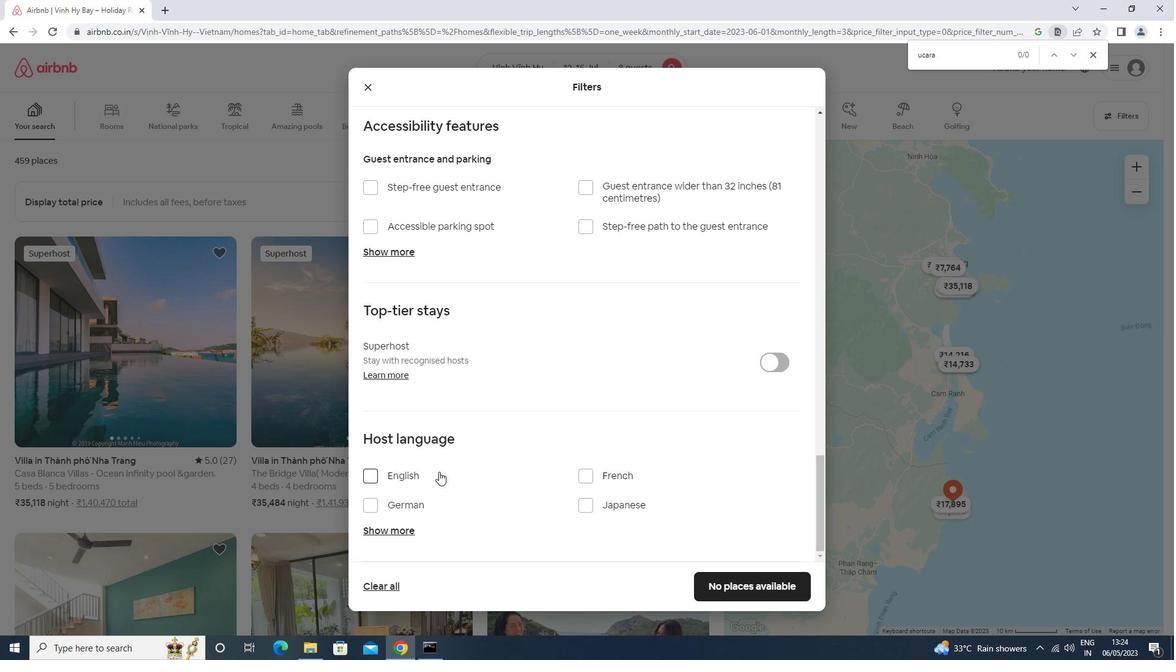 
Action: Mouse moved to (730, 587)
Screenshot: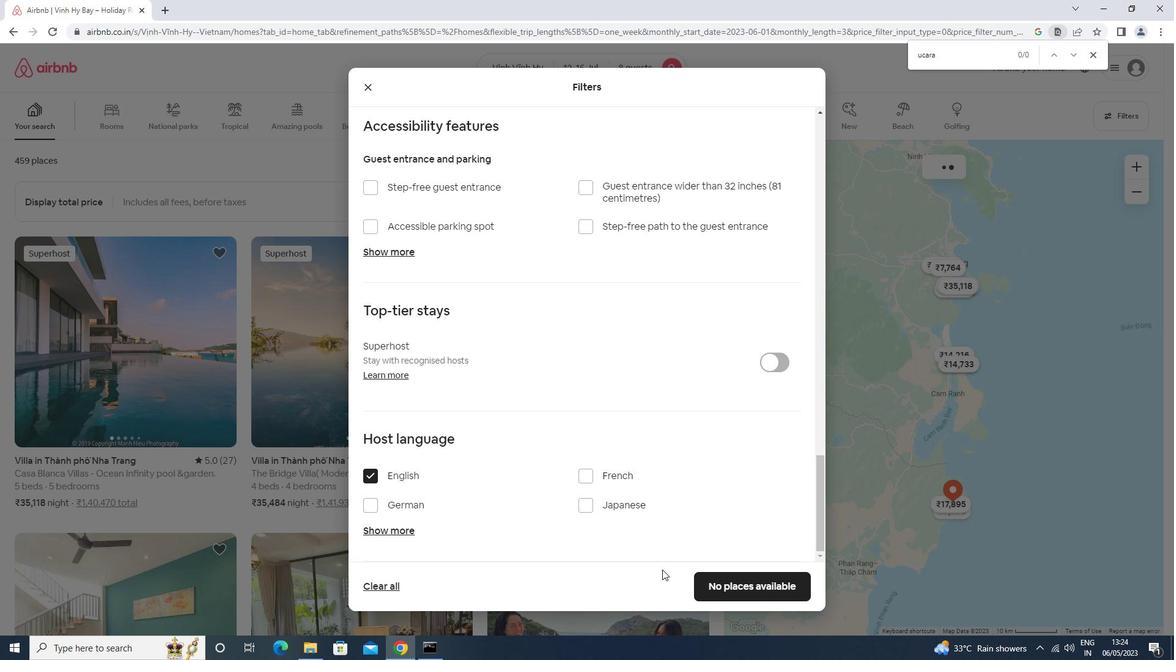
Action: Mouse pressed left at (730, 587)
Screenshot: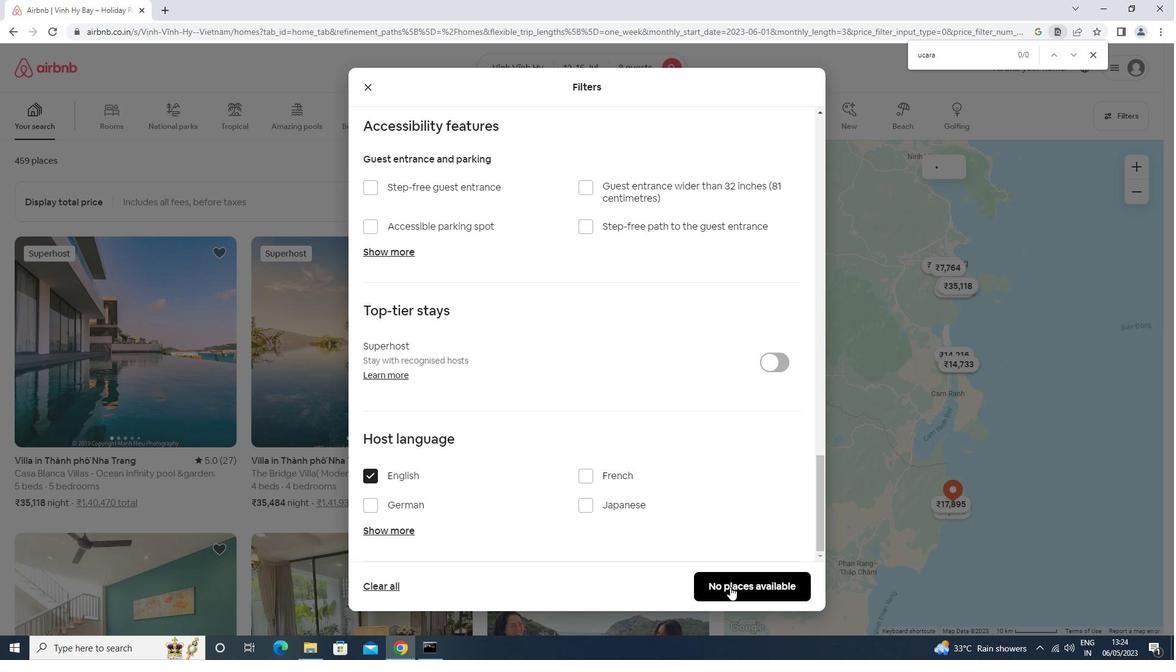 
